 Task: Look for space in Cruces, Cuba from 3rd August, 2023 to 7th August, 2023 for 2 adults in price range Rs.4000 to Rs.9000. Place can be private room with 1  bedroom having 1 bed and 1 bathroom. Property type can be house, flat, guest house, hotel. Booking option can be shelf check-in. Required host language is .
Action: Mouse moved to (447, 102)
Screenshot: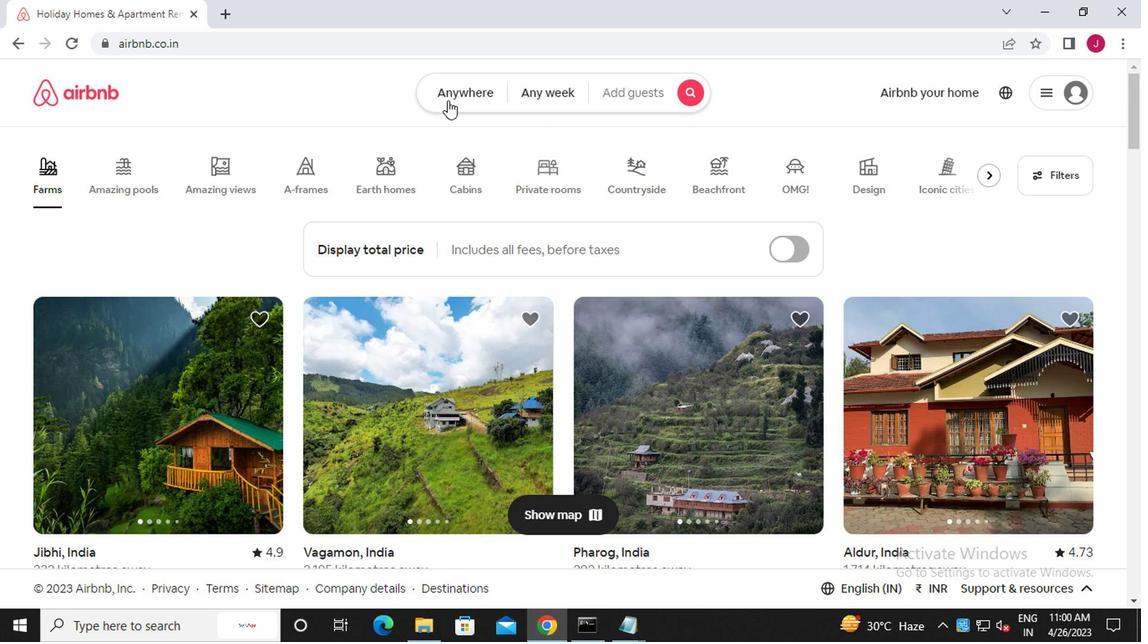 
Action: Mouse pressed left at (447, 102)
Screenshot: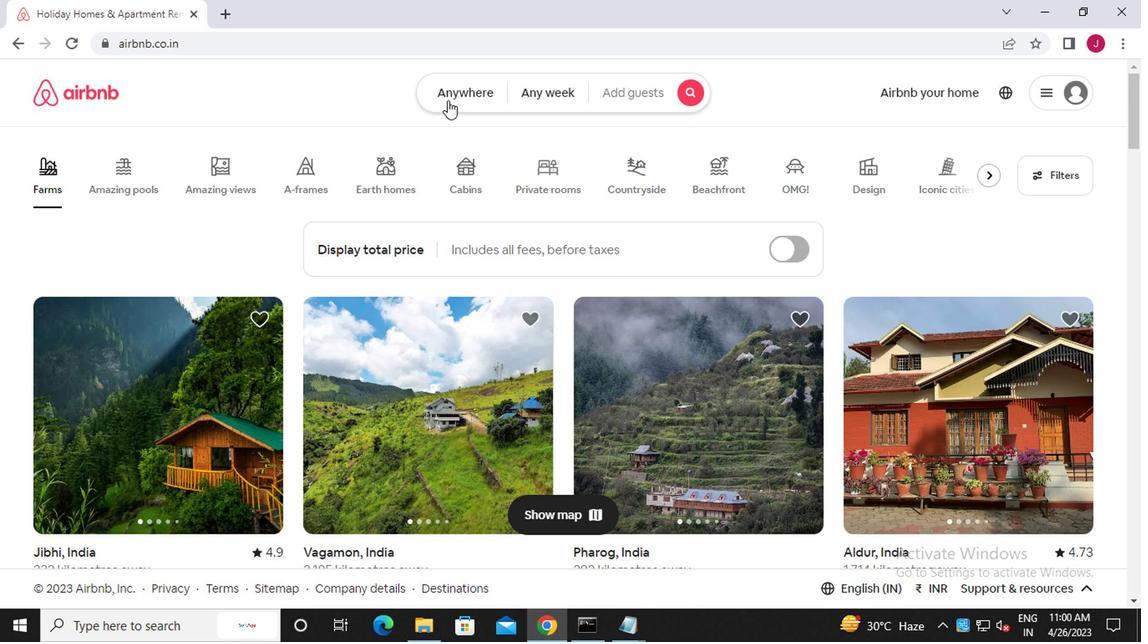 
Action: Mouse moved to (273, 155)
Screenshot: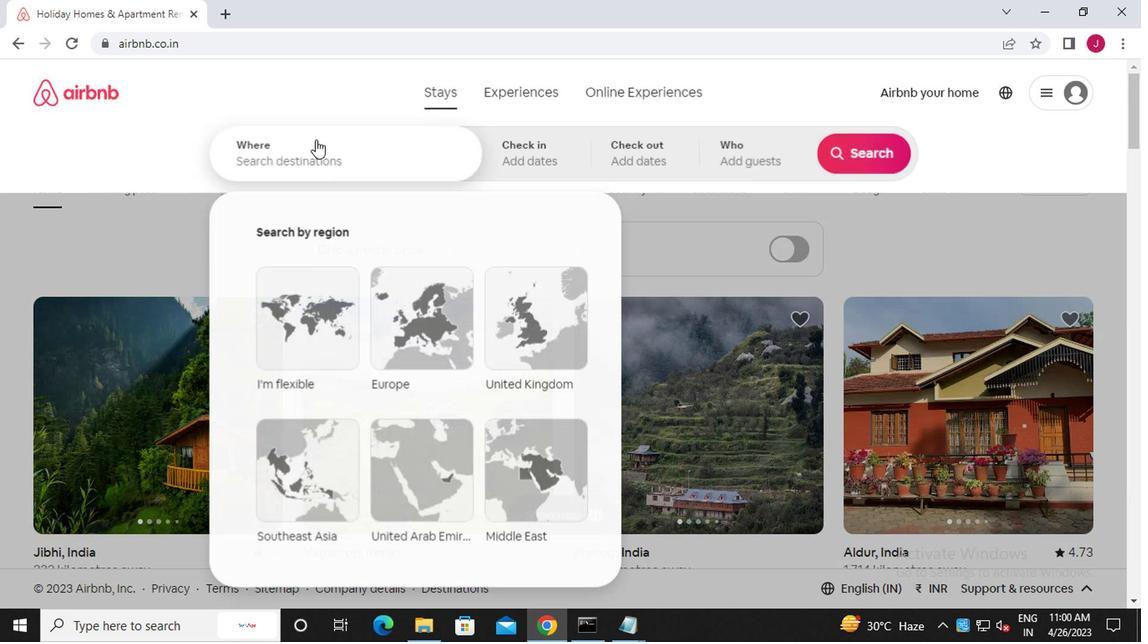 
Action: Mouse pressed left at (273, 155)
Screenshot: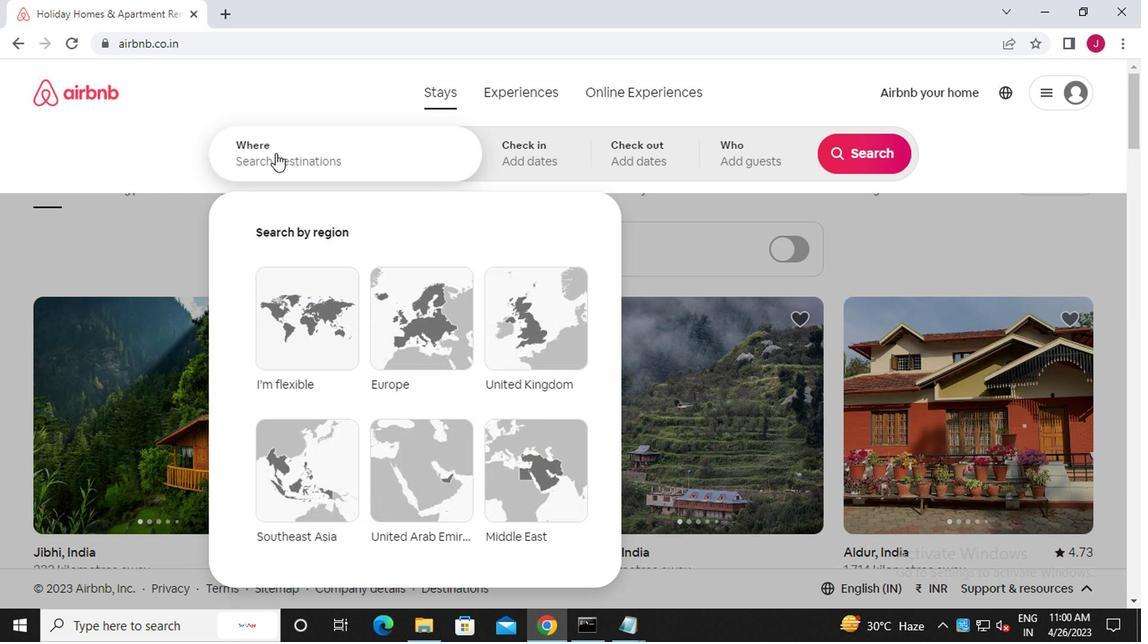 
Action: Mouse moved to (273, 155)
Screenshot: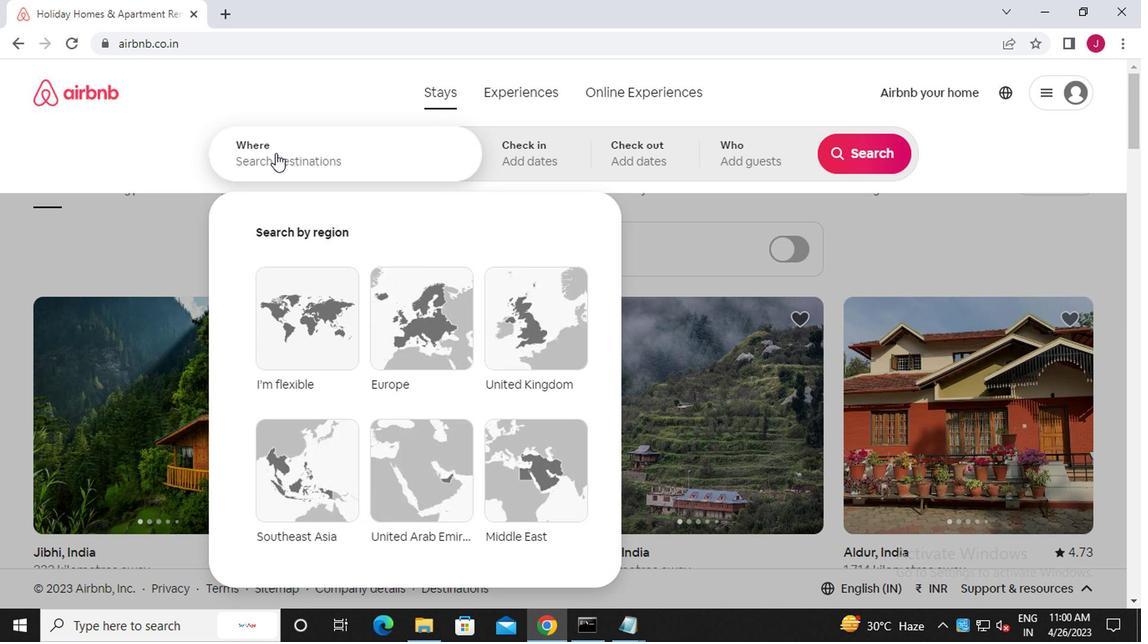 
Action: Key pressed <Key.caps_lock><Key.caps_lock>c<Key.caps_lock>ruces,
Screenshot: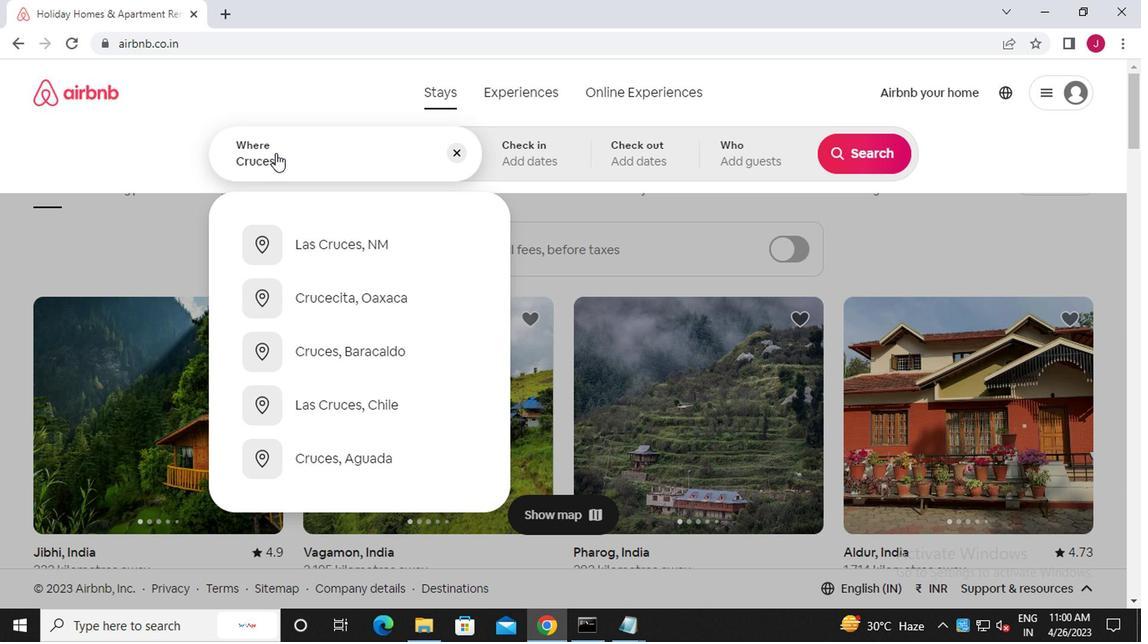 
Action: Mouse moved to (329, 460)
Screenshot: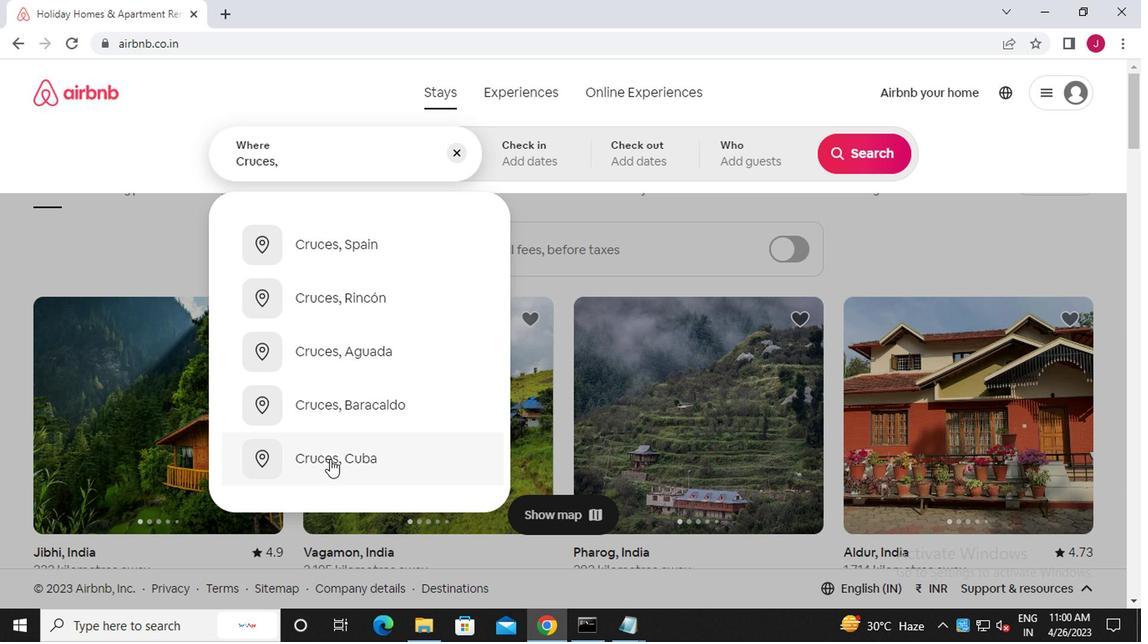 
Action: Mouse pressed left at (329, 460)
Screenshot: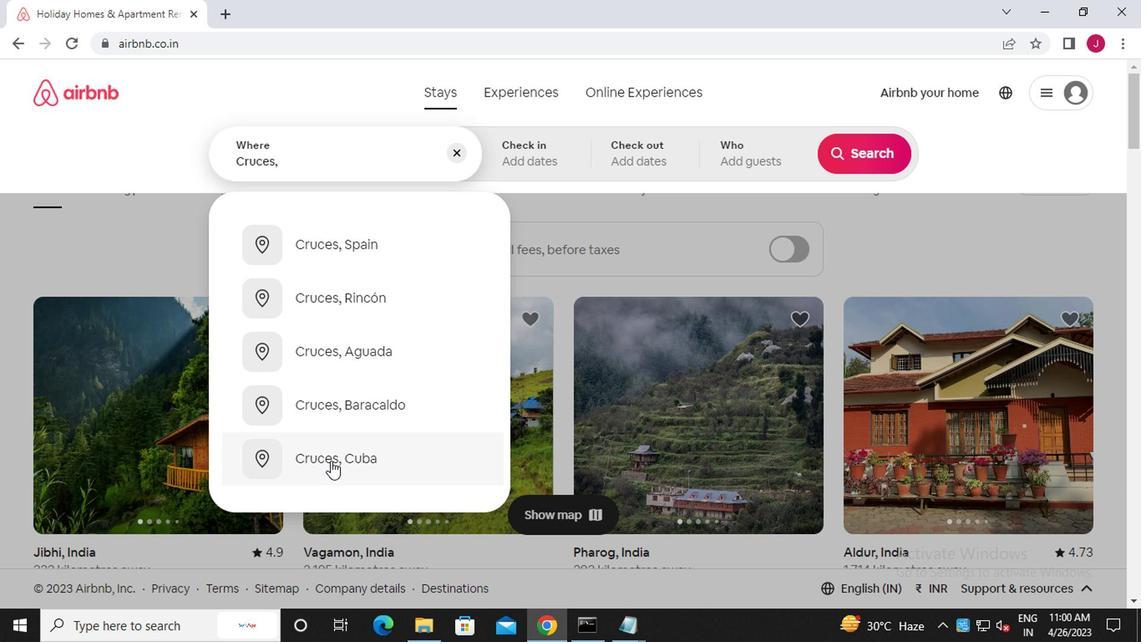 
Action: Mouse moved to (861, 290)
Screenshot: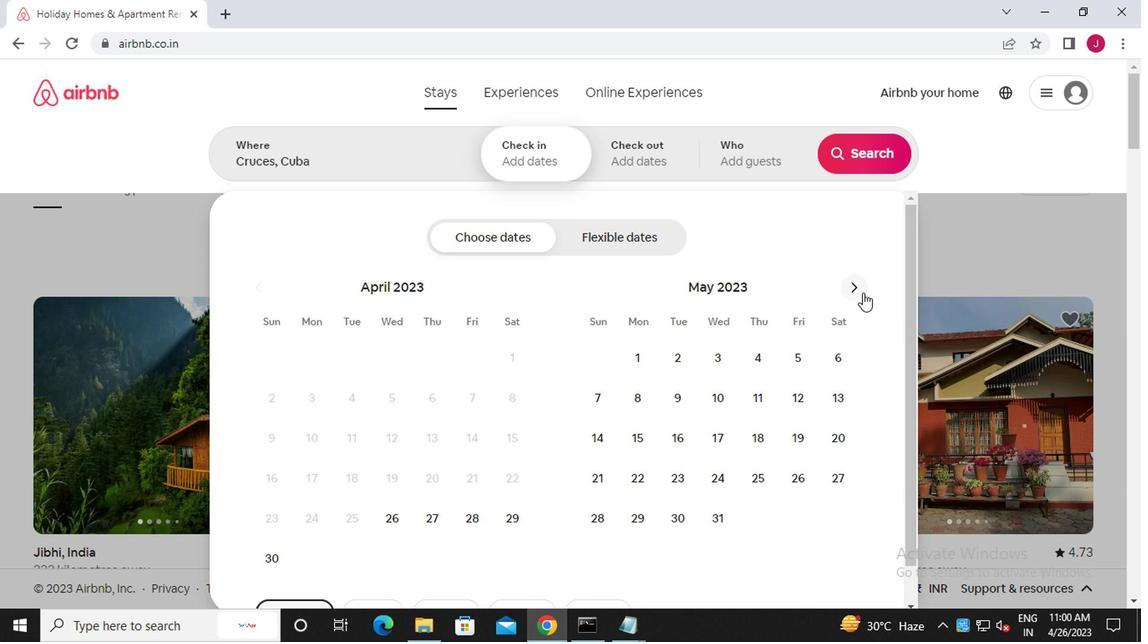 
Action: Mouse pressed left at (861, 290)
Screenshot: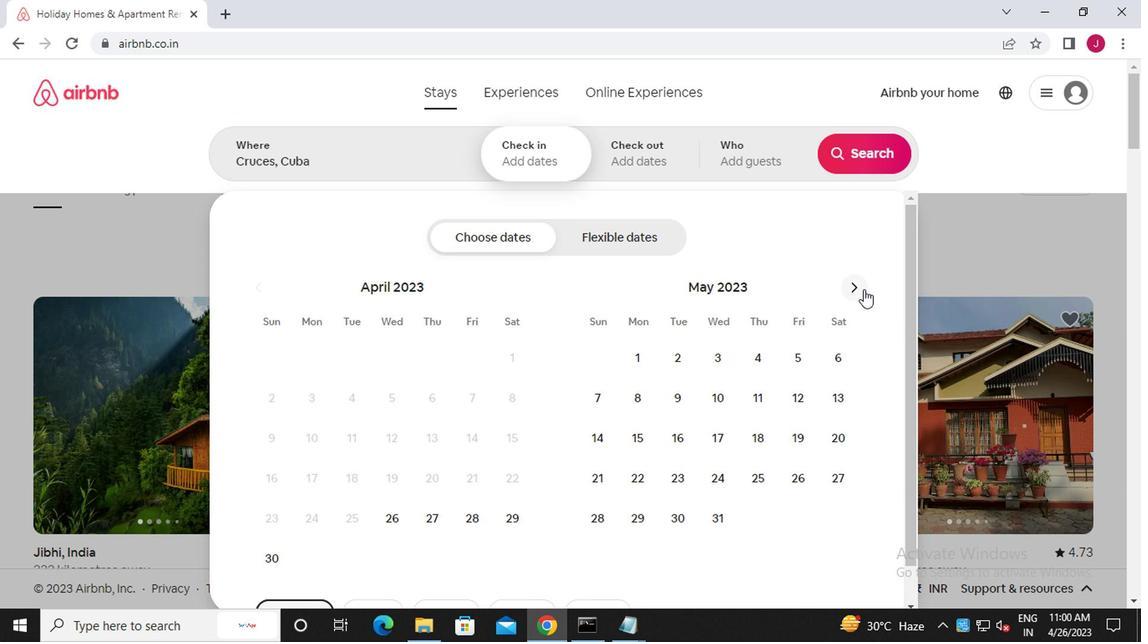 
Action: Mouse pressed left at (861, 290)
Screenshot: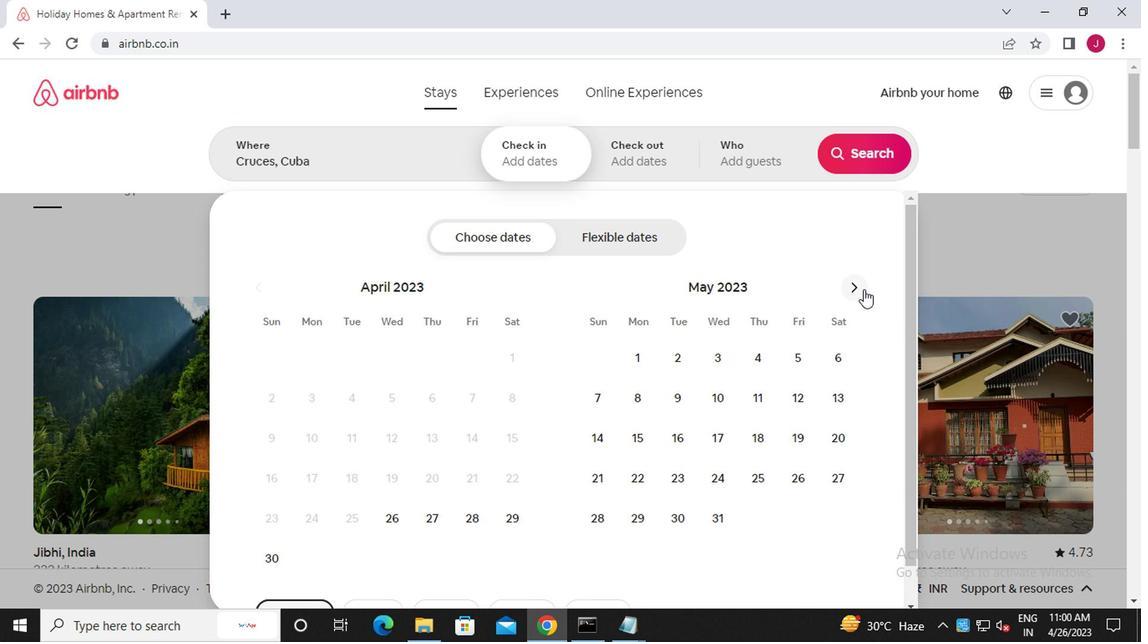 
Action: Mouse pressed left at (861, 290)
Screenshot: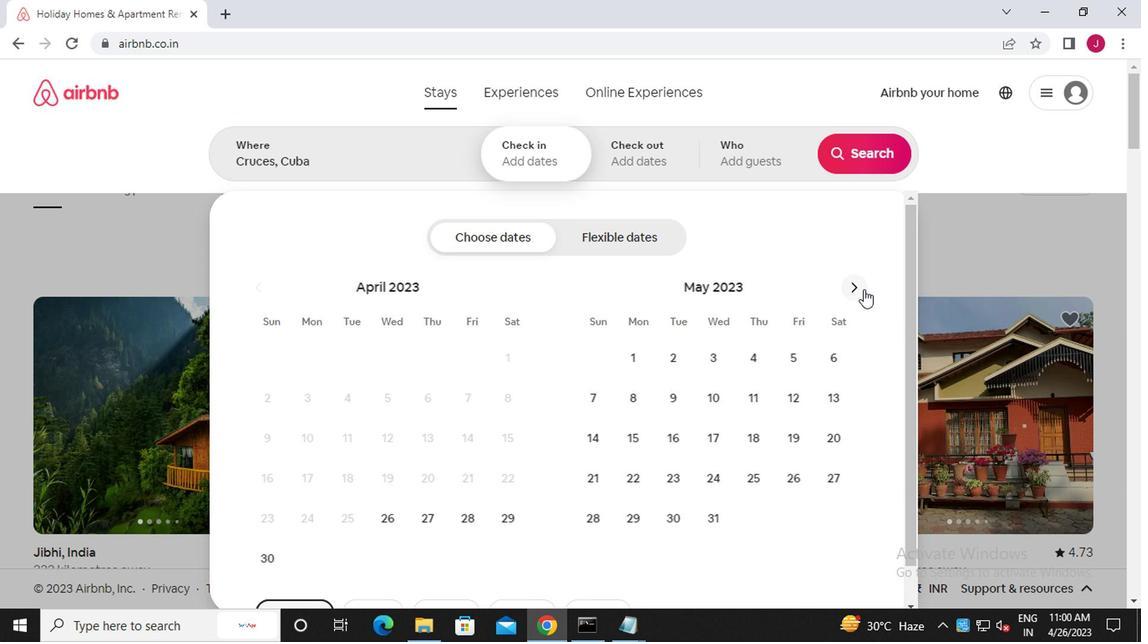 
Action: Mouse pressed left at (861, 290)
Screenshot: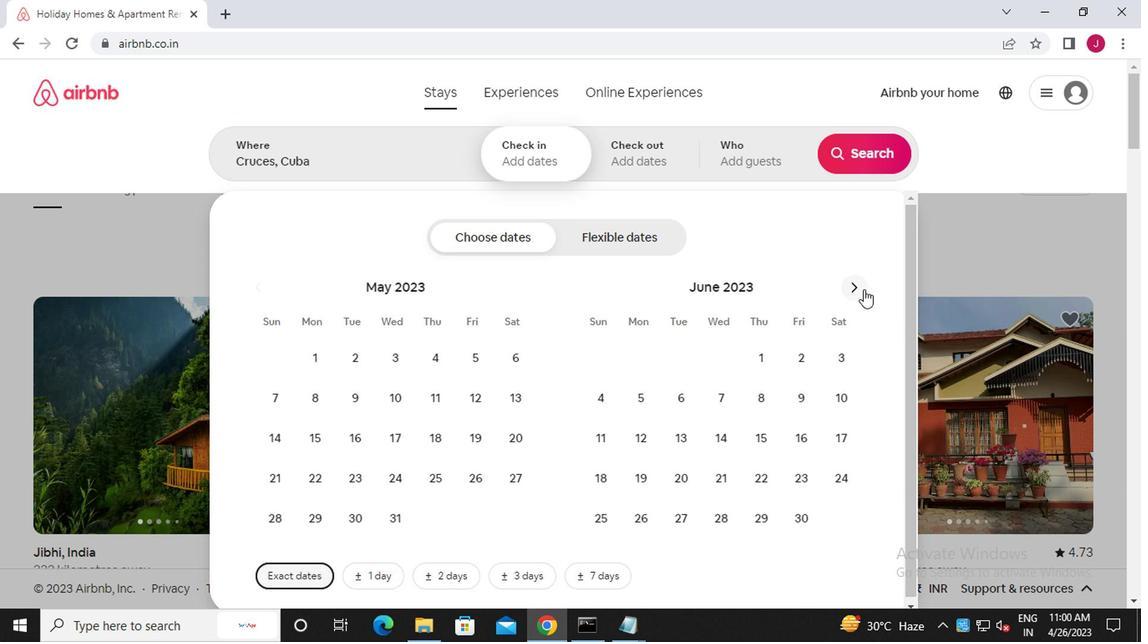 
Action: Mouse pressed left at (861, 290)
Screenshot: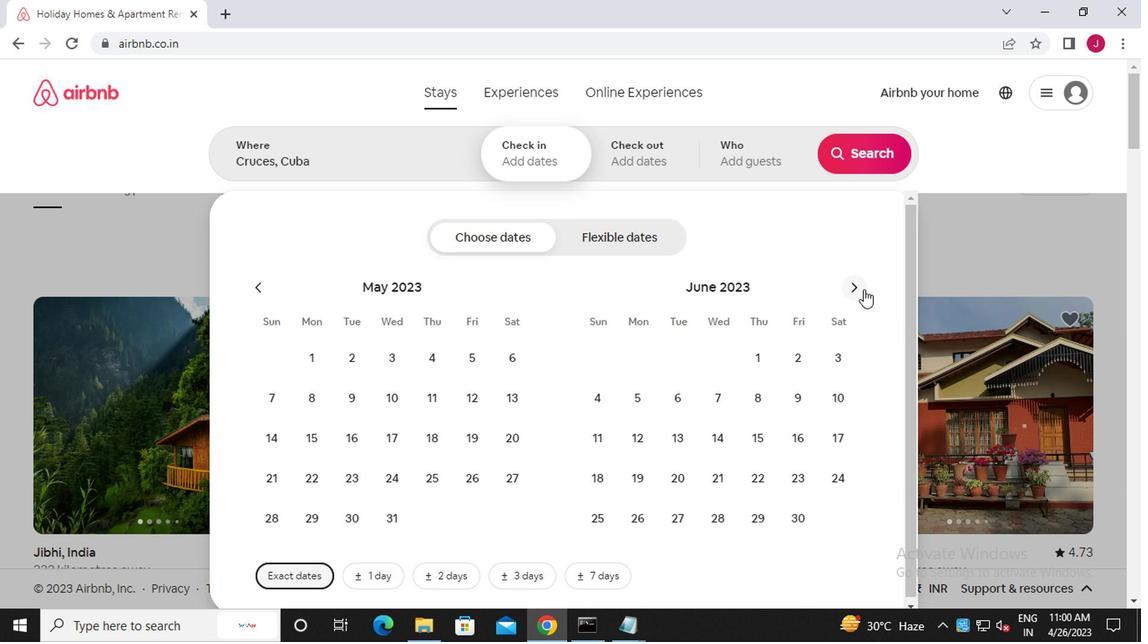 
Action: Mouse moved to (759, 367)
Screenshot: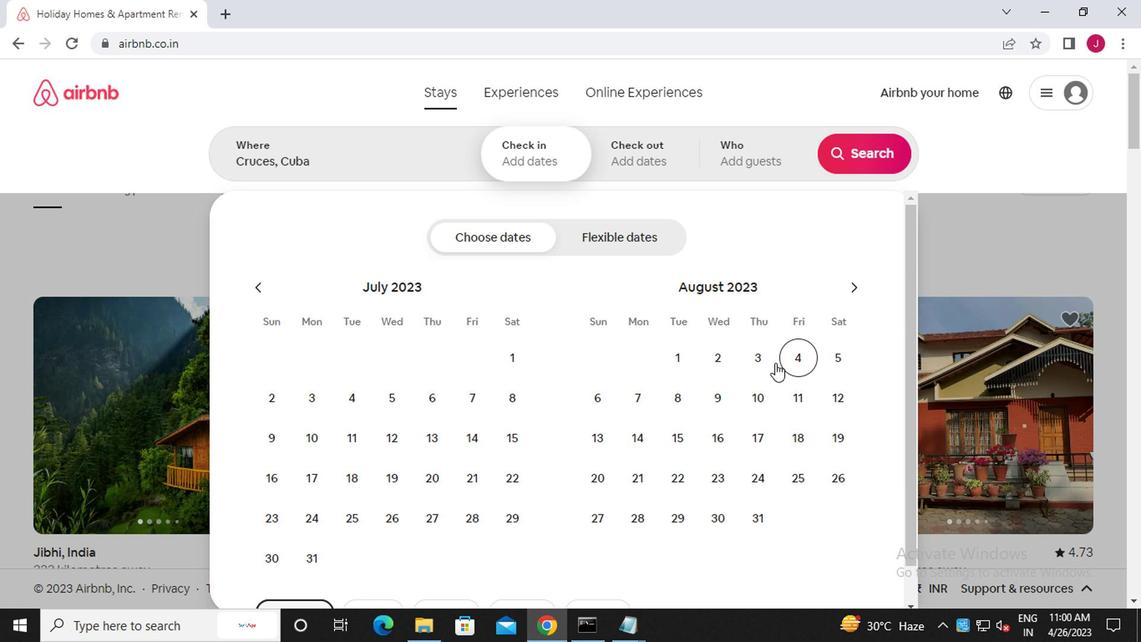 
Action: Mouse pressed left at (759, 367)
Screenshot: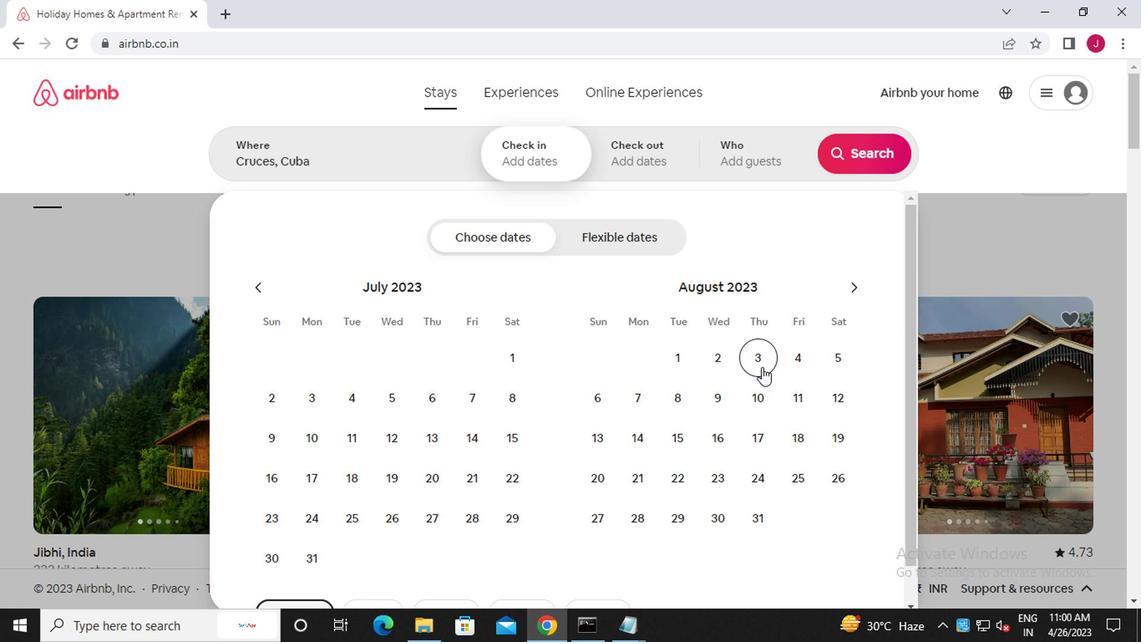 
Action: Mouse moved to (638, 399)
Screenshot: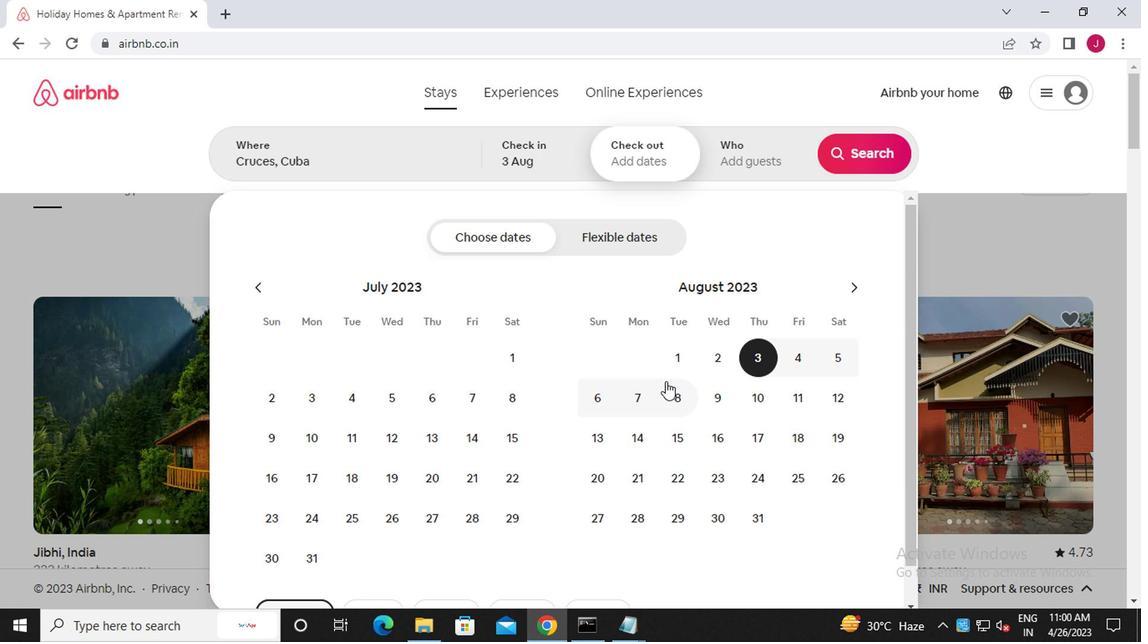 
Action: Mouse pressed left at (638, 399)
Screenshot: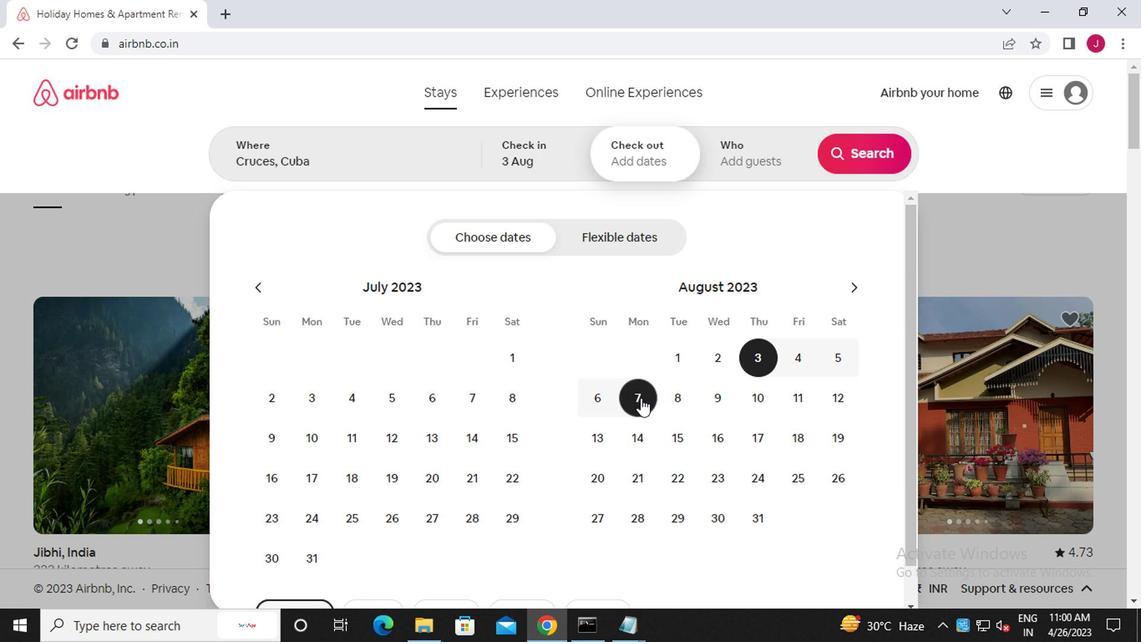 
Action: Mouse moved to (752, 159)
Screenshot: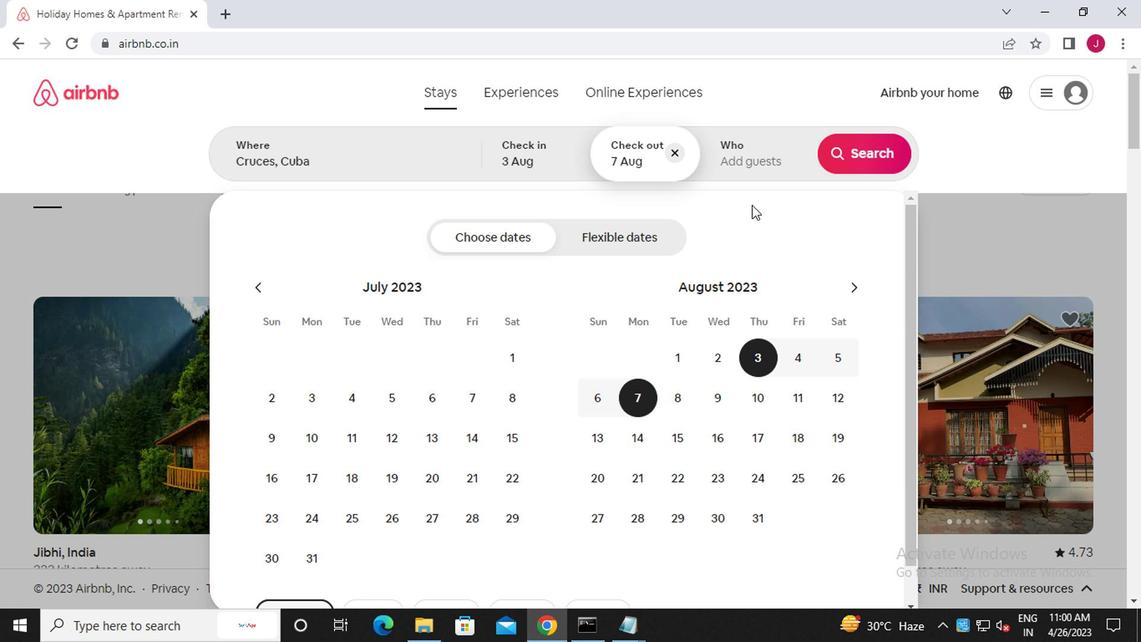 
Action: Mouse pressed left at (752, 159)
Screenshot: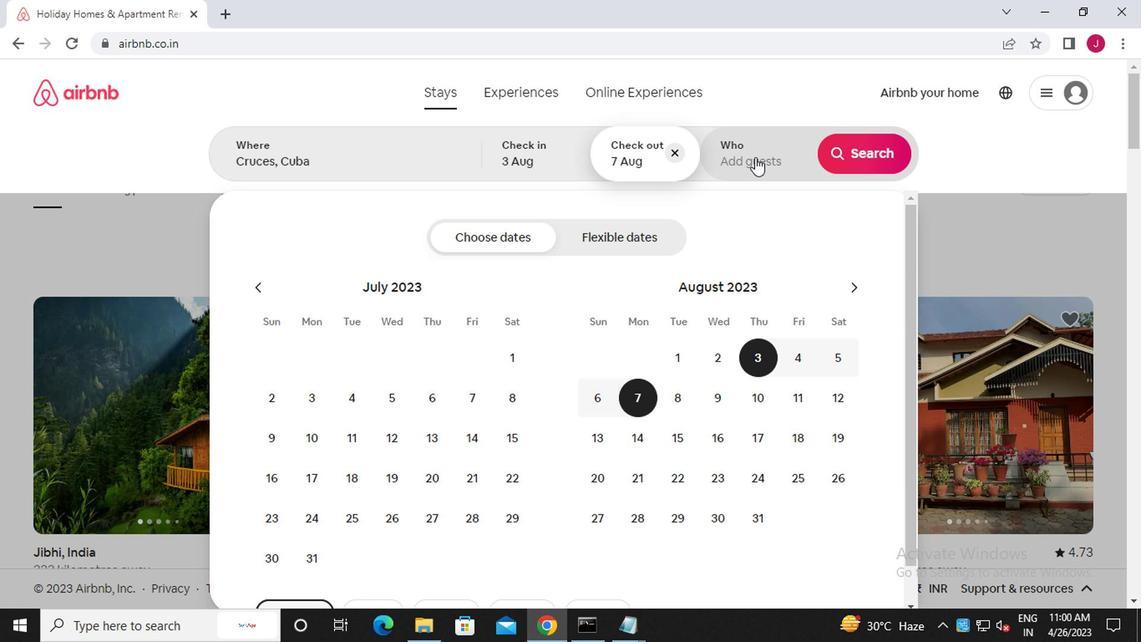 
Action: Mouse moved to (871, 245)
Screenshot: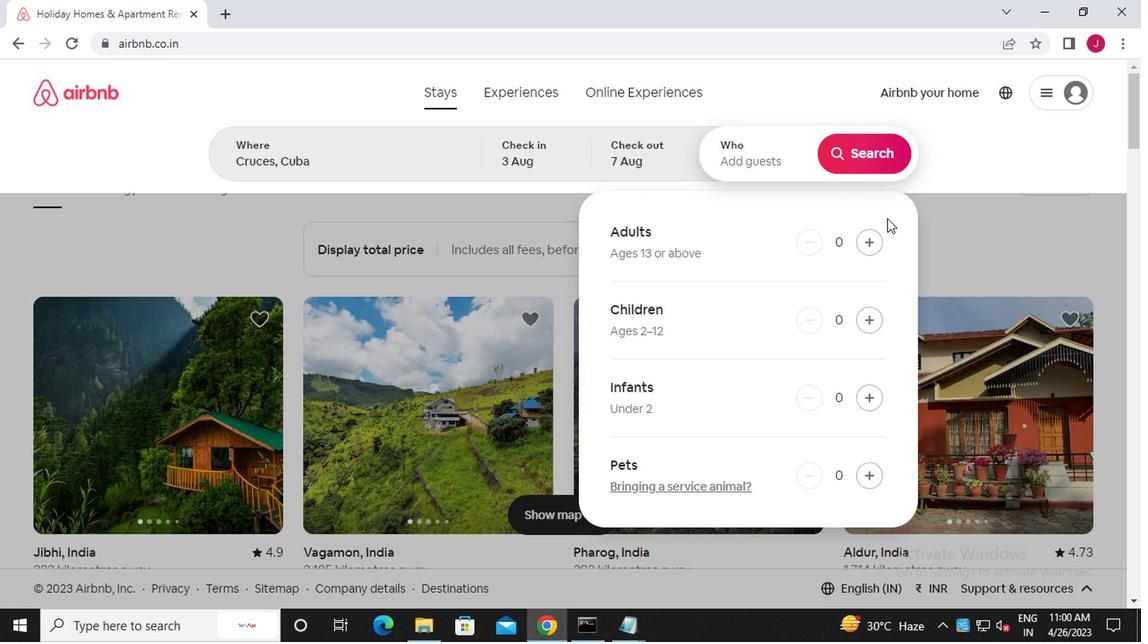 
Action: Mouse pressed left at (871, 245)
Screenshot: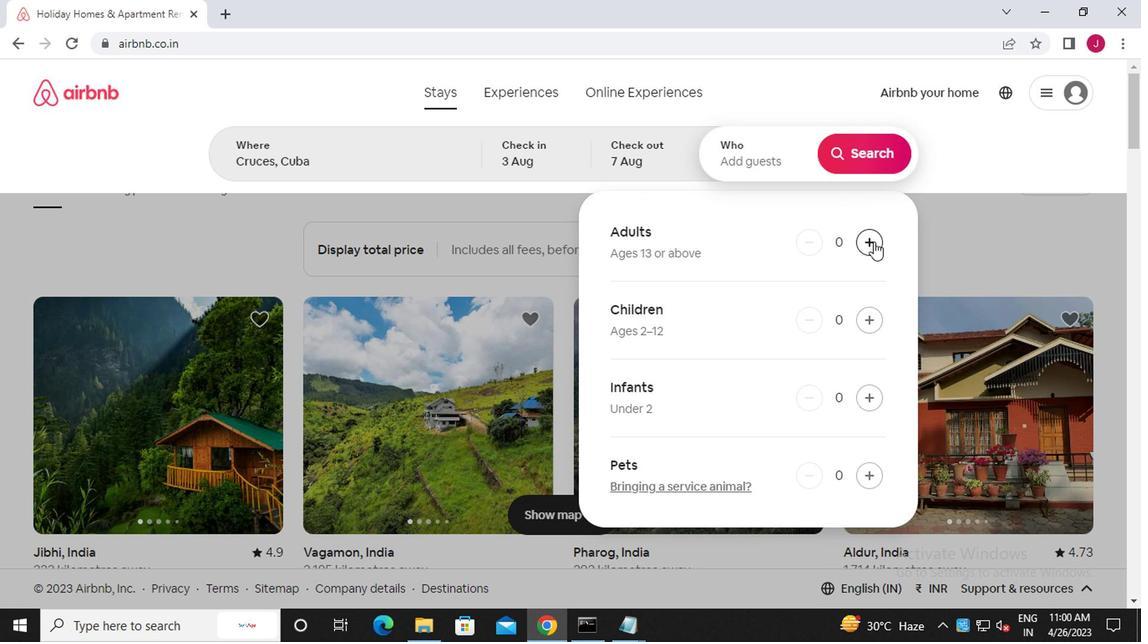 
Action: Mouse pressed left at (871, 245)
Screenshot: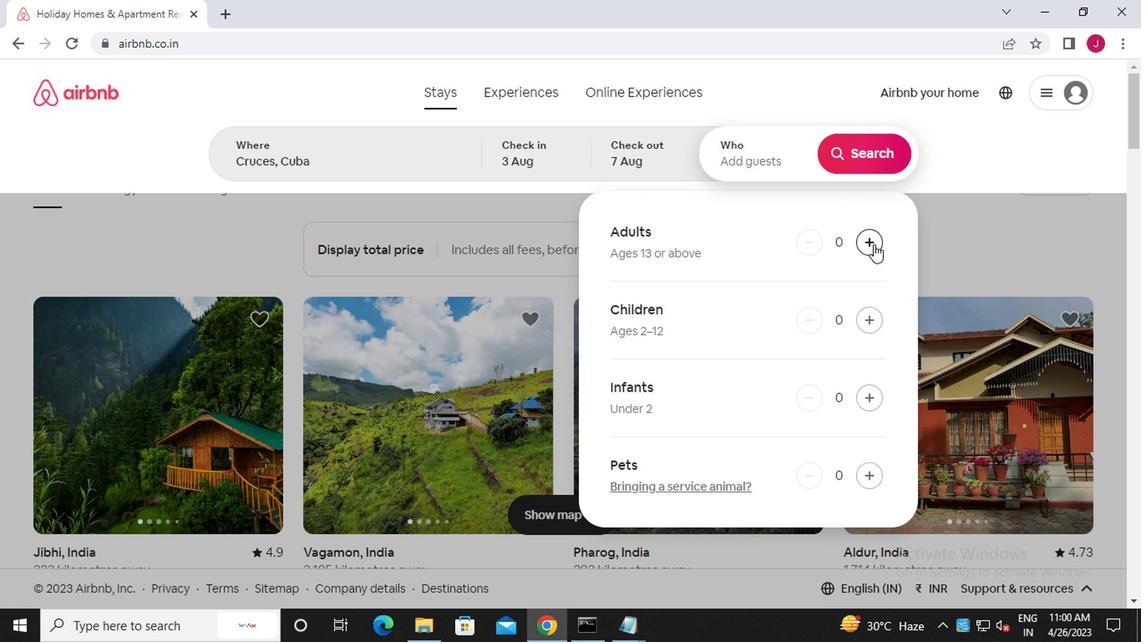 
Action: Mouse moved to (875, 166)
Screenshot: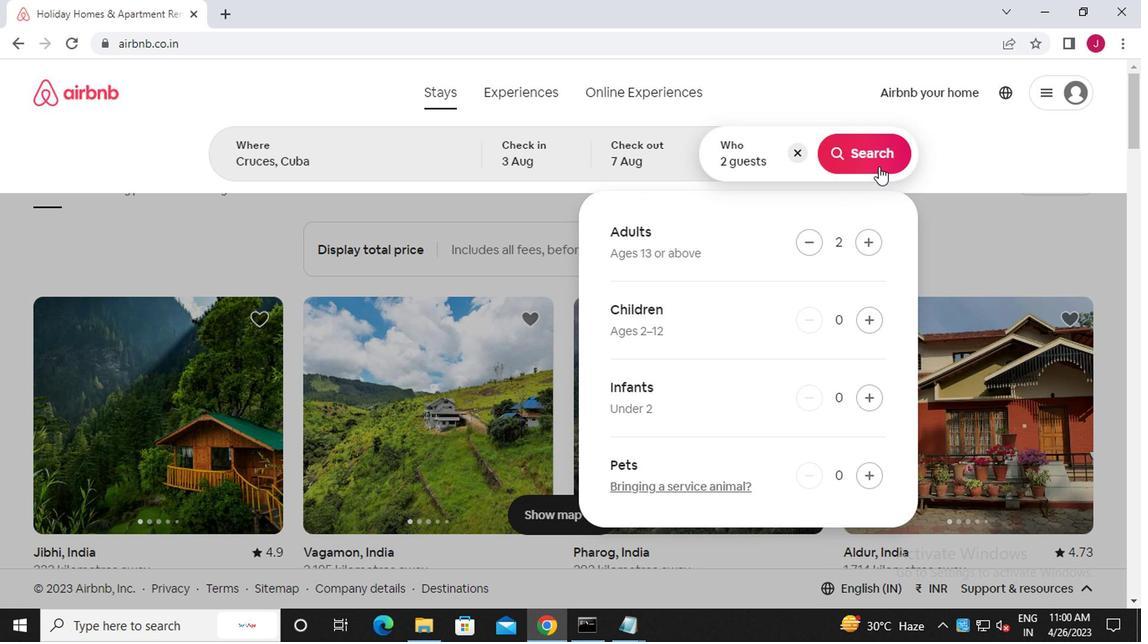 
Action: Mouse pressed left at (875, 166)
Screenshot: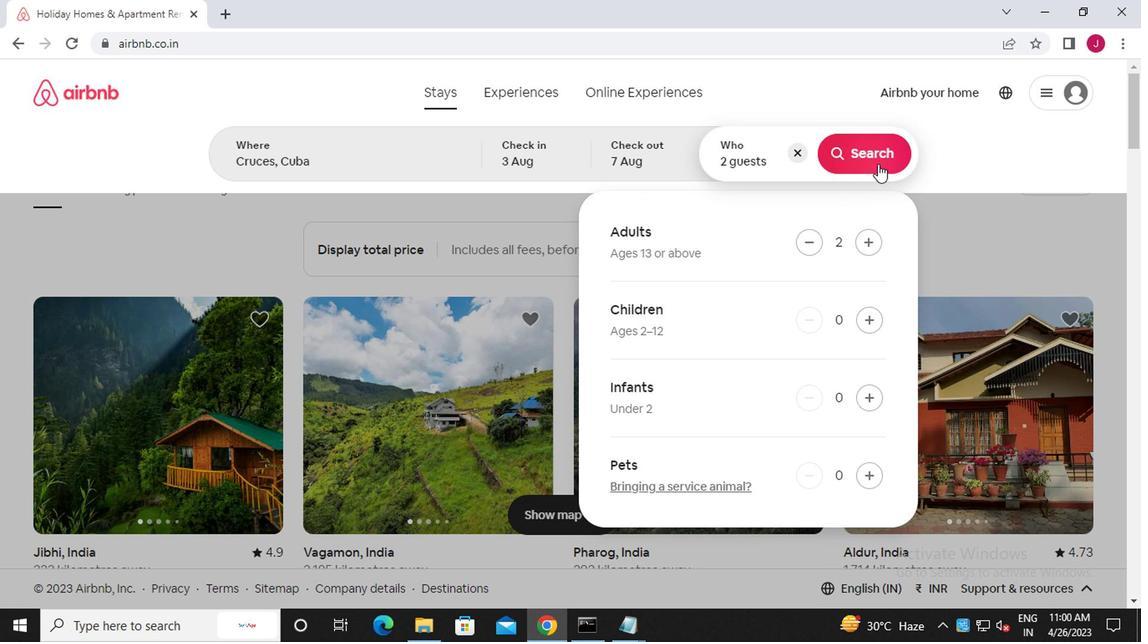 
Action: Mouse moved to (1060, 162)
Screenshot: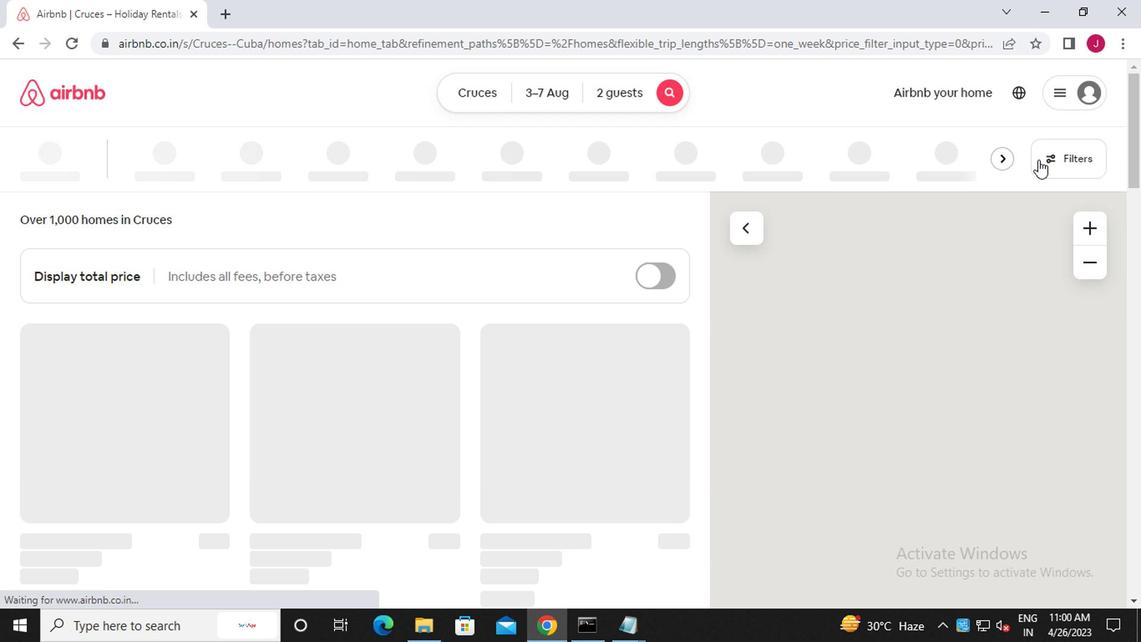 
Action: Mouse pressed left at (1060, 162)
Screenshot: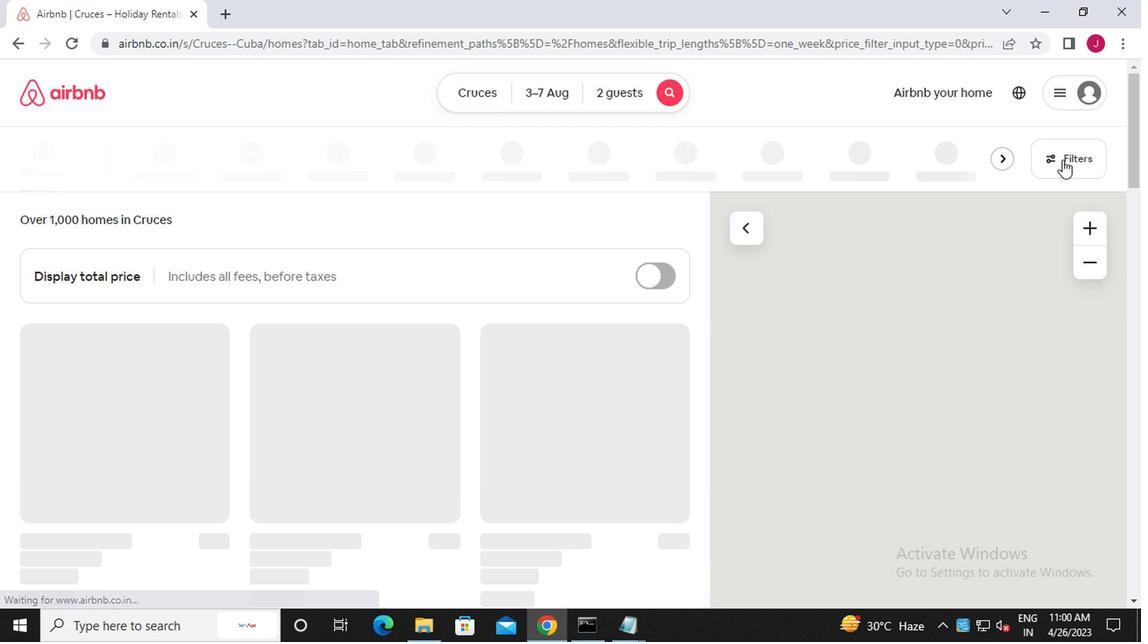 
Action: Mouse moved to (356, 368)
Screenshot: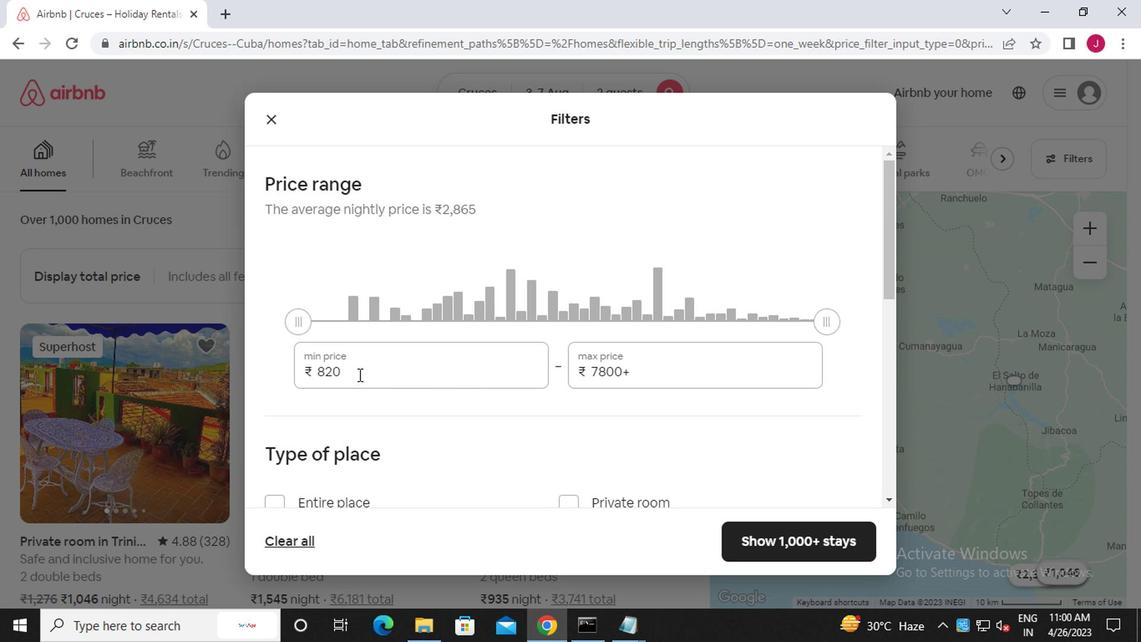 
Action: Mouse pressed left at (356, 368)
Screenshot: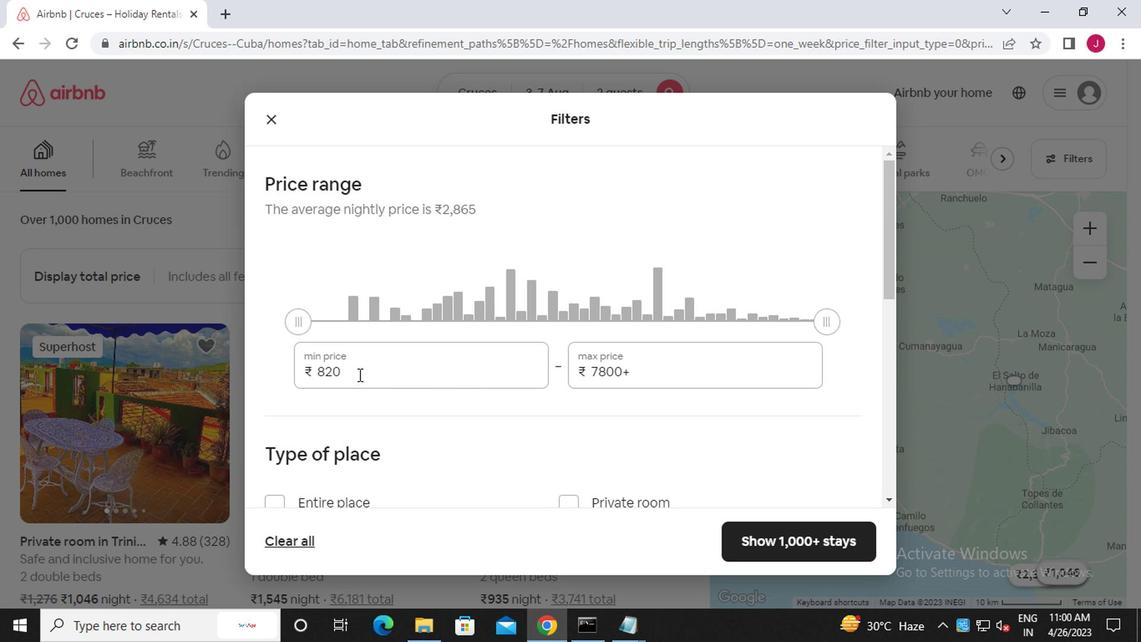 
Action: Mouse moved to (356, 365)
Screenshot: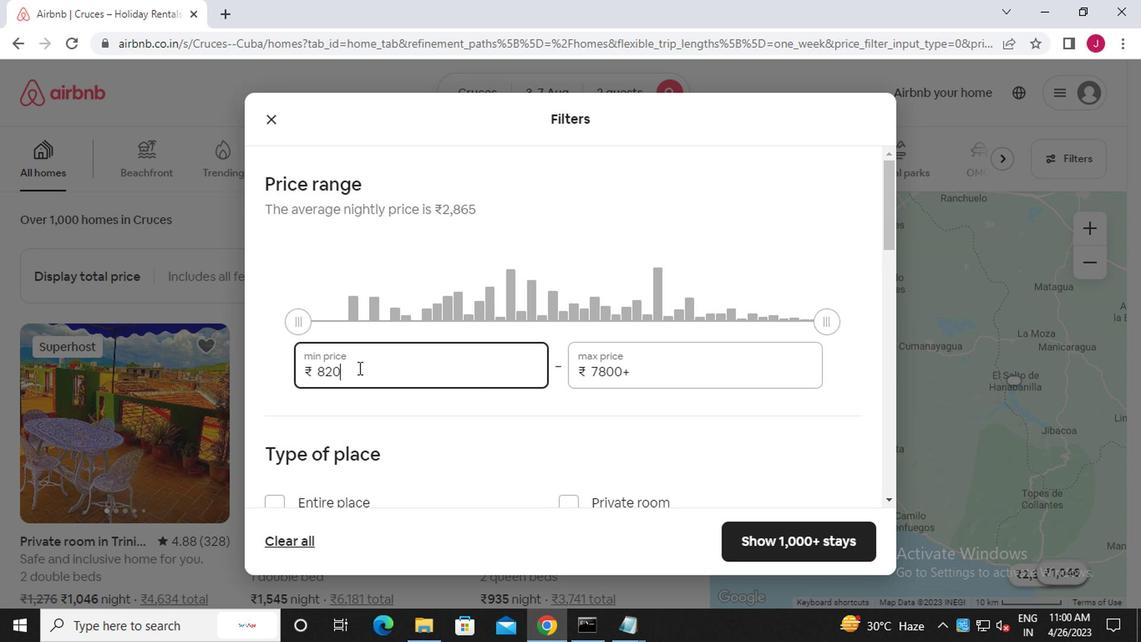 
Action: Key pressed <Key.backspace><Key.backspace><Key.backspace><<100>><<96>><<96>><<96>>
Screenshot: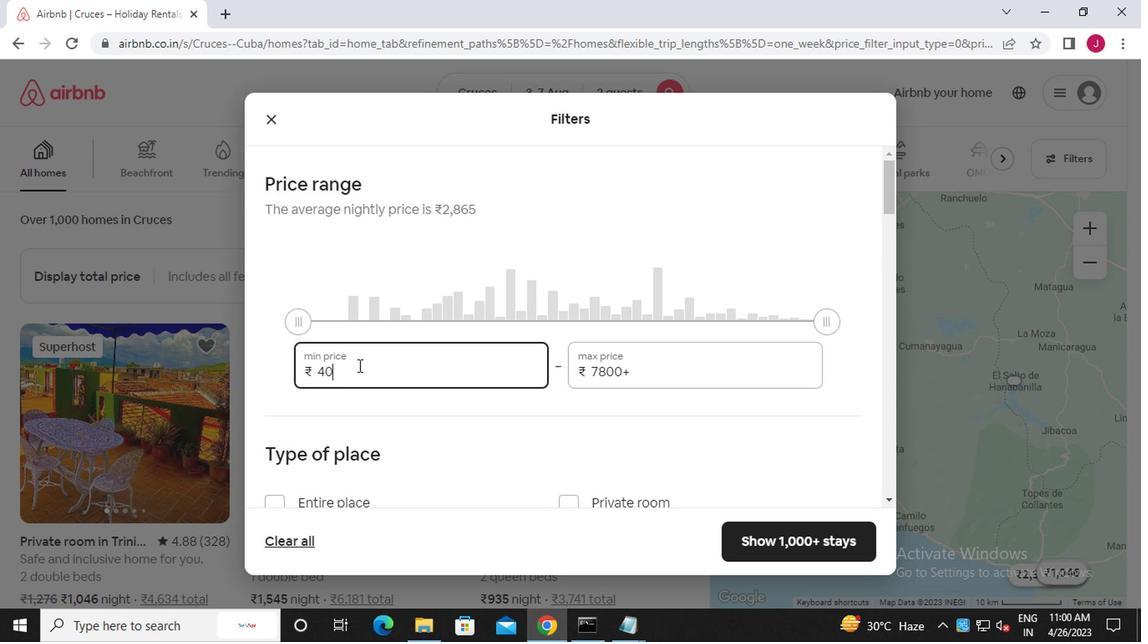 
Action: Mouse moved to (674, 366)
Screenshot: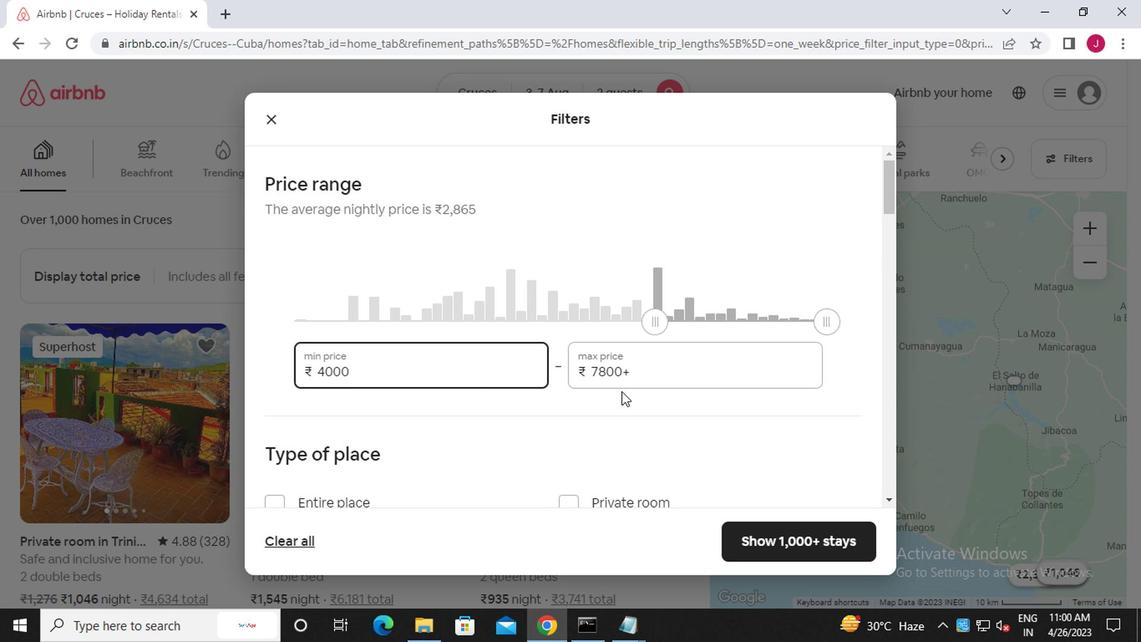 
Action: Mouse pressed left at (674, 366)
Screenshot: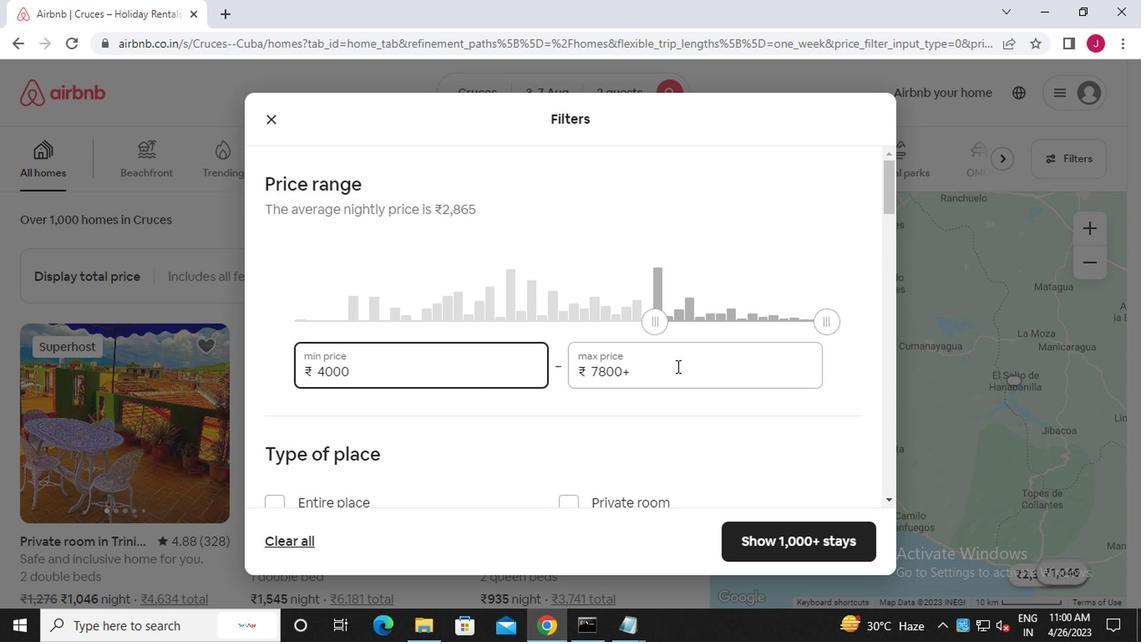 
Action: Mouse moved to (673, 365)
Screenshot: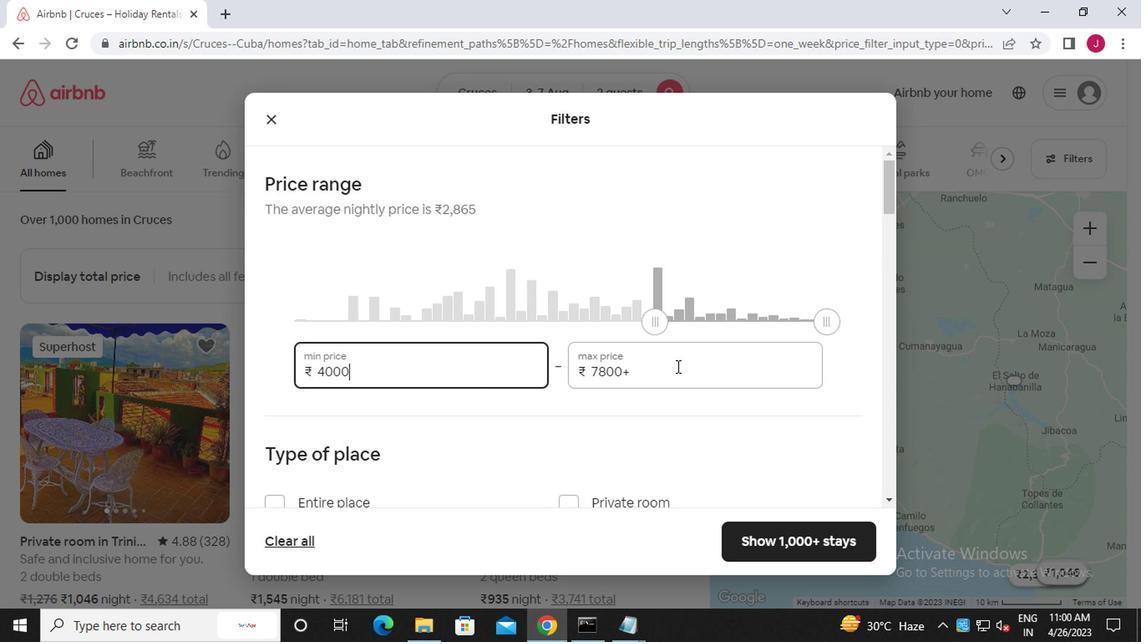 
Action: Key pressed <Key.backspace><Key.backspace><Key.backspace><Key.backspace><Key.backspace><Key.backspace><Key.backspace><Key.backspace><Key.backspace><Key.backspace><Key.backspace><Key.backspace><Key.backspace><Key.backspace><Key.backspace><Key.backspace><<105>><<96>><<96>><<96>>
Screenshot: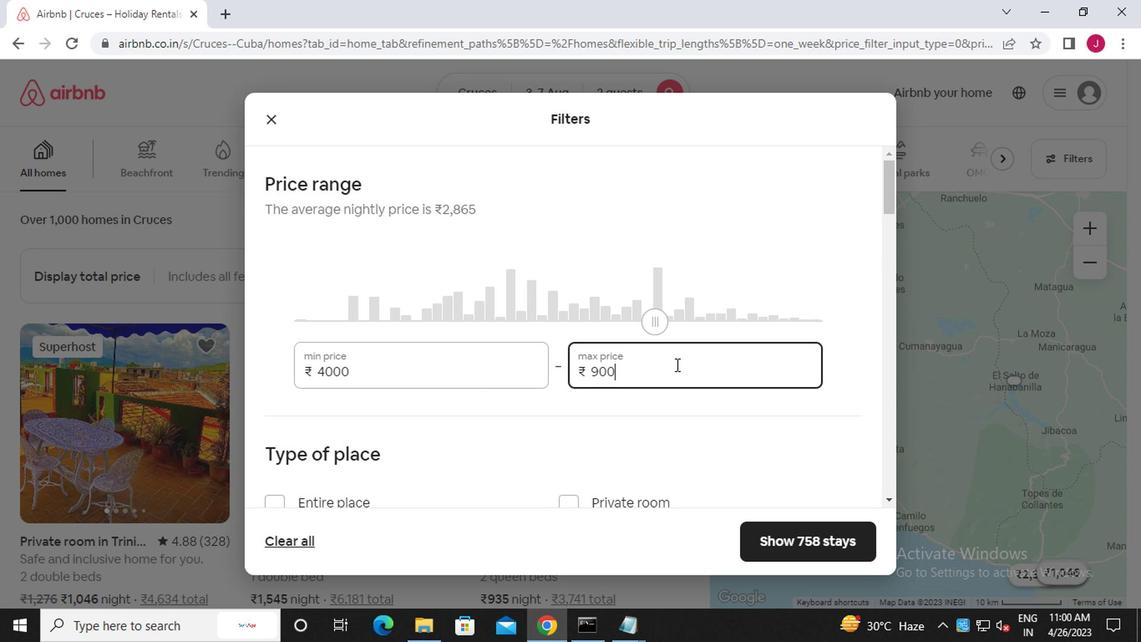 
Action: Mouse moved to (672, 384)
Screenshot: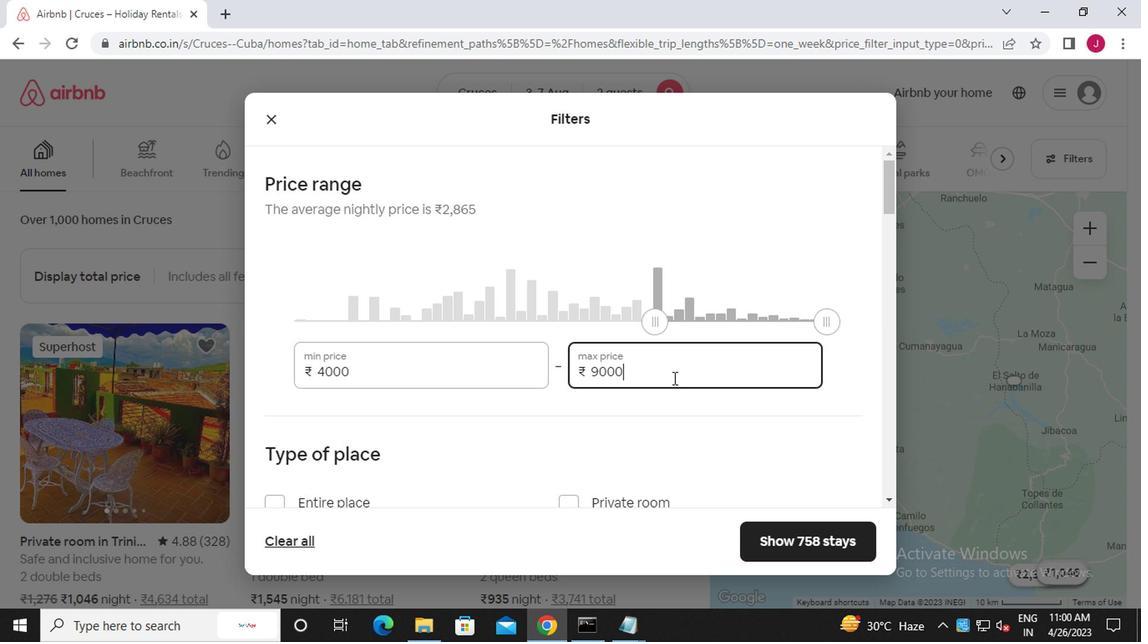 
Action: Mouse scrolled (672, 382) with delta (0, -1)
Screenshot: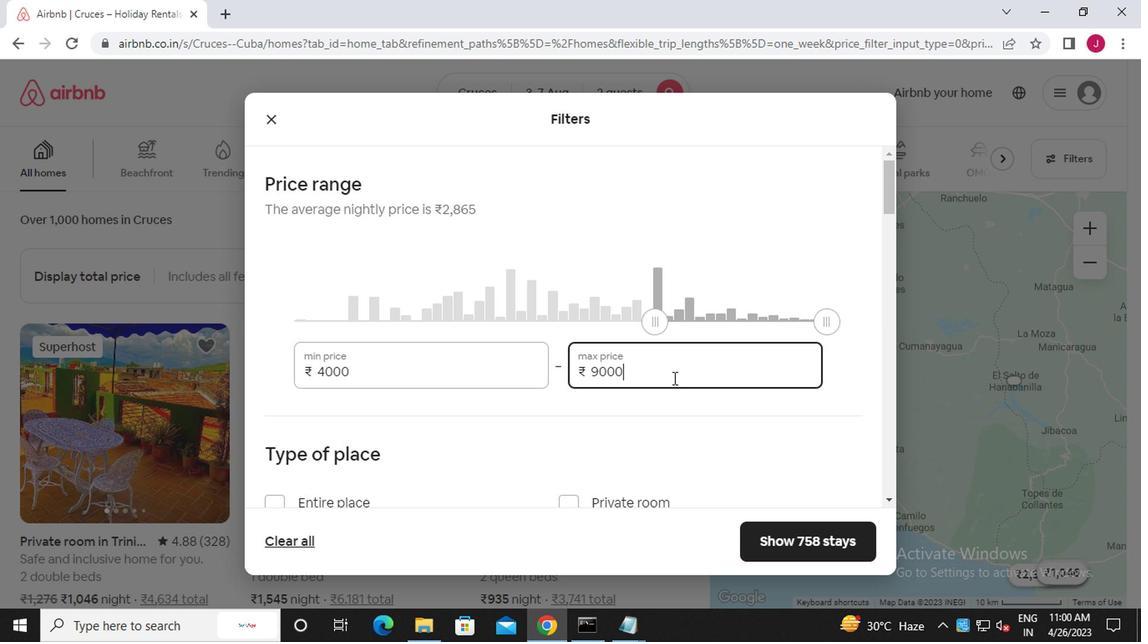 
Action: Mouse moved to (672, 384)
Screenshot: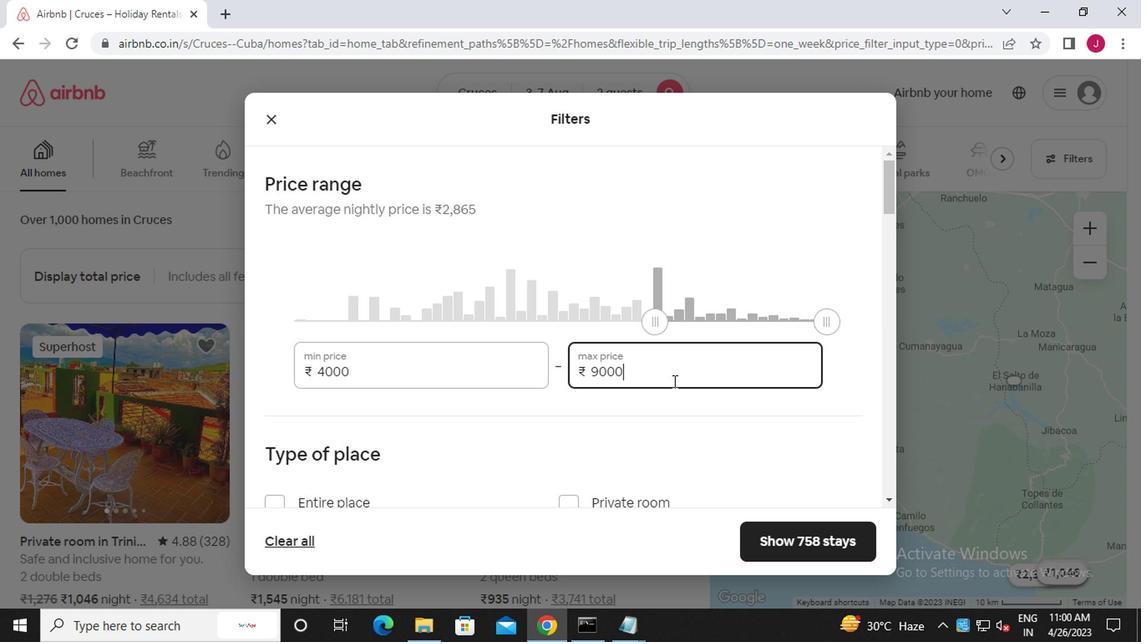 
Action: Mouse scrolled (672, 384) with delta (0, 0)
Screenshot: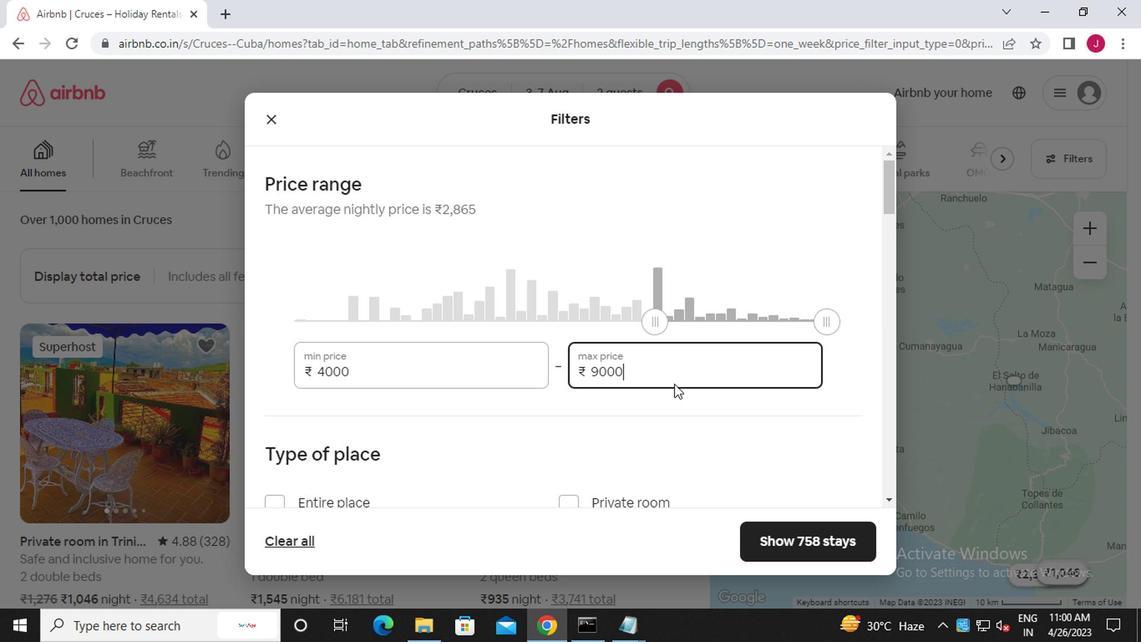 
Action: Mouse scrolled (672, 384) with delta (0, 0)
Screenshot: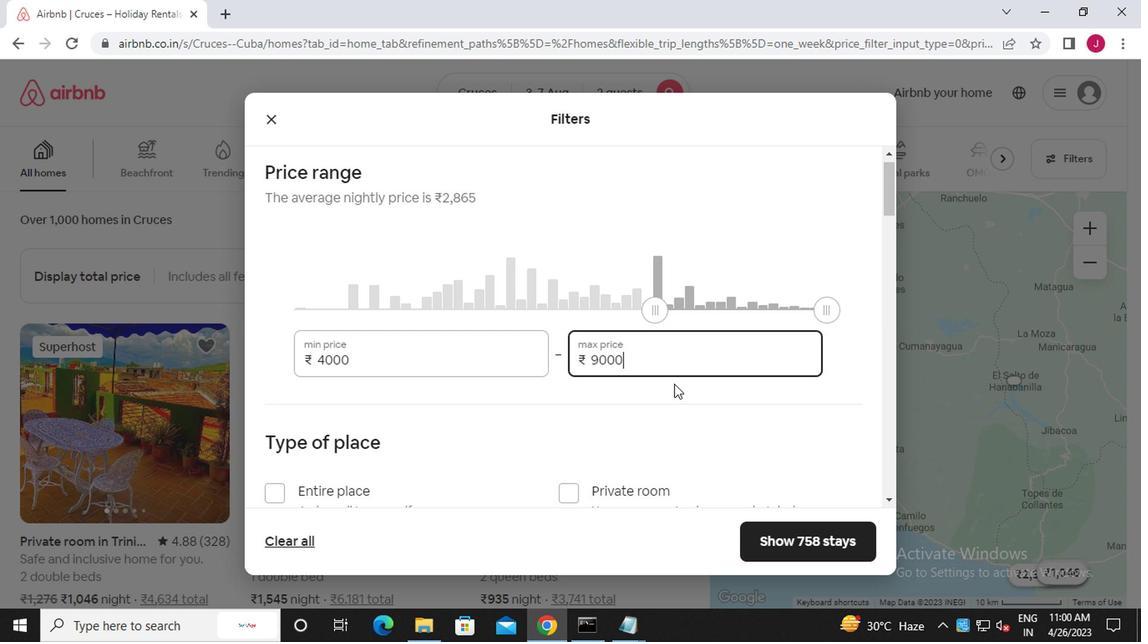 
Action: Mouse moved to (570, 256)
Screenshot: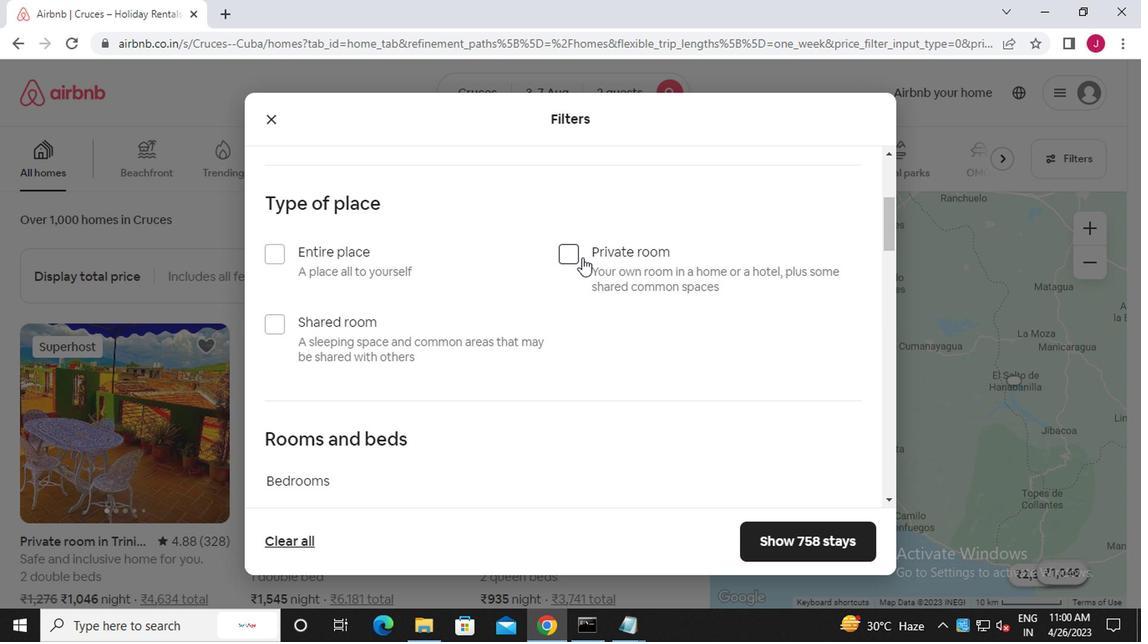 
Action: Mouse pressed left at (570, 256)
Screenshot: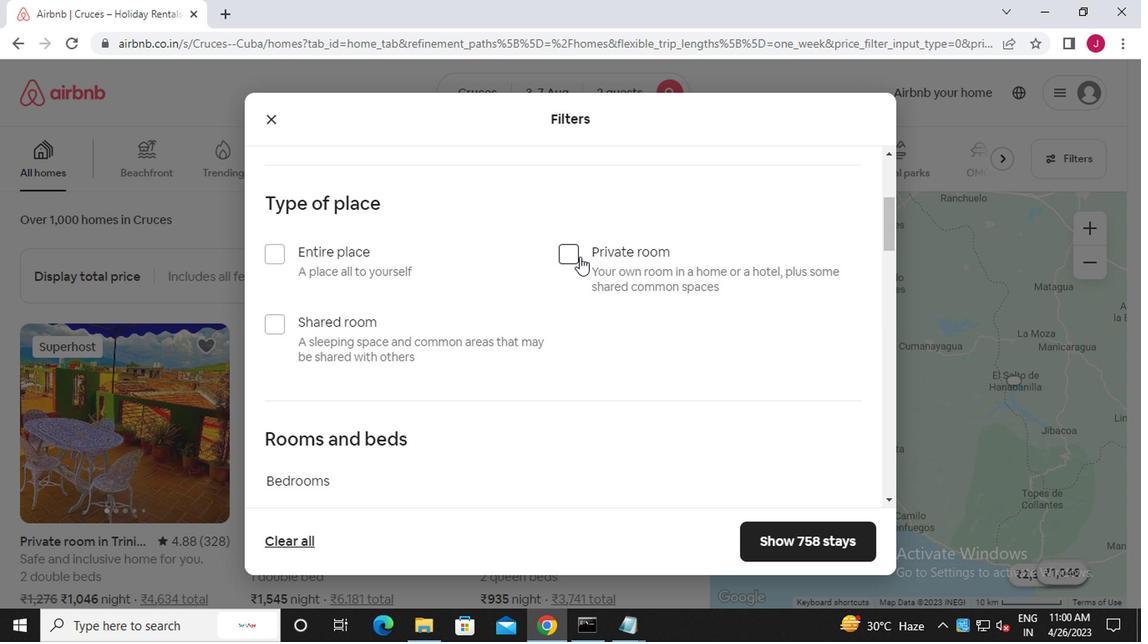 
Action: Mouse moved to (534, 278)
Screenshot: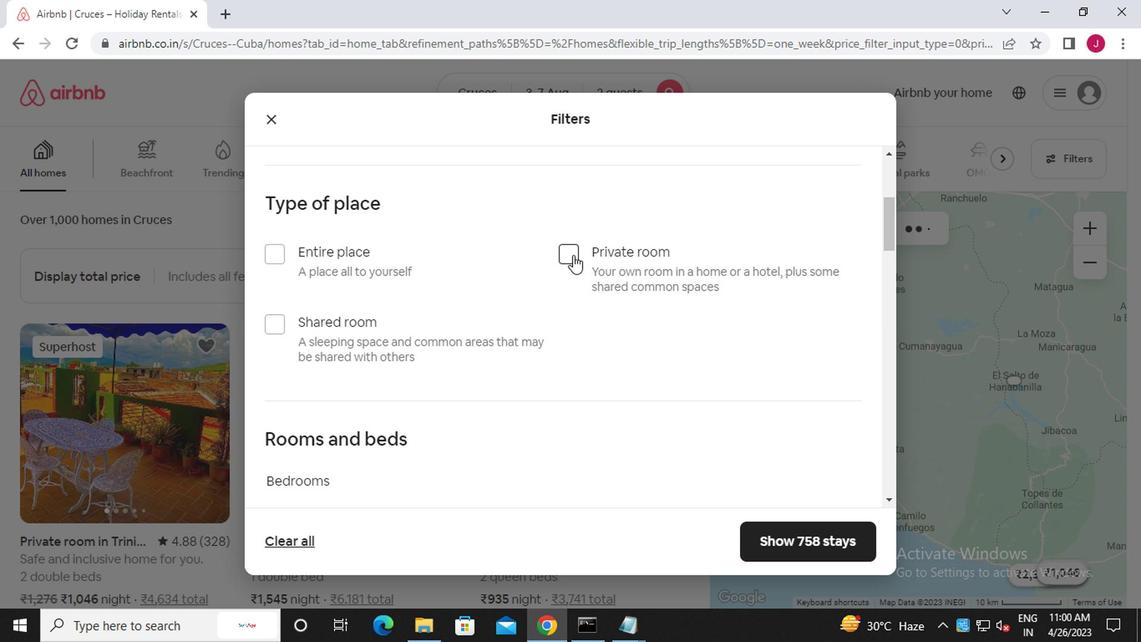 
Action: Mouse scrolled (534, 277) with delta (0, -1)
Screenshot: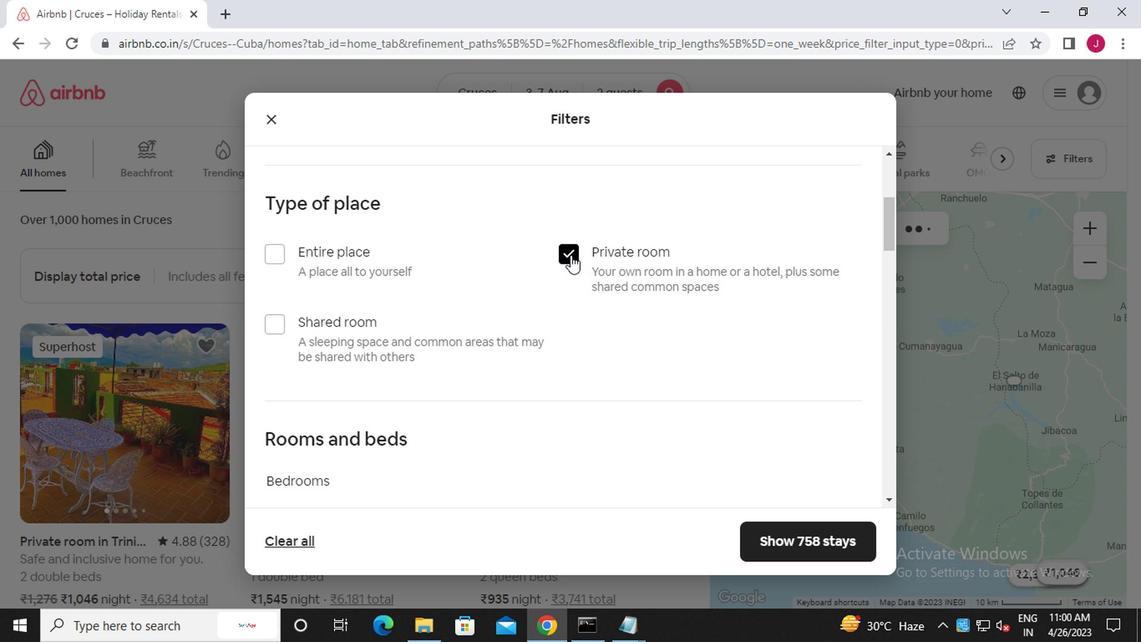 
Action: Mouse moved to (534, 278)
Screenshot: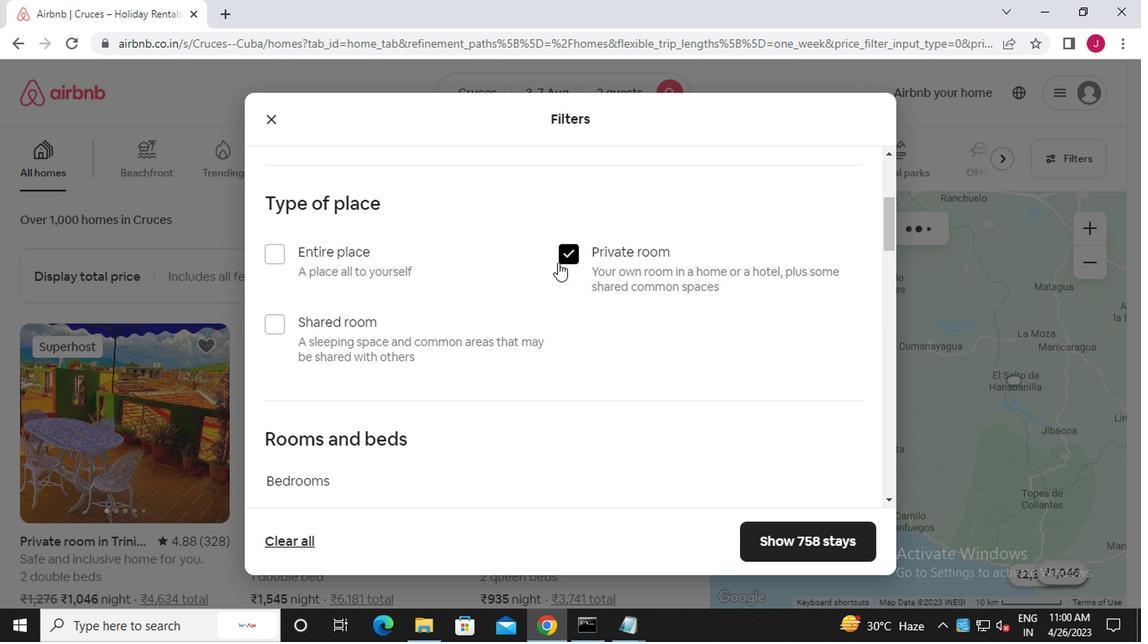 
Action: Mouse scrolled (534, 277) with delta (0, -1)
Screenshot: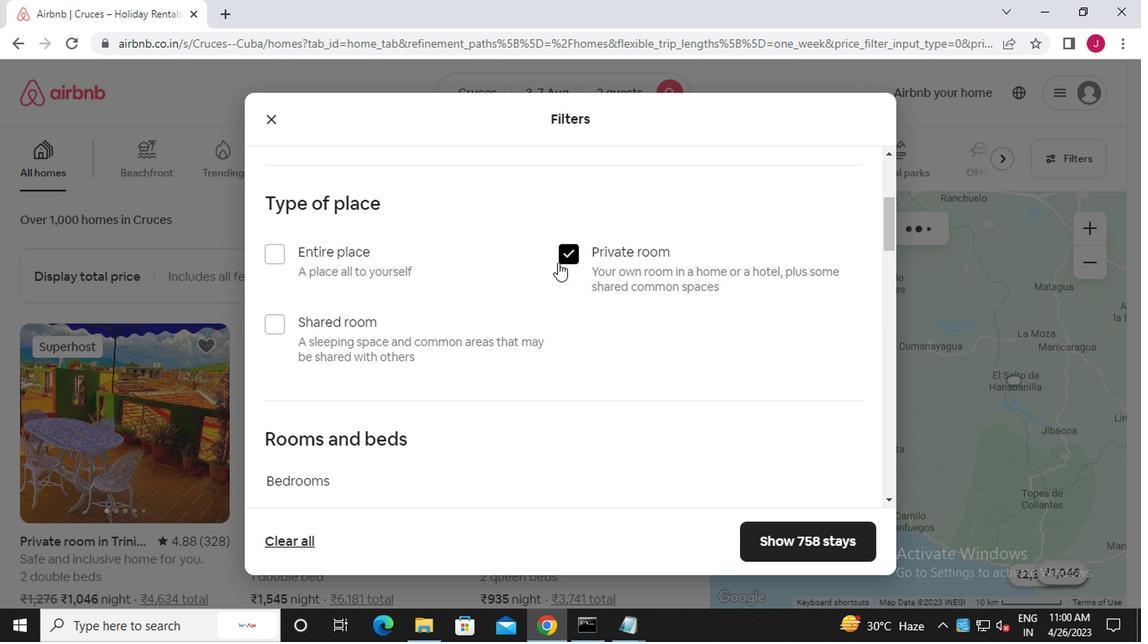 
Action: Mouse scrolled (534, 277) with delta (0, -1)
Screenshot: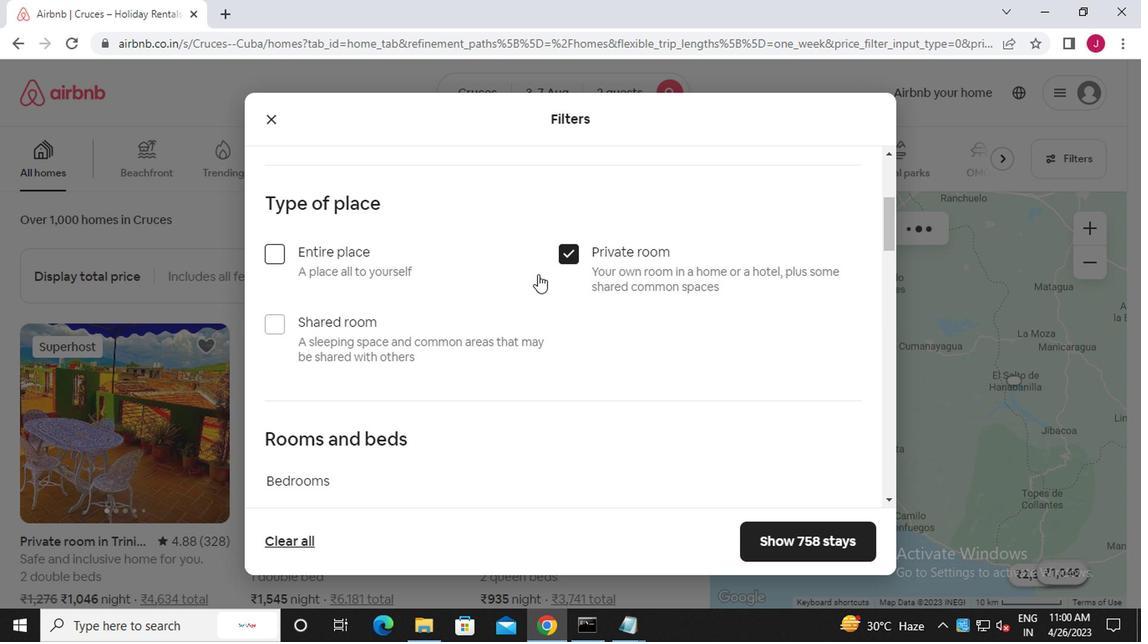 
Action: Mouse scrolled (534, 277) with delta (0, -1)
Screenshot: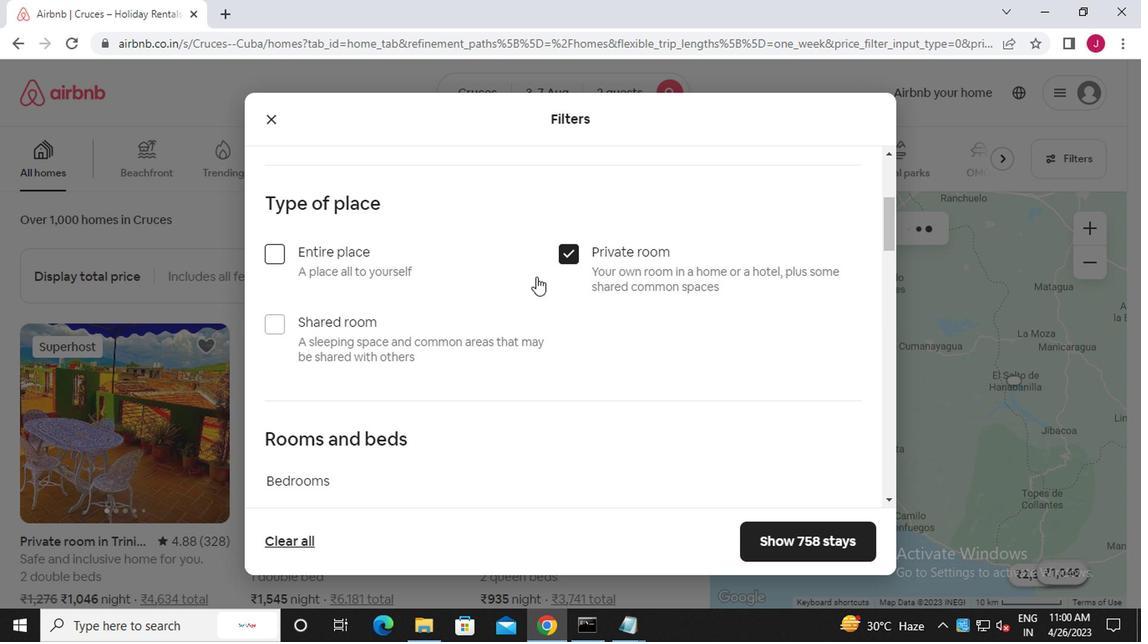 
Action: Mouse moved to (366, 191)
Screenshot: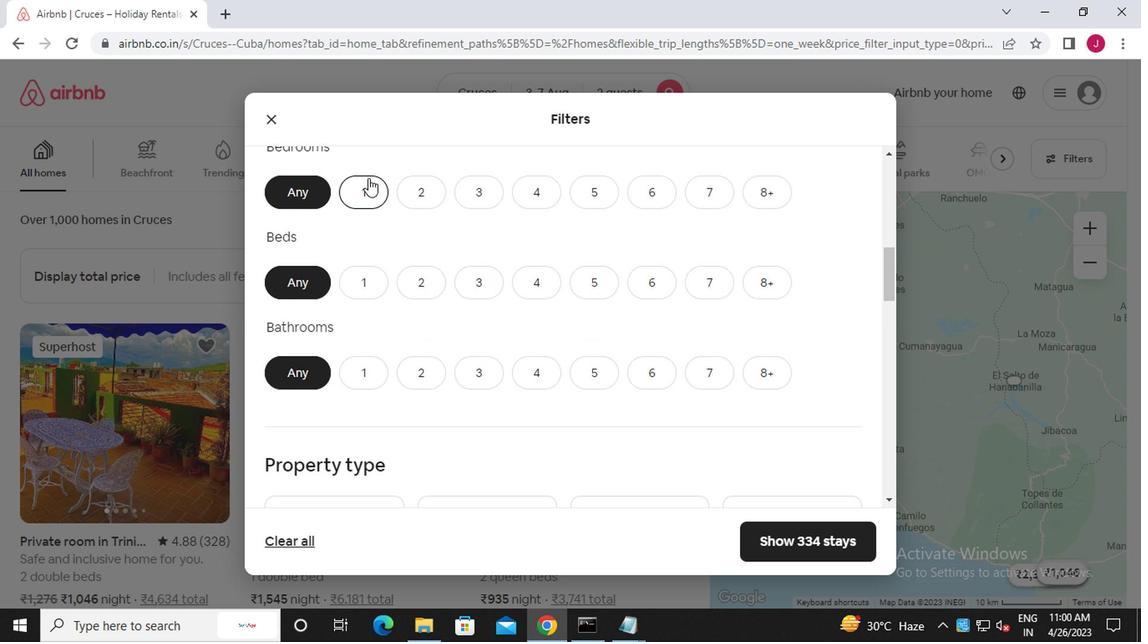 
Action: Mouse pressed left at (366, 191)
Screenshot: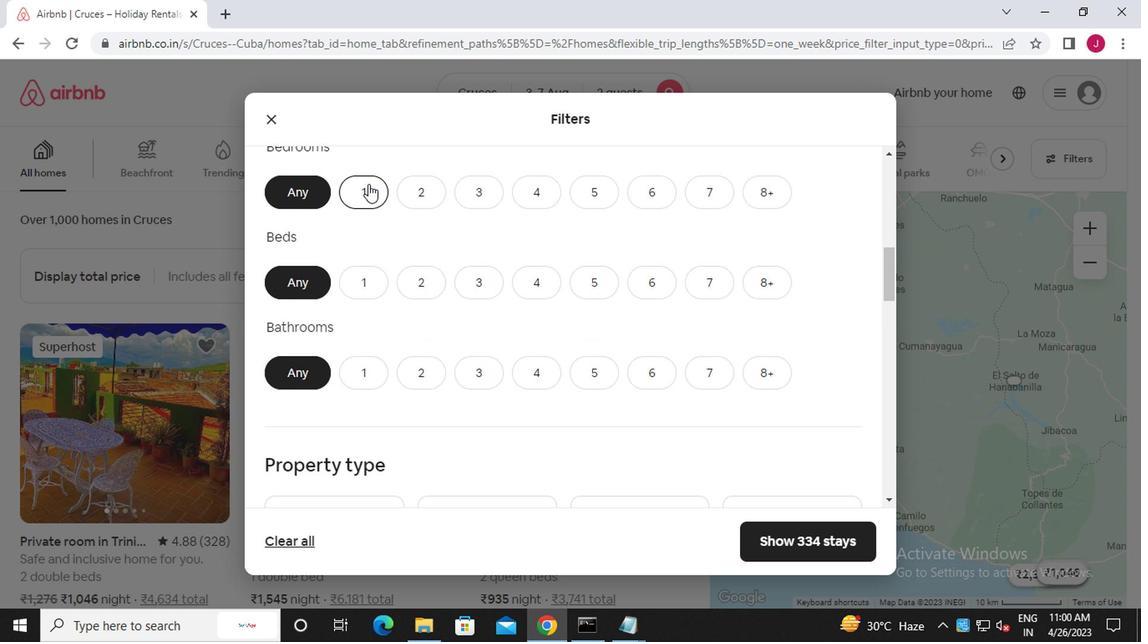 
Action: Mouse moved to (366, 286)
Screenshot: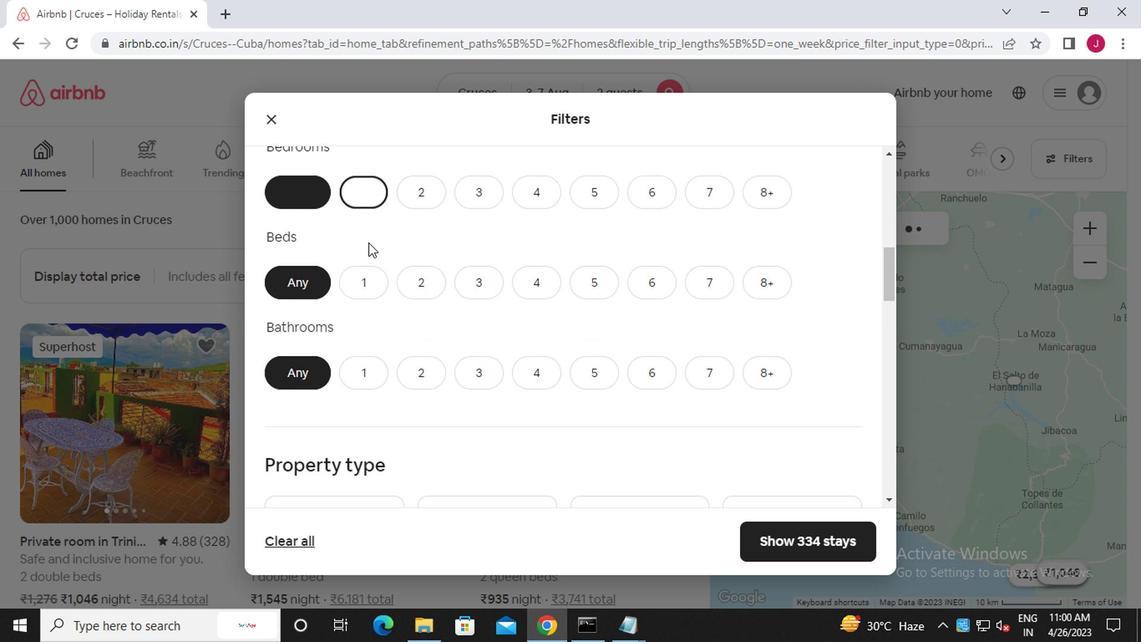 
Action: Mouse pressed left at (366, 286)
Screenshot: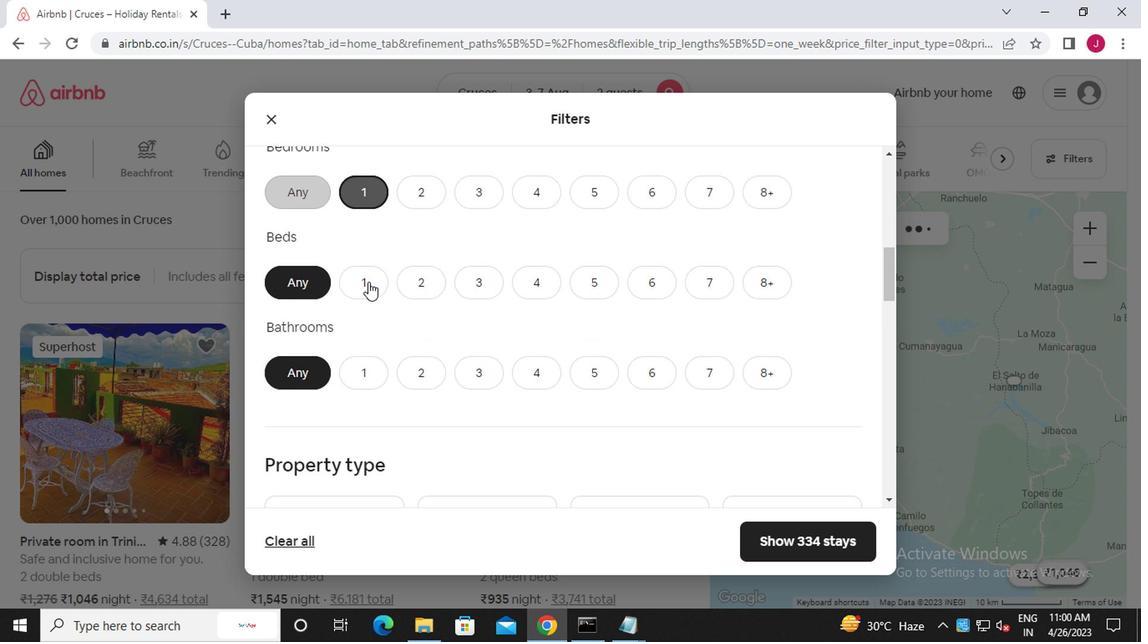
Action: Mouse moved to (366, 363)
Screenshot: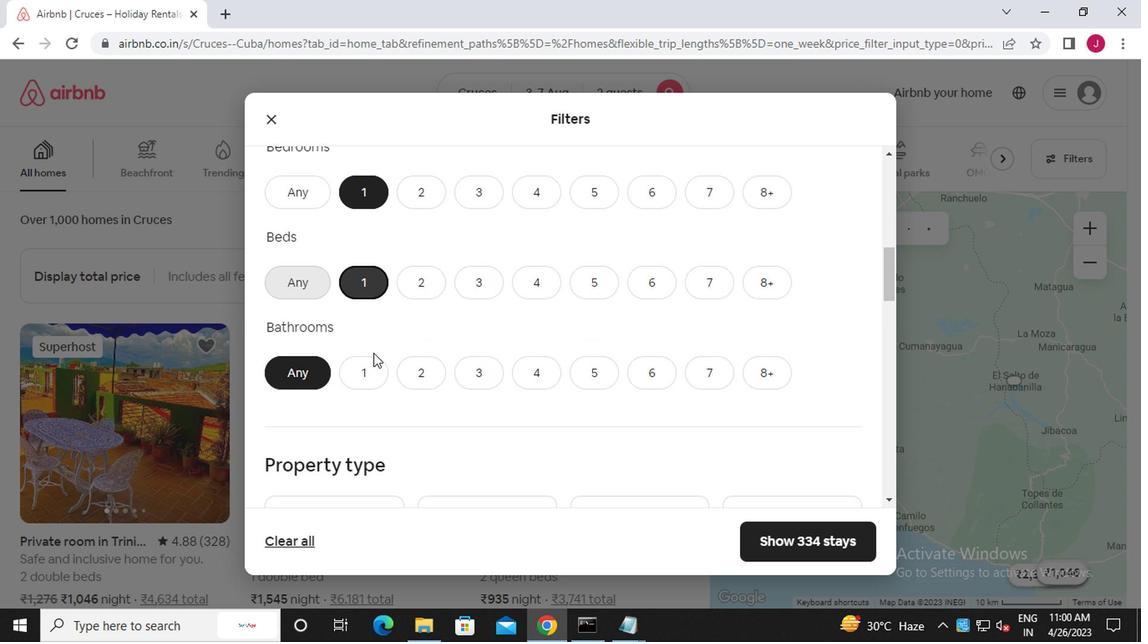 
Action: Mouse pressed left at (366, 363)
Screenshot: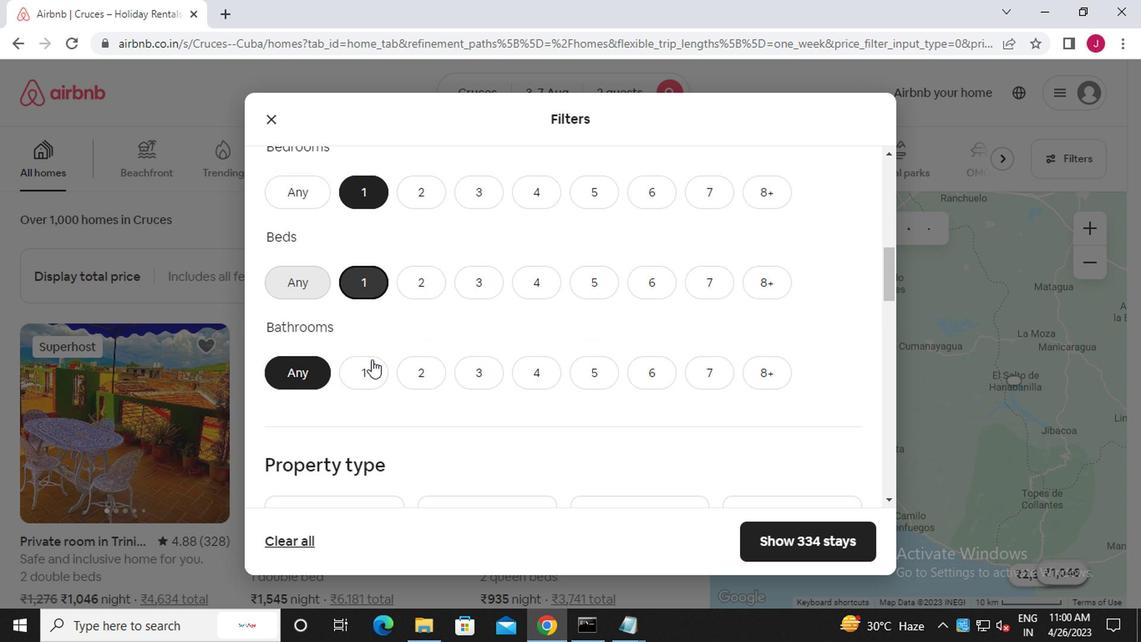 
Action: Mouse moved to (399, 399)
Screenshot: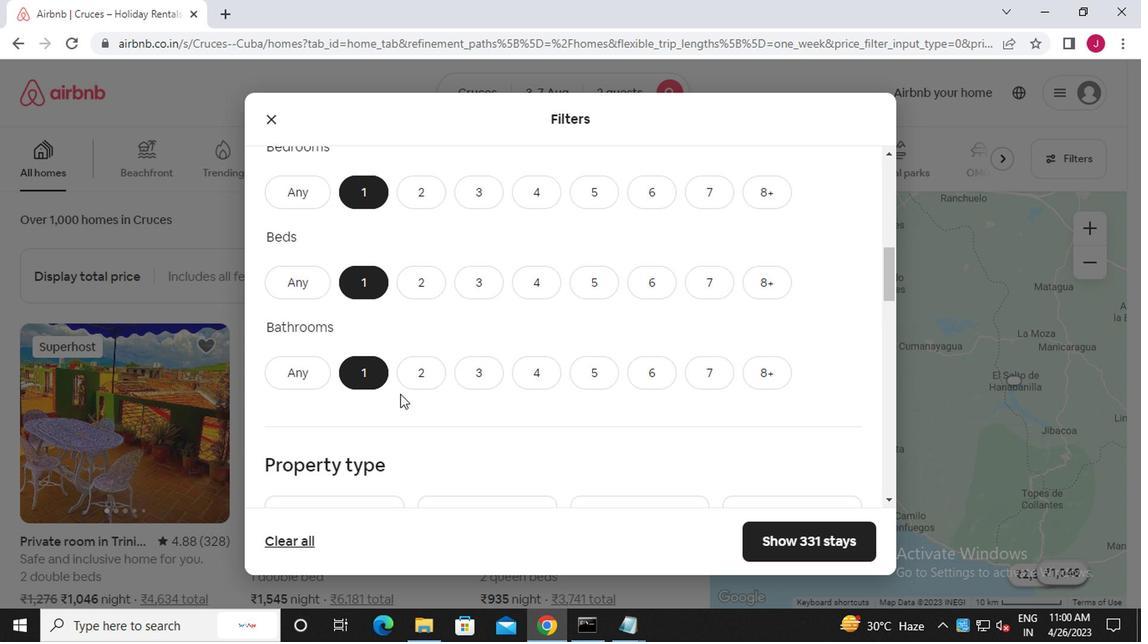 
Action: Mouse scrolled (399, 397) with delta (0, -1)
Screenshot: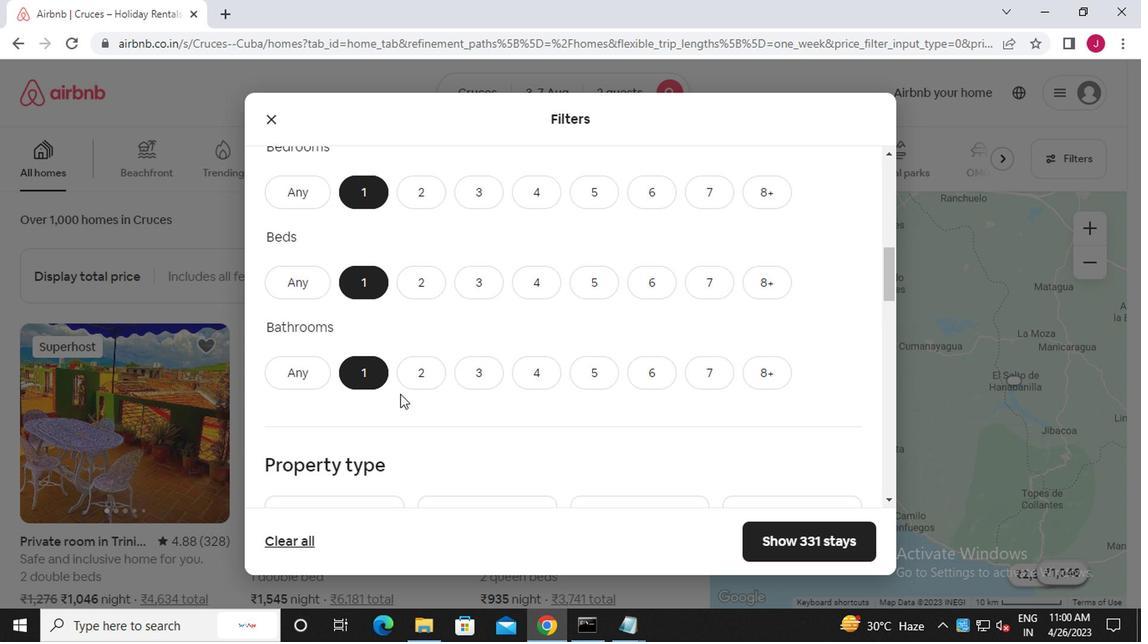 
Action: Mouse moved to (400, 401)
Screenshot: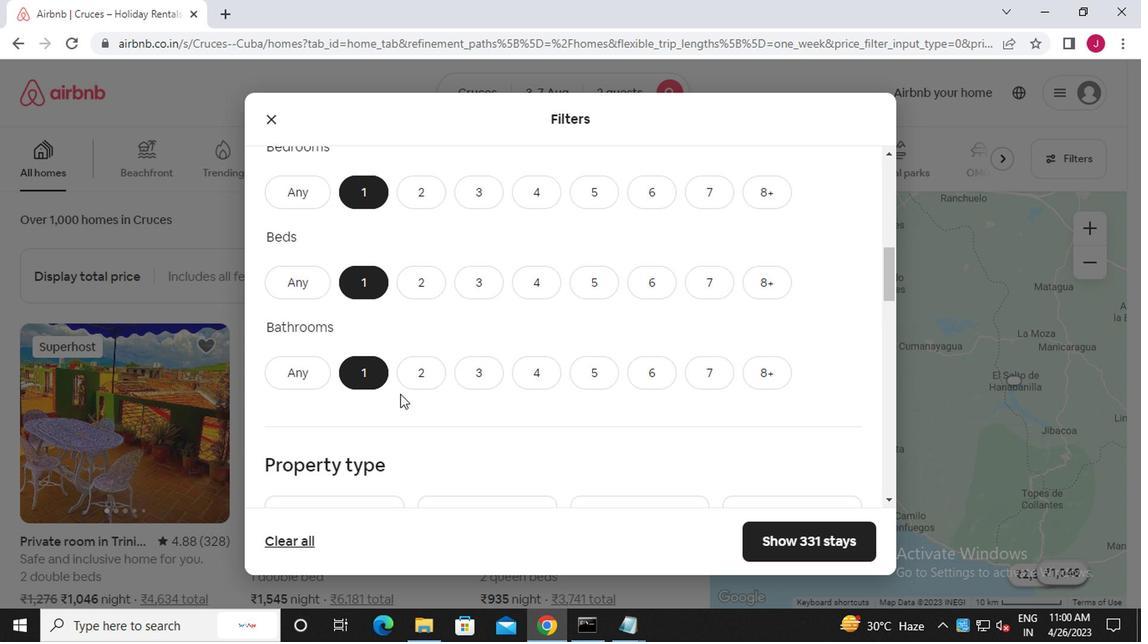
Action: Mouse scrolled (400, 400) with delta (0, 0)
Screenshot: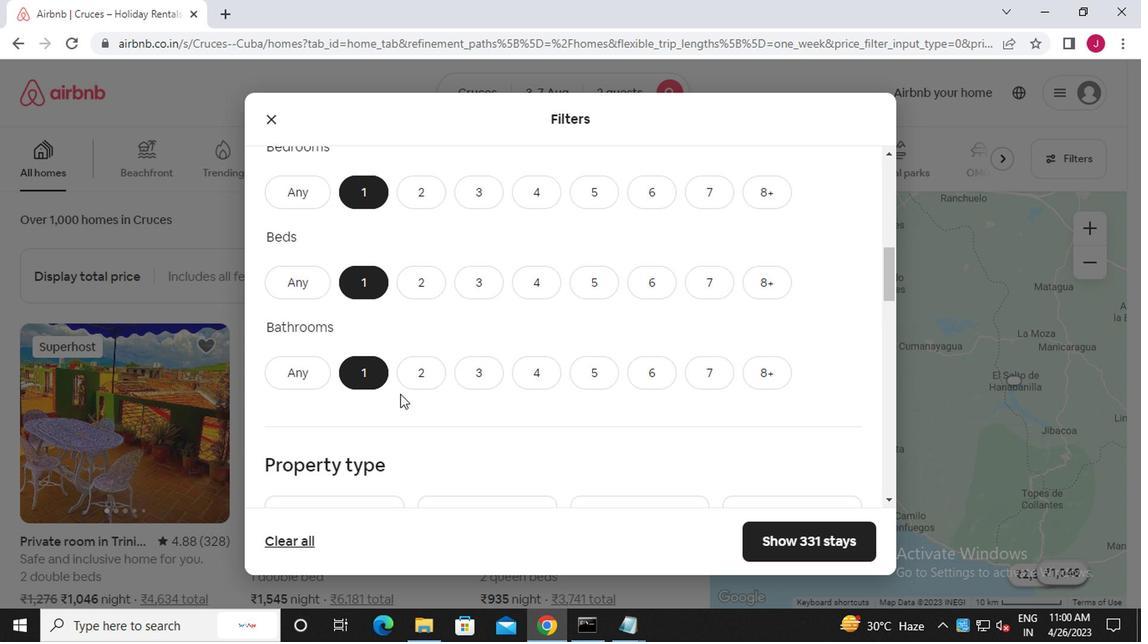 
Action: Mouse moved to (352, 377)
Screenshot: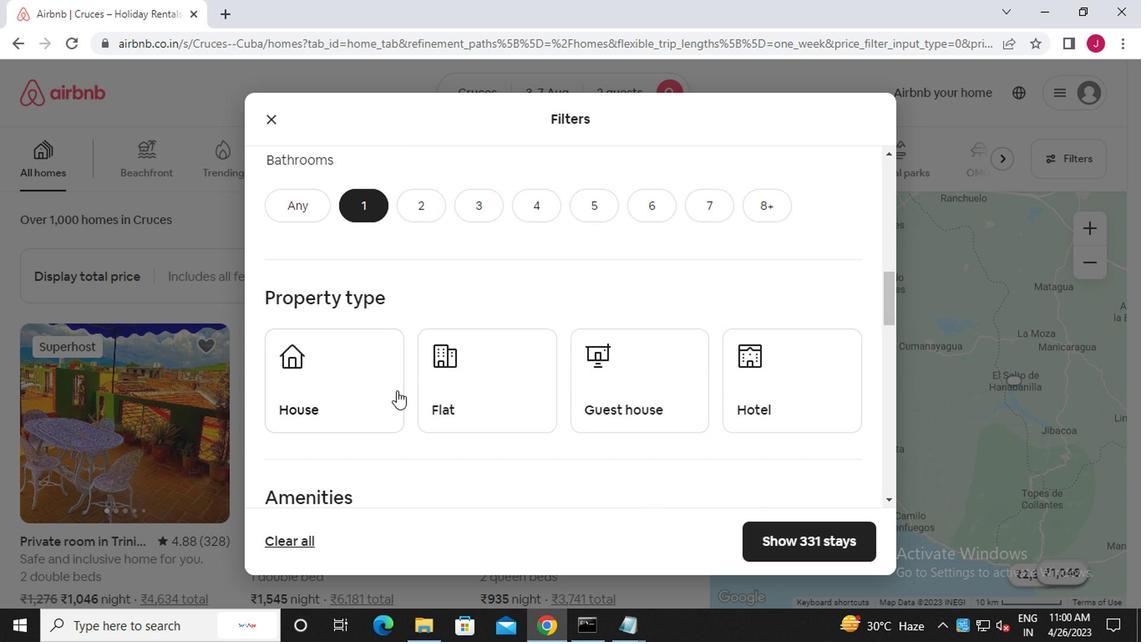
Action: Mouse pressed left at (352, 377)
Screenshot: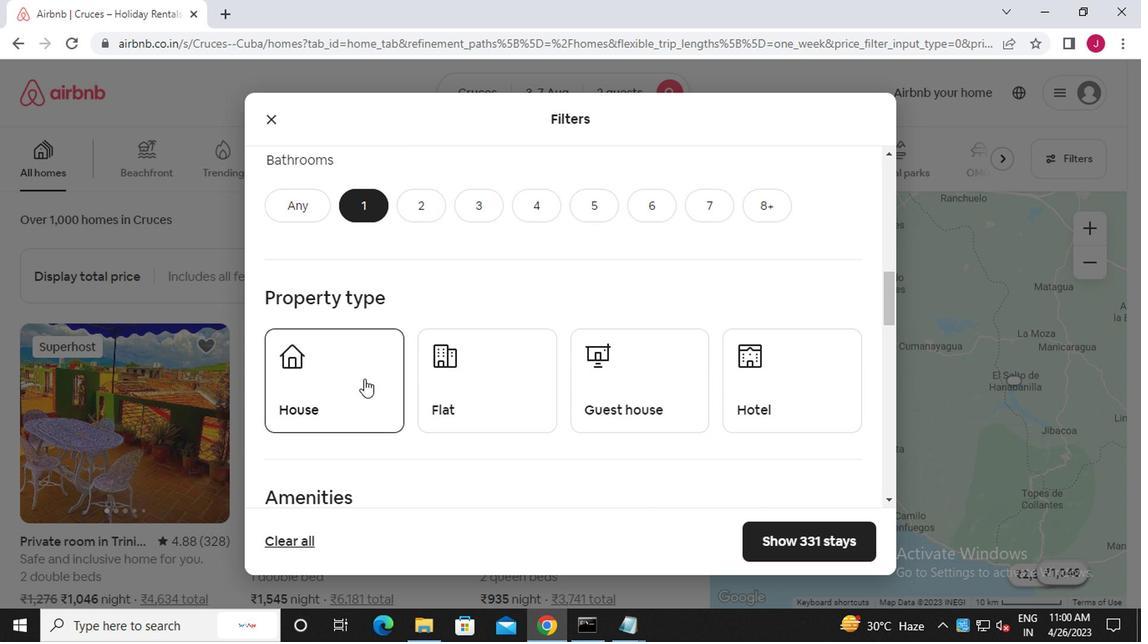
Action: Mouse moved to (445, 386)
Screenshot: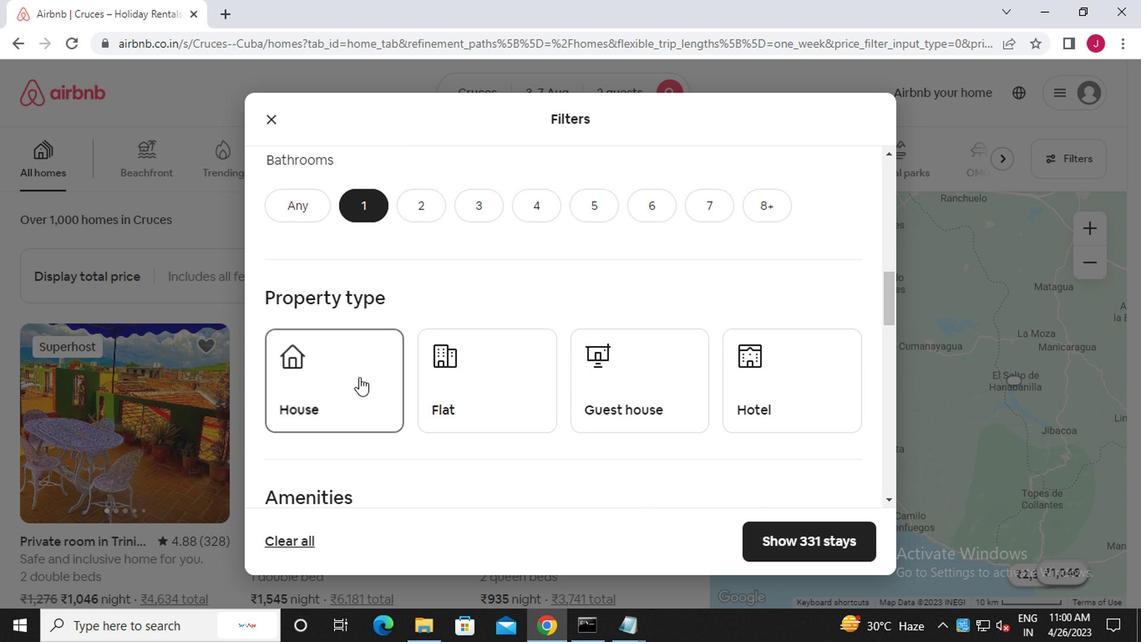 
Action: Mouse pressed left at (445, 386)
Screenshot: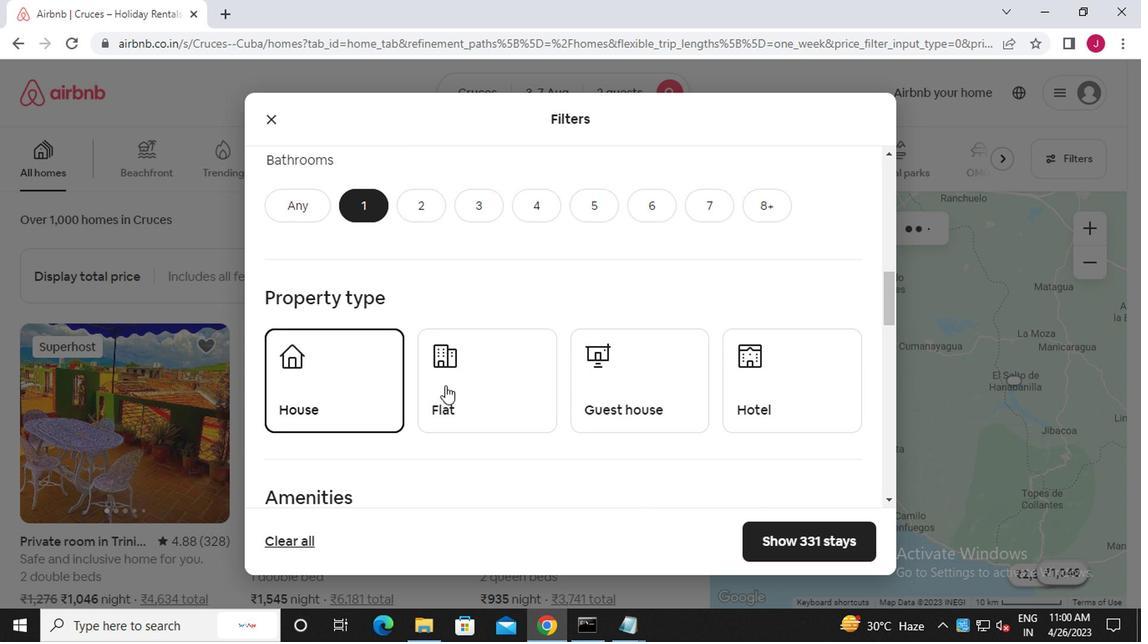 
Action: Mouse moved to (598, 388)
Screenshot: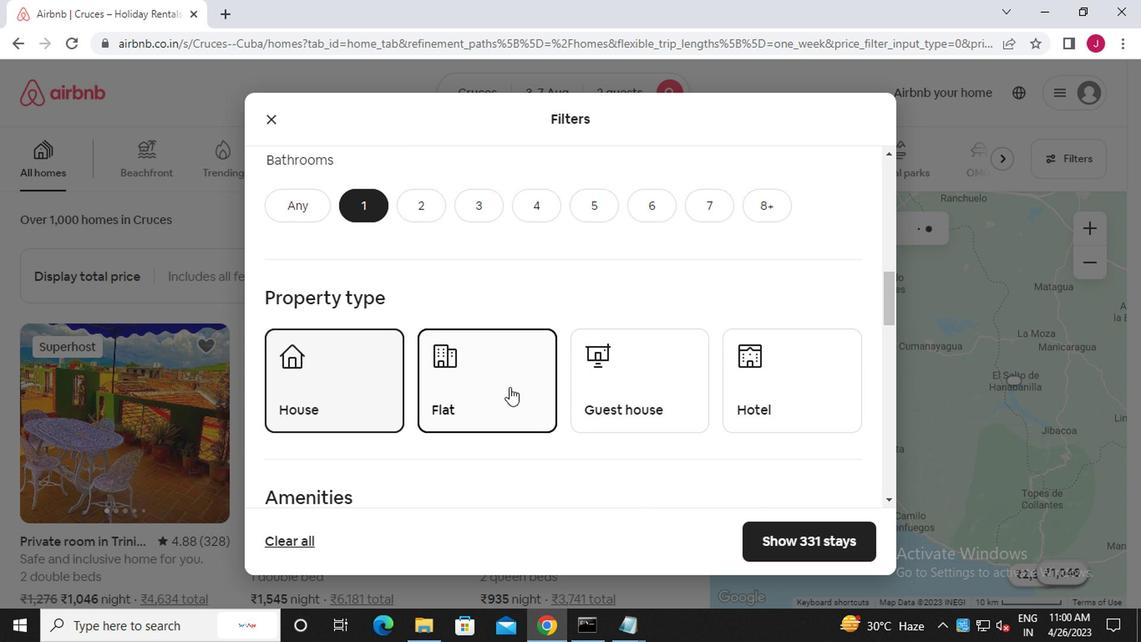 
Action: Mouse pressed left at (598, 388)
Screenshot: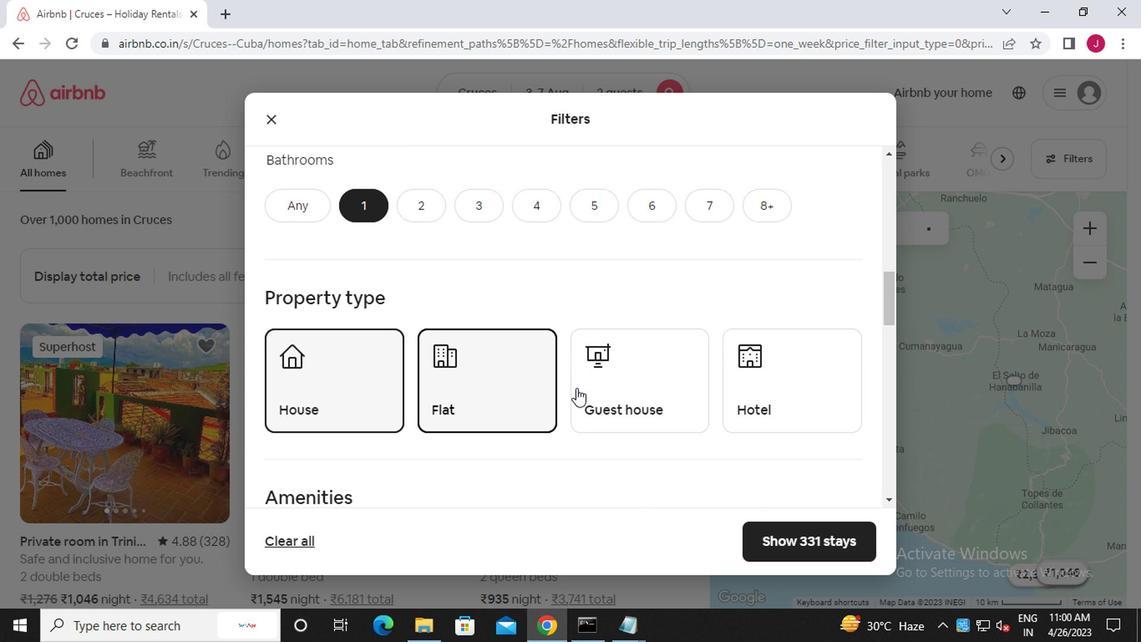
Action: Mouse moved to (775, 374)
Screenshot: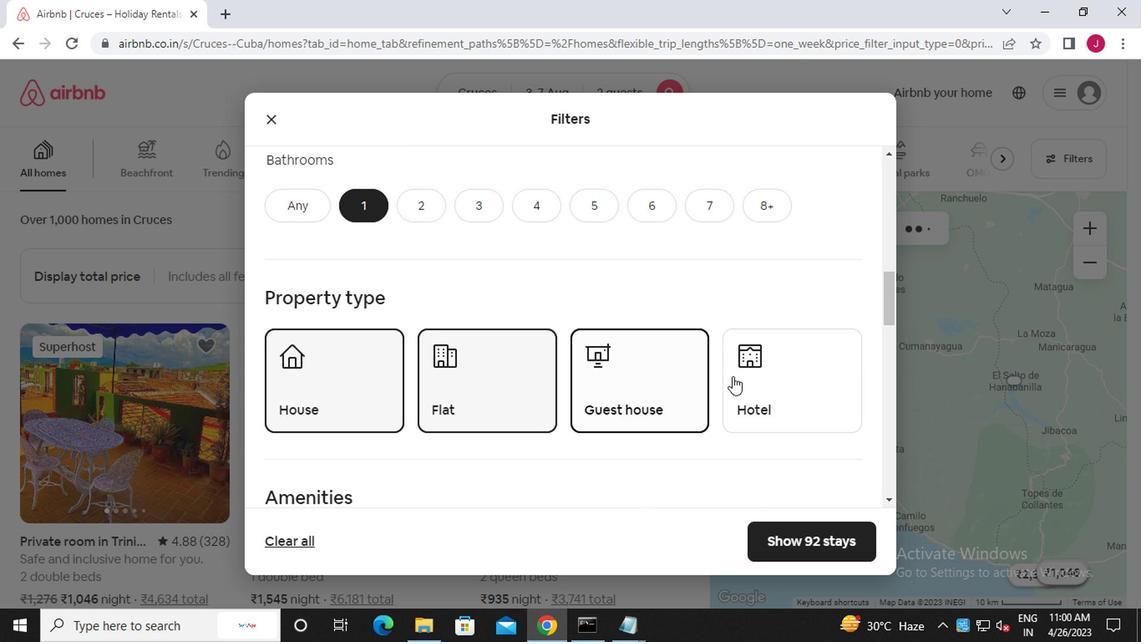 
Action: Mouse pressed left at (775, 374)
Screenshot: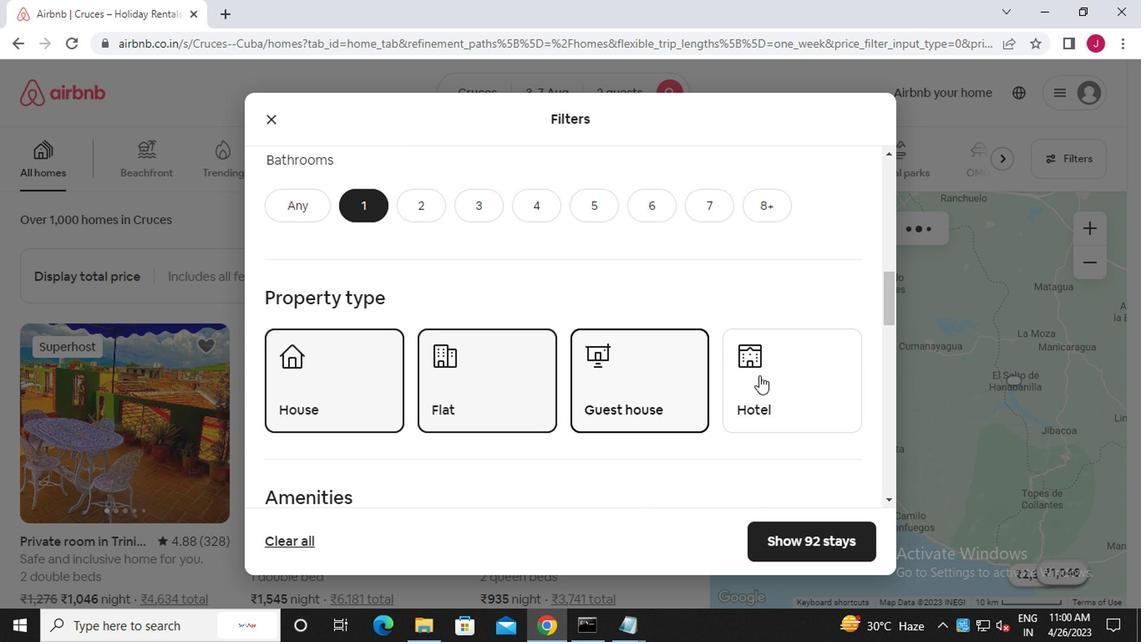 
Action: Mouse moved to (636, 397)
Screenshot: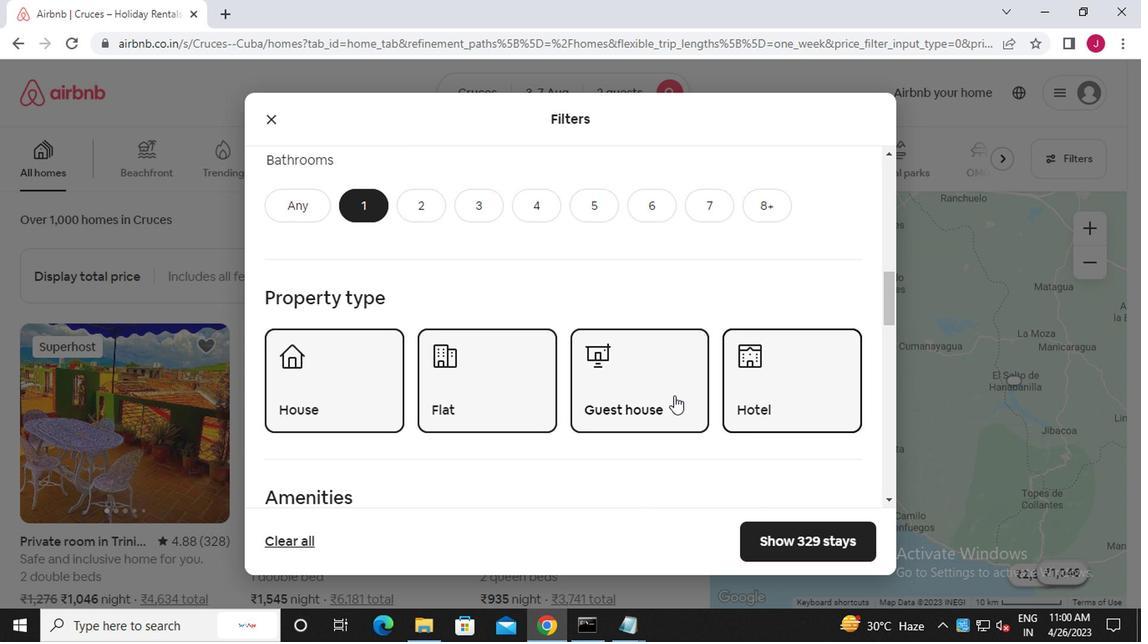 
Action: Mouse scrolled (636, 396) with delta (0, 0)
Screenshot: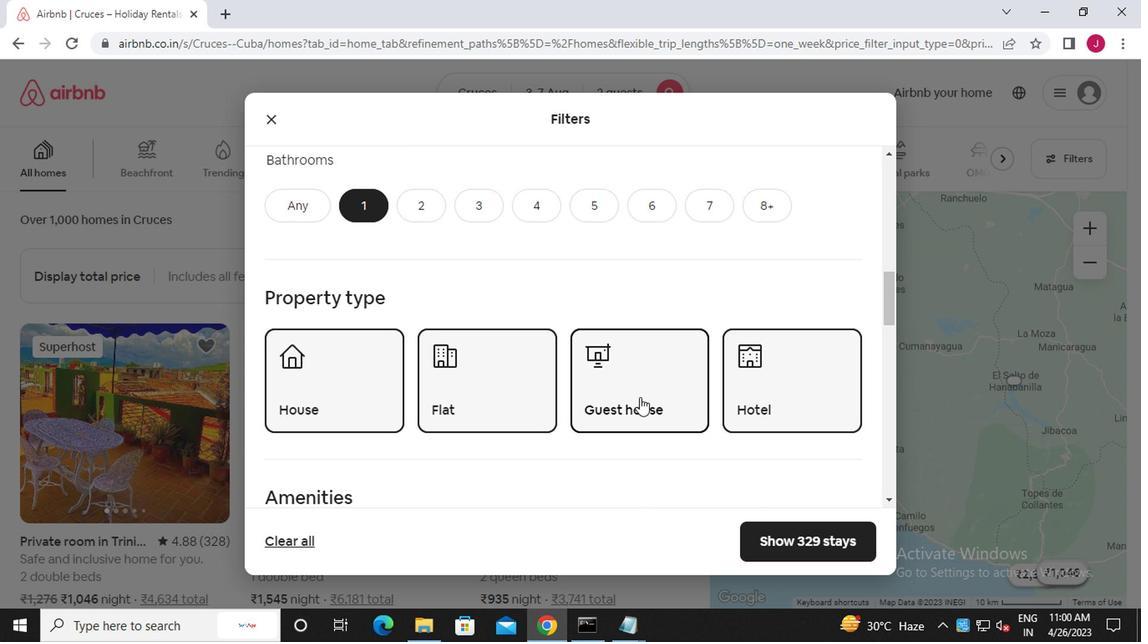 
Action: Mouse scrolled (636, 396) with delta (0, 0)
Screenshot: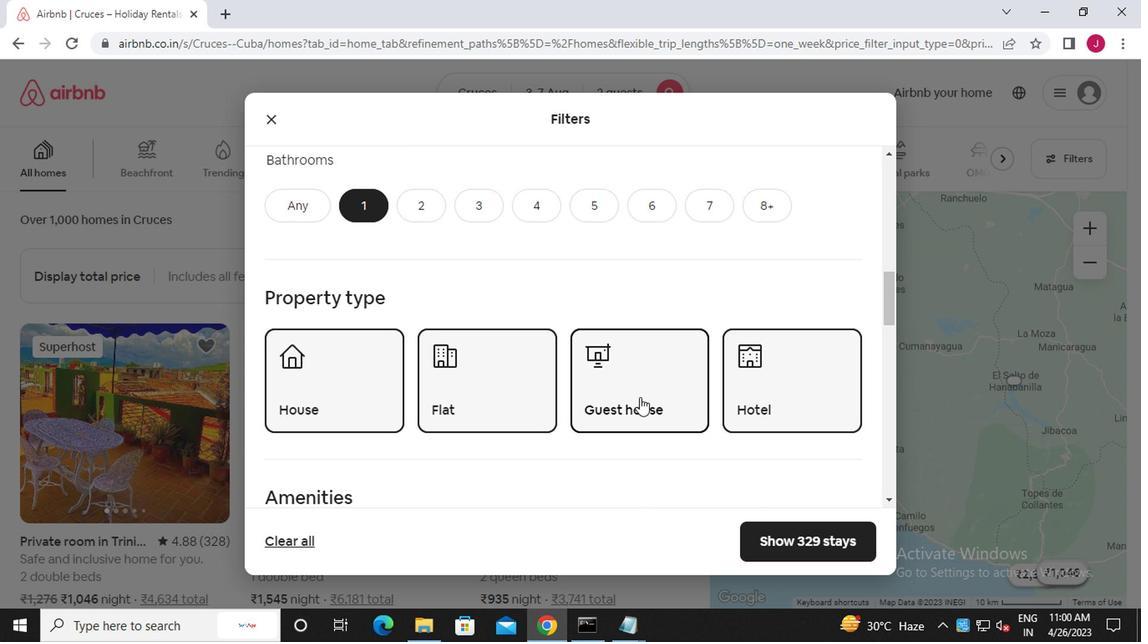 
Action: Mouse scrolled (636, 396) with delta (0, 0)
Screenshot: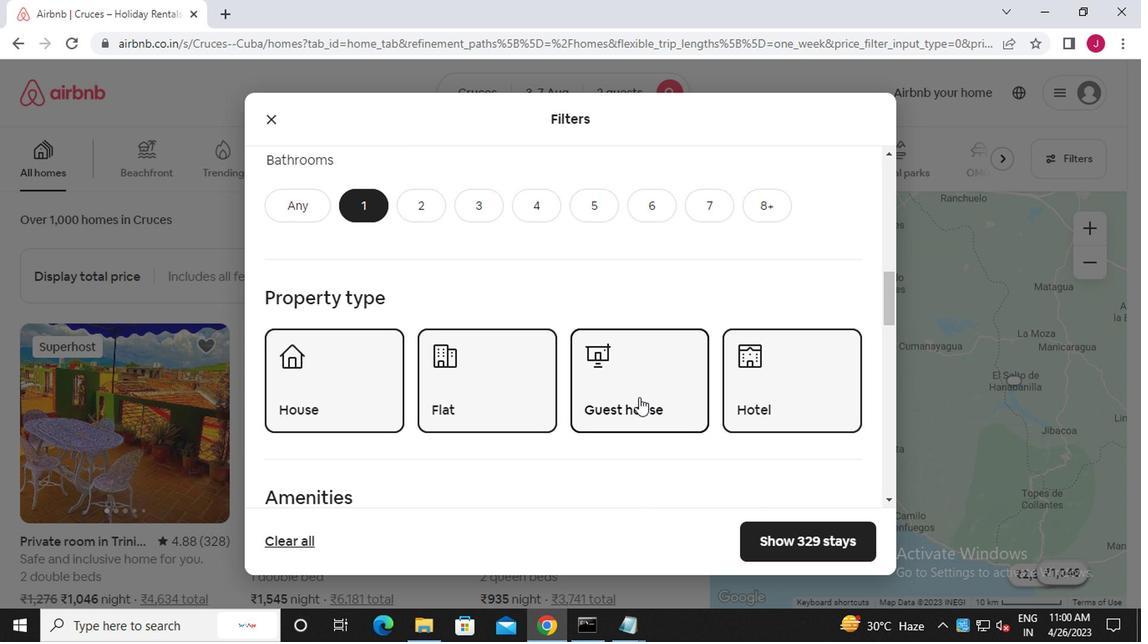 
Action: Mouse scrolled (636, 396) with delta (0, 0)
Screenshot: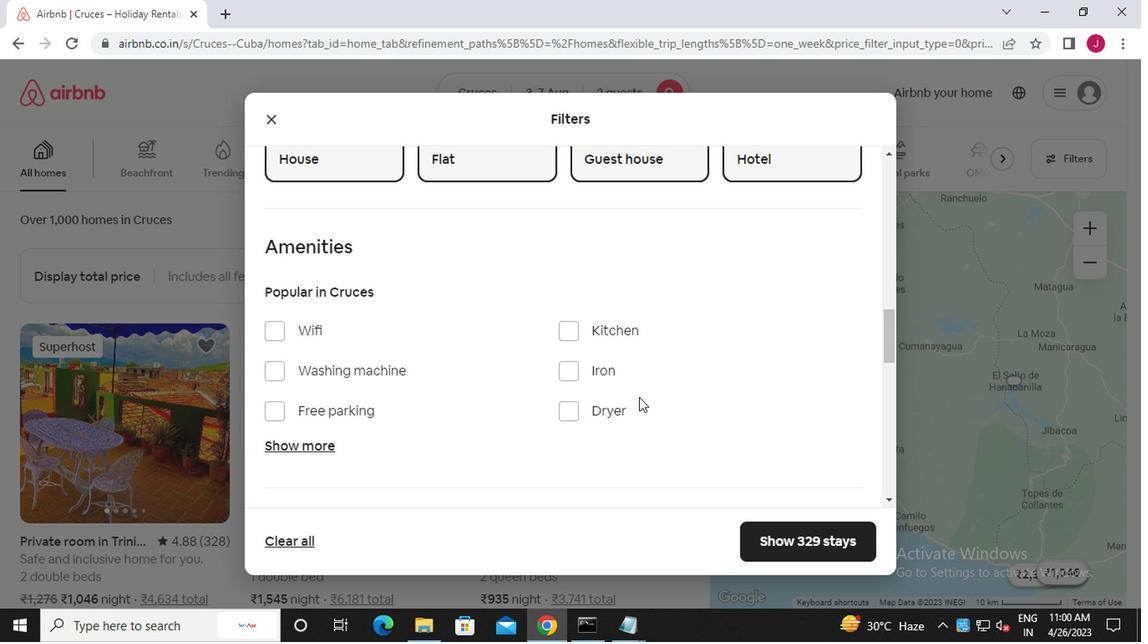 
Action: Mouse scrolled (636, 396) with delta (0, 0)
Screenshot: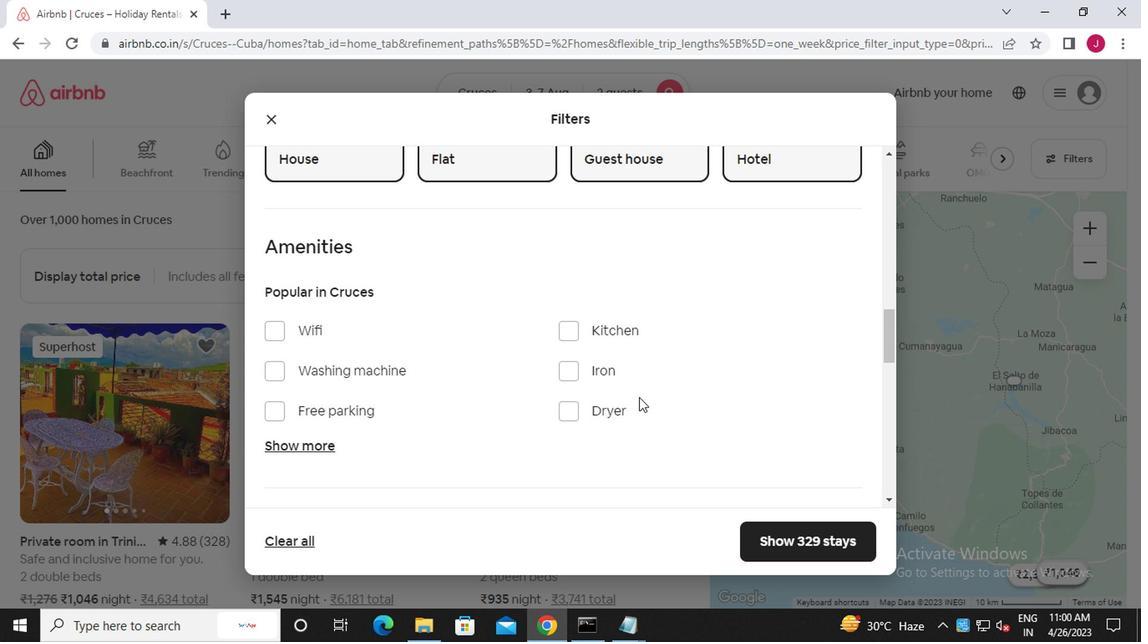 
Action: Mouse scrolled (636, 396) with delta (0, 0)
Screenshot: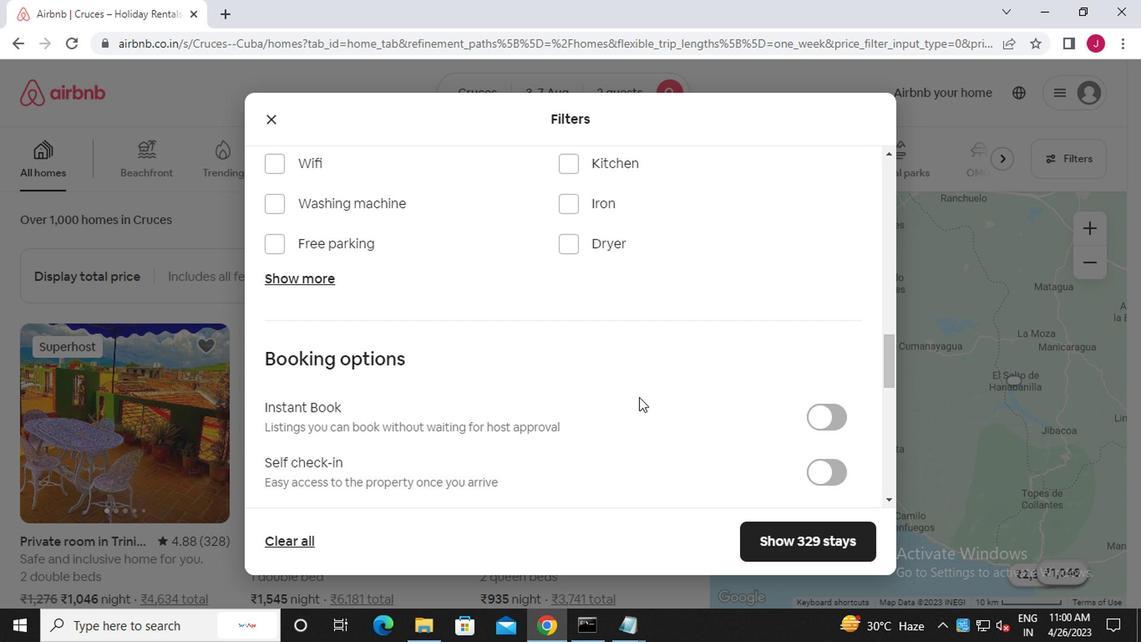 
Action: Mouse scrolled (636, 396) with delta (0, 0)
Screenshot: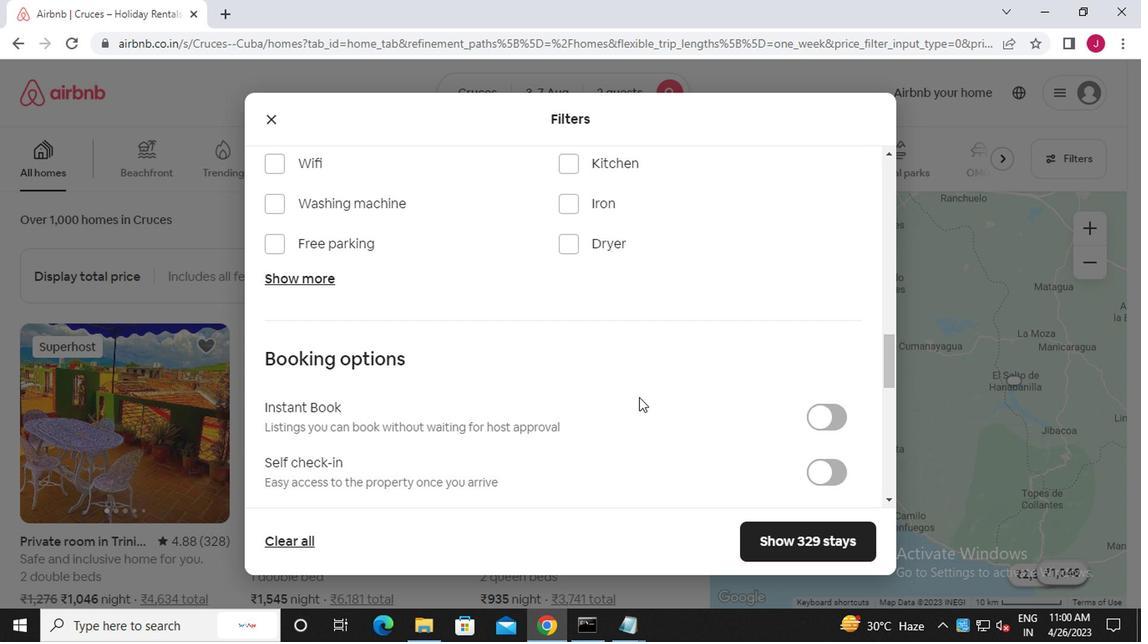 
Action: Mouse moved to (829, 306)
Screenshot: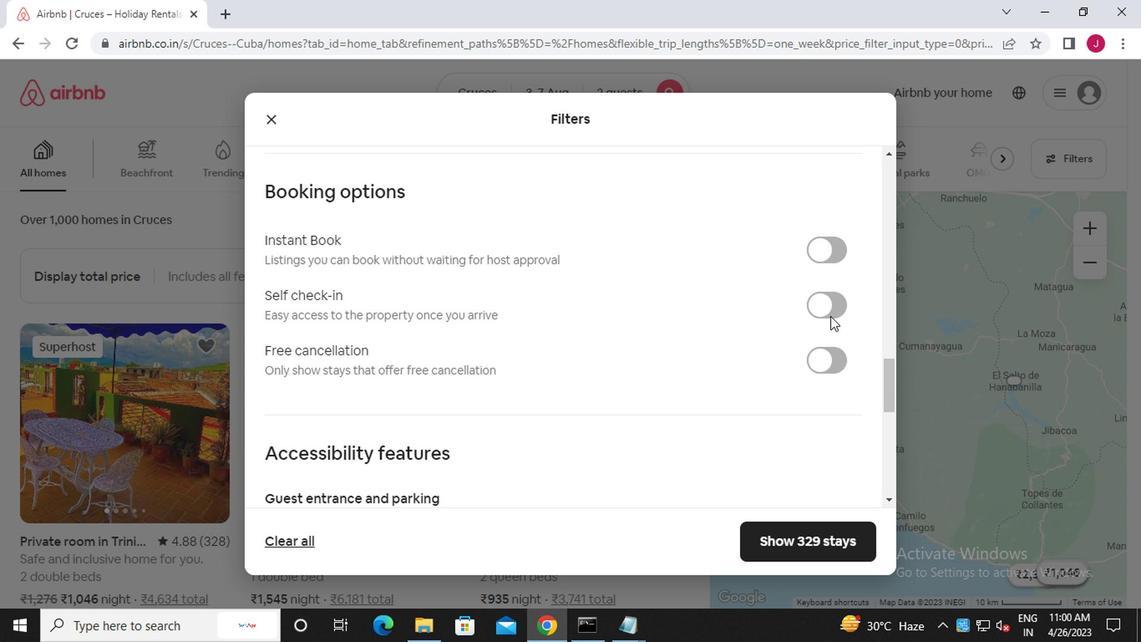 
Action: Mouse pressed left at (829, 306)
Screenshot: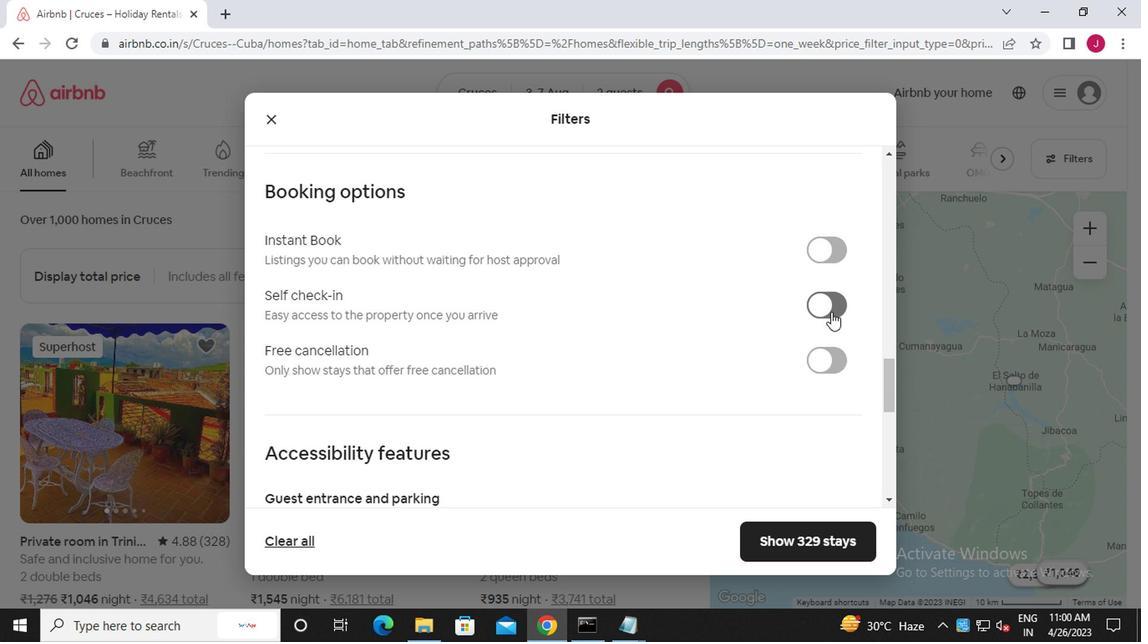 
Action: Mouse moved to (720, 416)
Screenshot: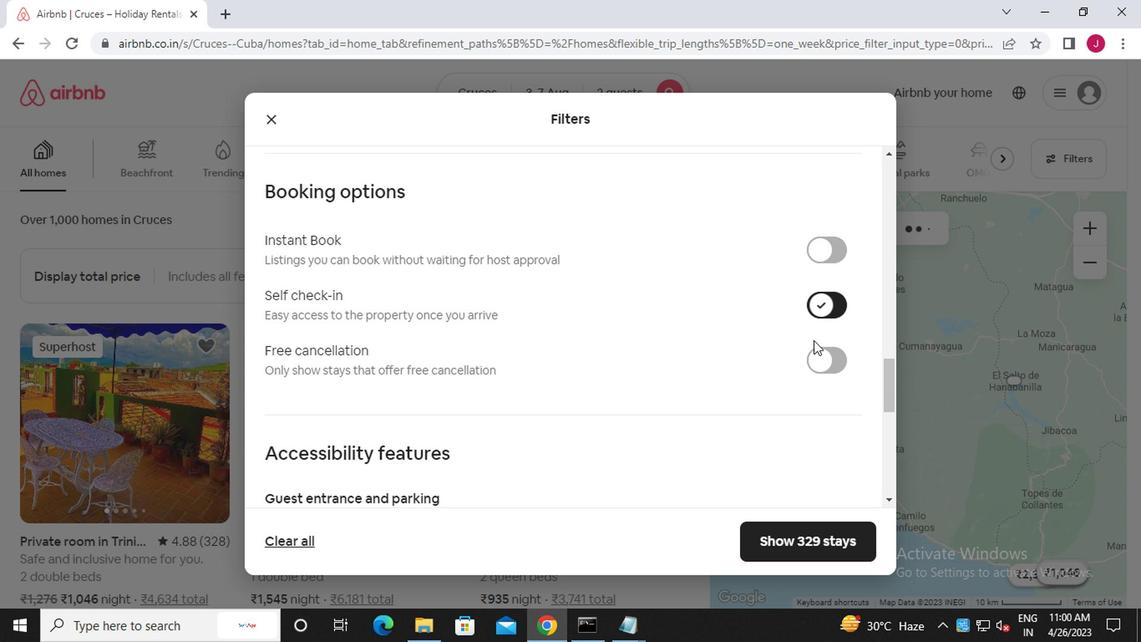 
Action: Mouse scrolled (720, 416) with delta (0, 0)
Screenshot: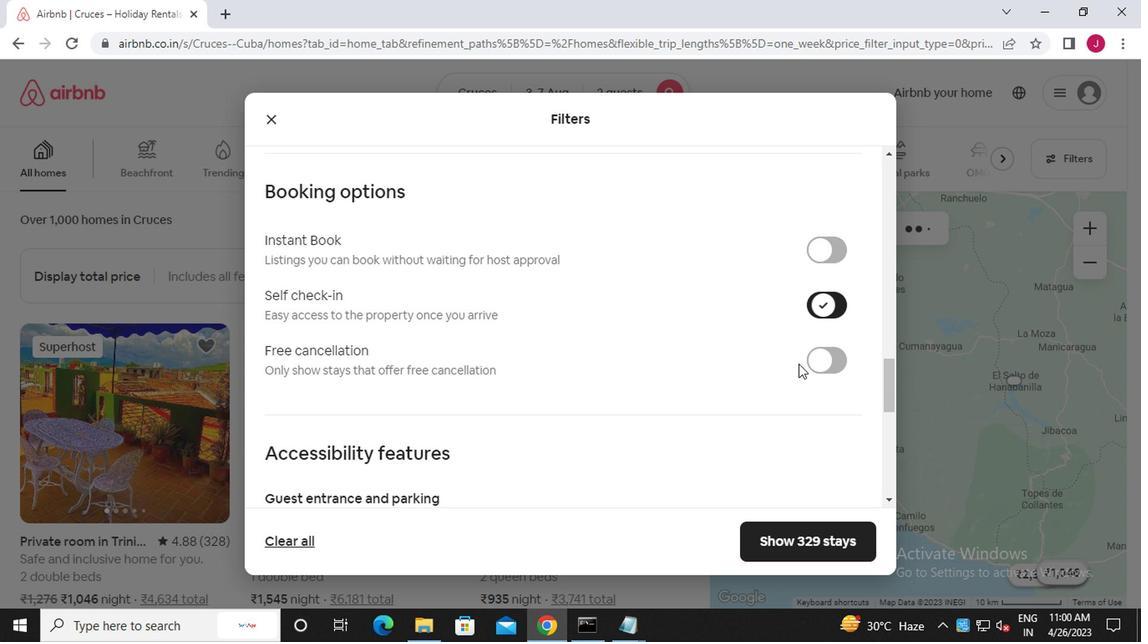 
Action: Mouse scrolled (720, 416) with delta (0, 0)
Screenshot: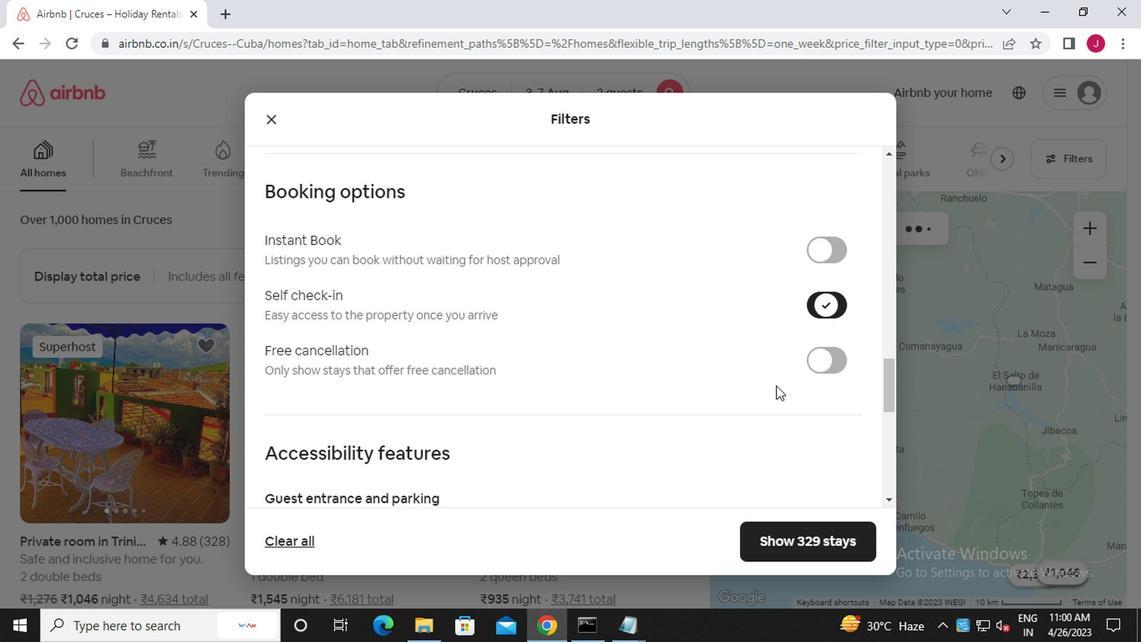 
Action: Mouse scrolled (720, 416) with delta (0, 0)
Screenshot: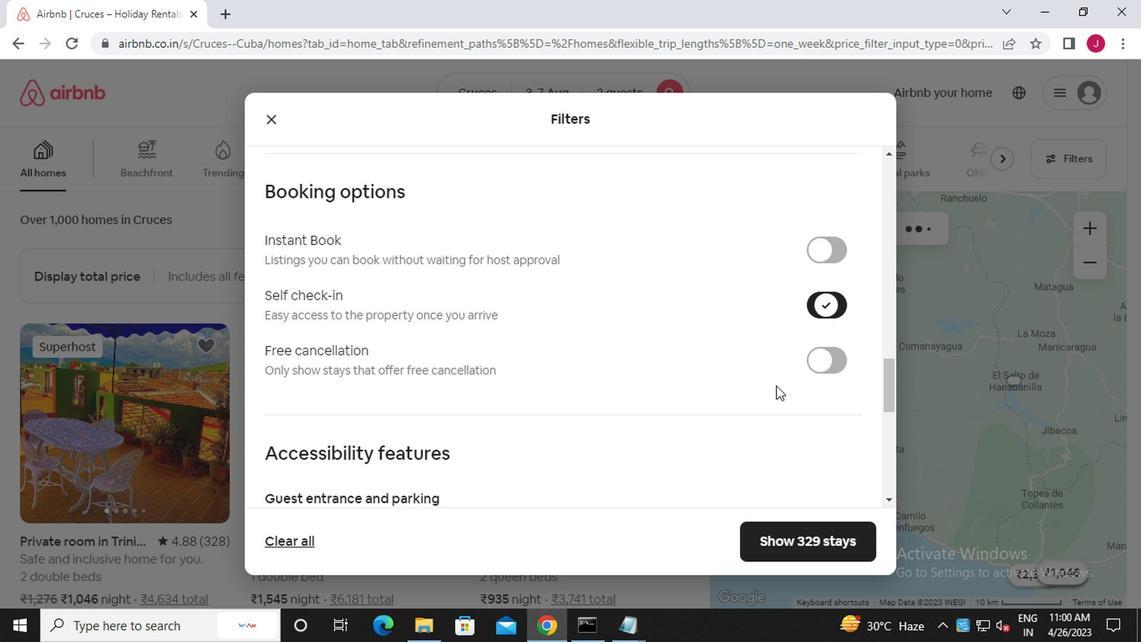 
Action: Mouse scrolled (720, 416) with delta (0, 0)
Screenshot: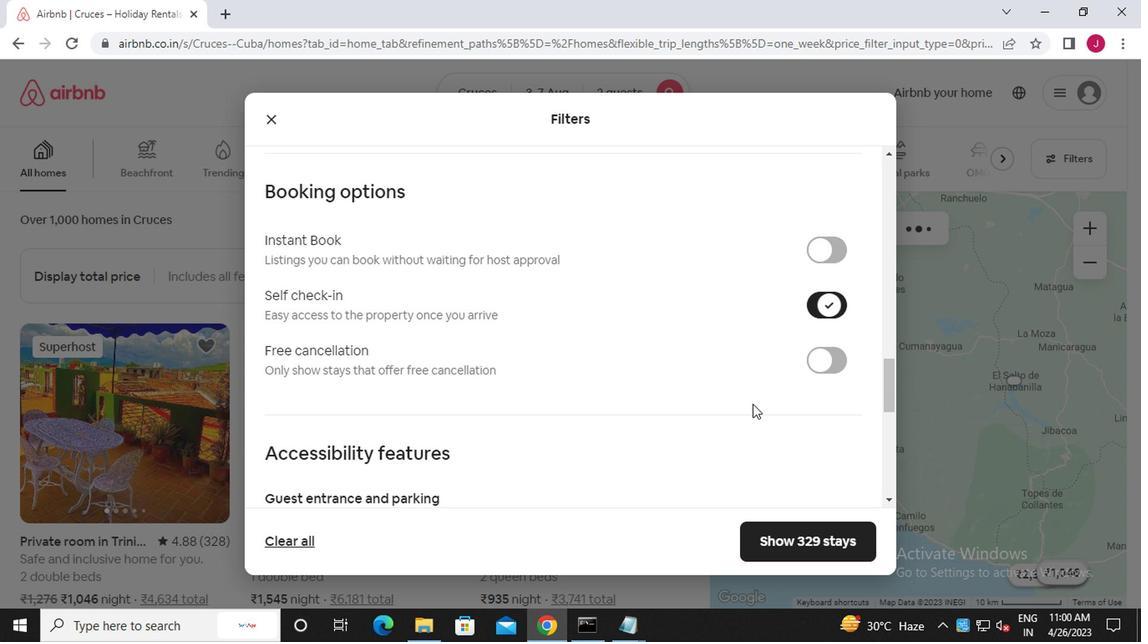 
Action: Mouse scrolled (720, 416) with delta (0, 0)
Screenshot: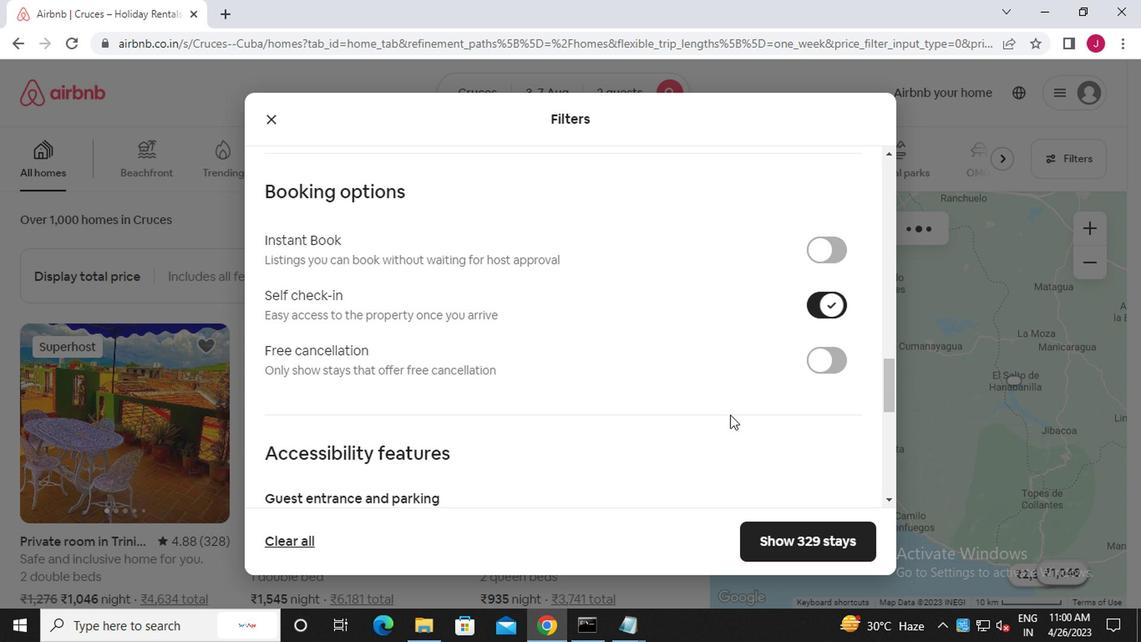 
Action: Mouse scrolled (720, 416) with delta (0, 0)
Screenshot: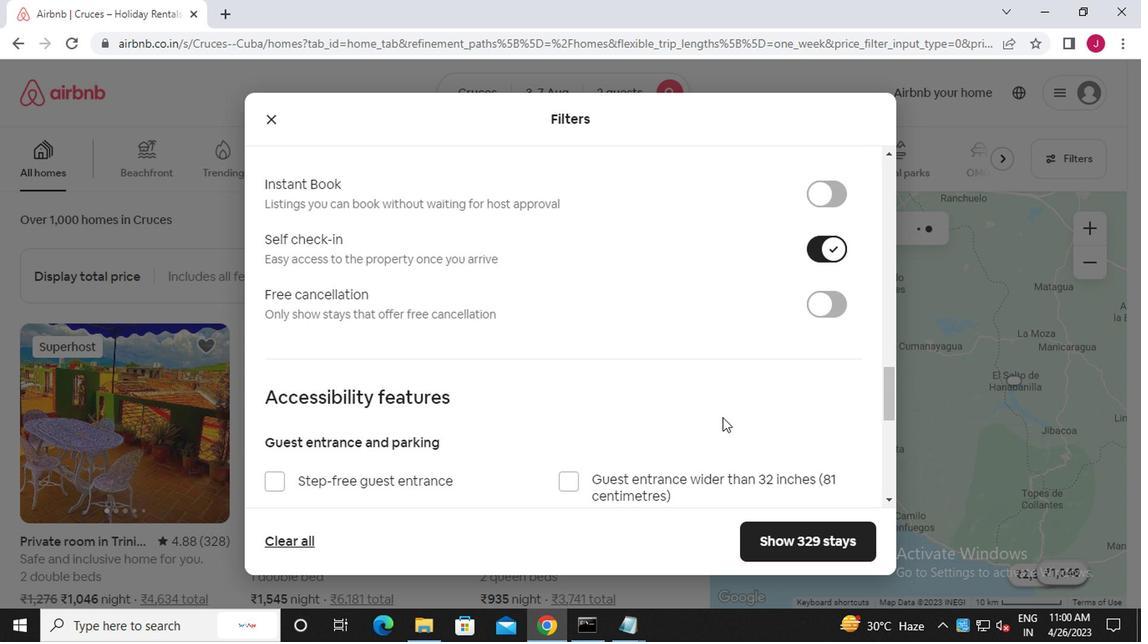 
Action: Mouse scrolled (720, 416) with delta (0, 0)
Screenshot: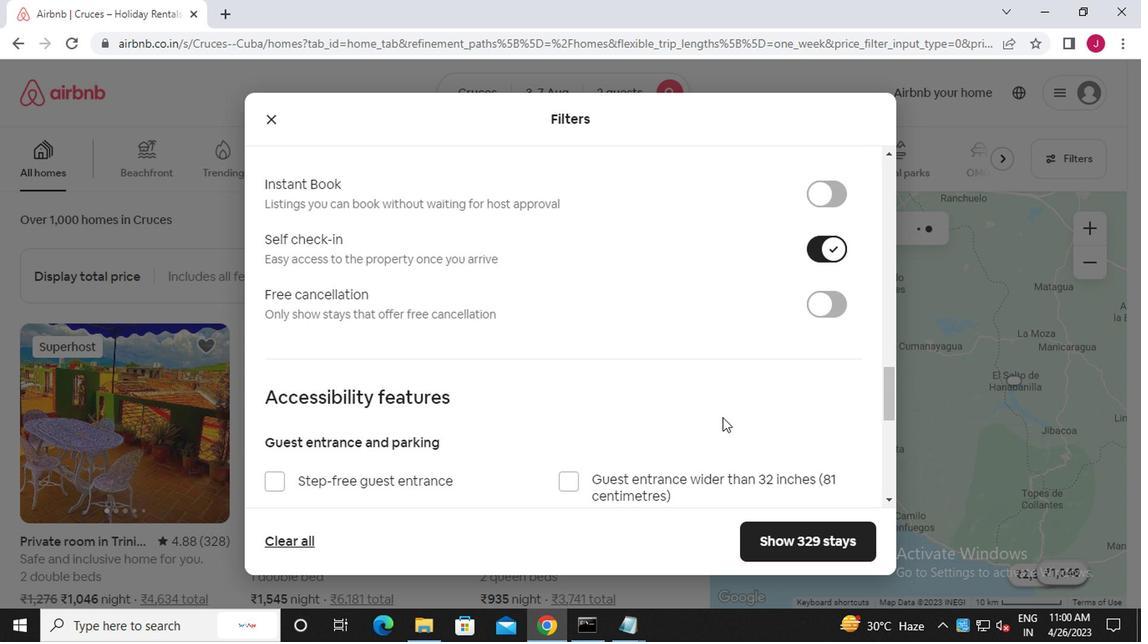 
Action: Mouse scrolled (720, 416) with delta (0, 0)
Screenshot: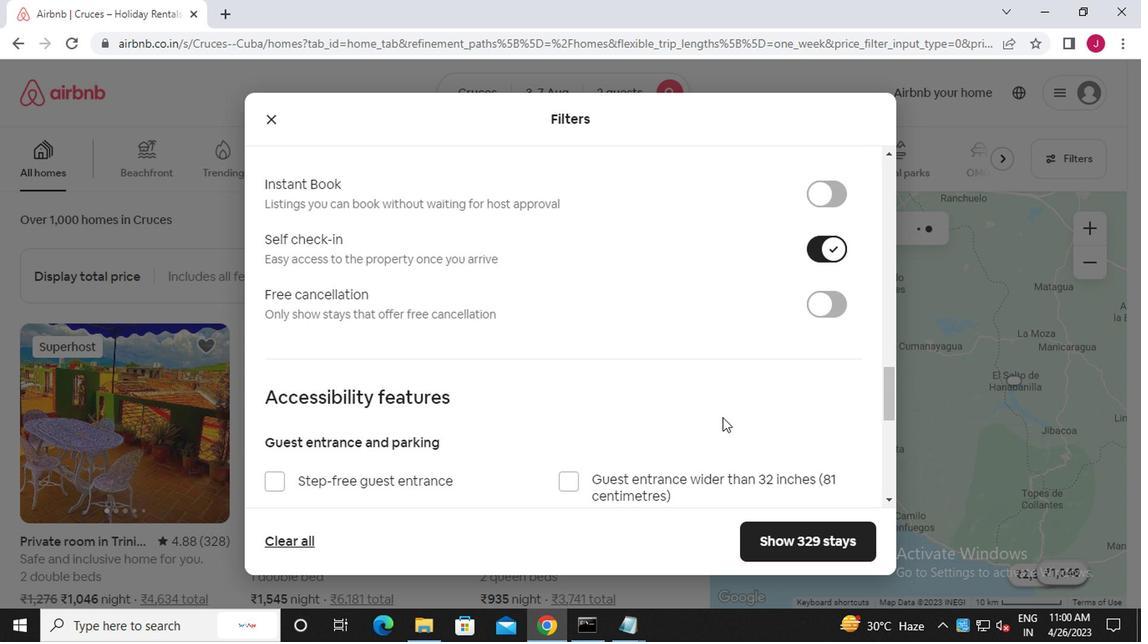 
Action: Mouse scrolled (720, 416) with delta (0, 0)
Screenshot: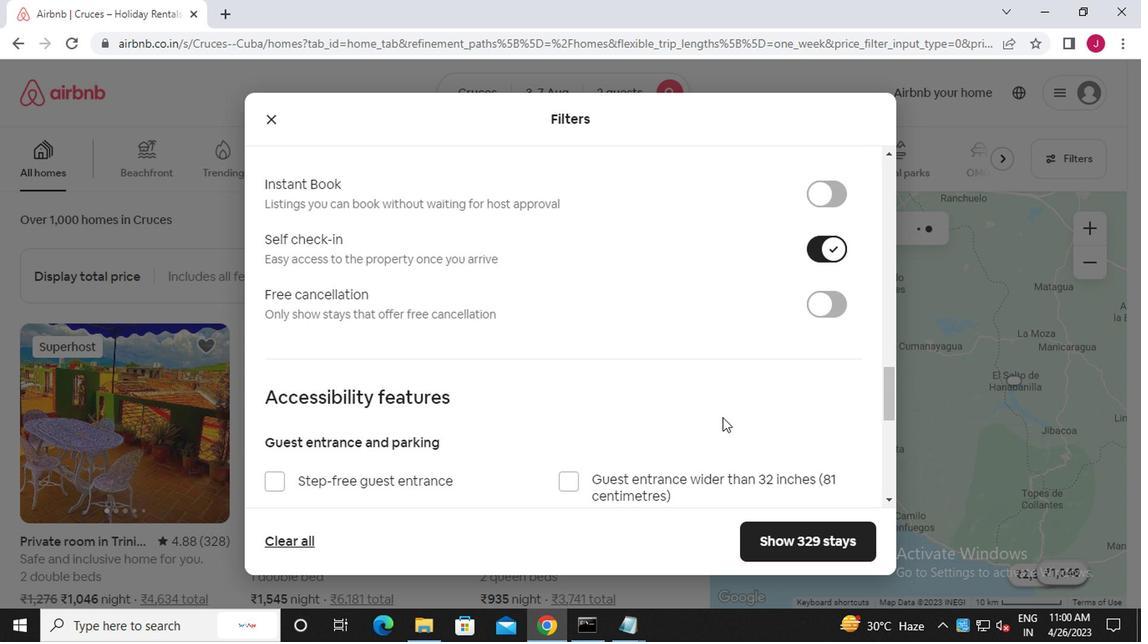 
Action: Mouse scrolled (720, 416) with delta (0, 0)
Screenshot: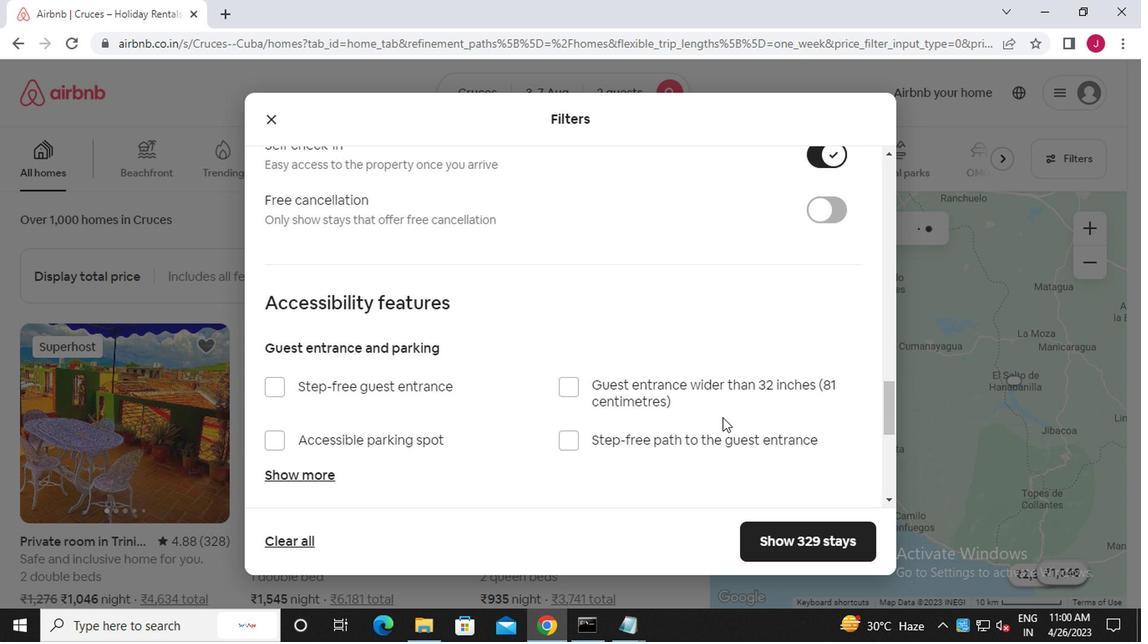 
Action: Mouse scrolled (720, 416) with delta (0, 0)
Screenshot: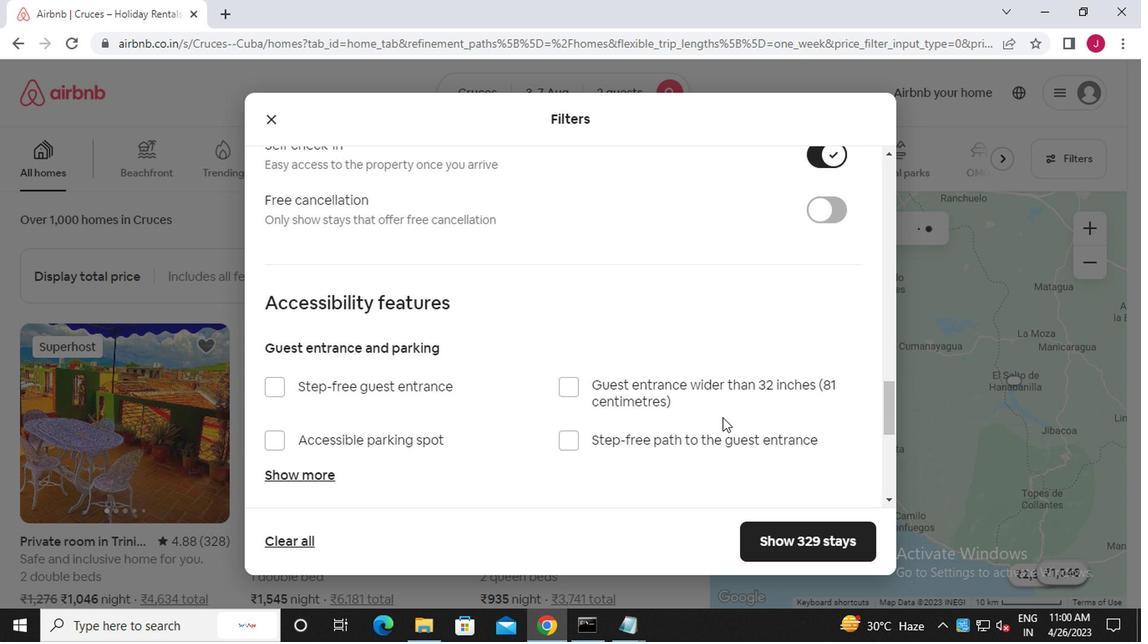 
Action: Mouse scrolled (720, 416) with delta (0, 0)
Screenshot: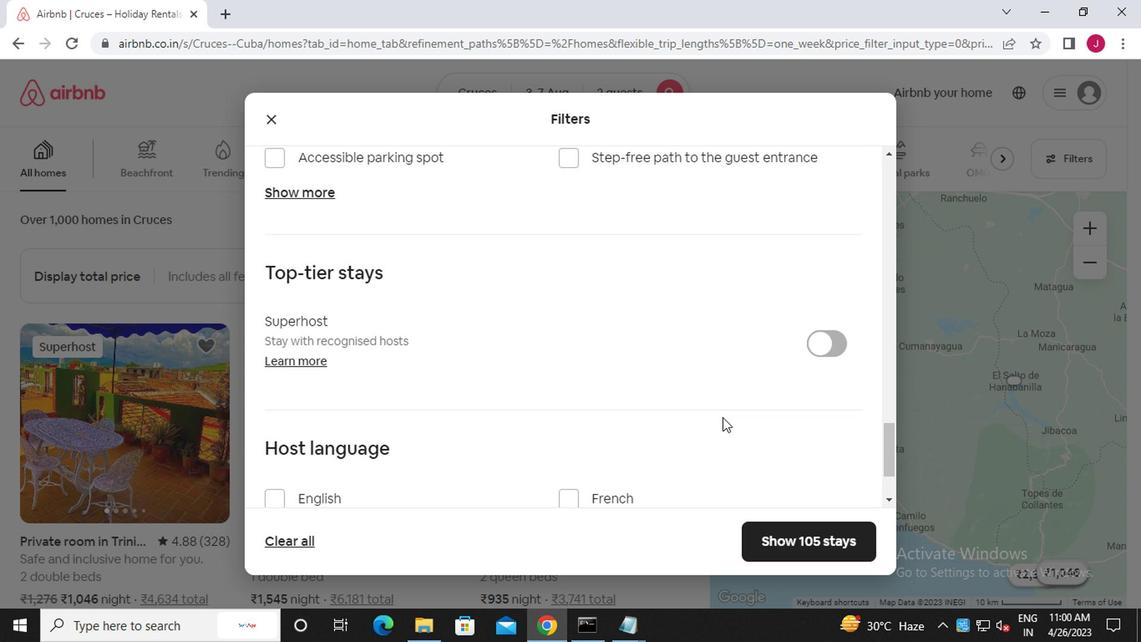 
Action: Mouse scrolled (720, 416) with delta (0, 0)
Screenshot: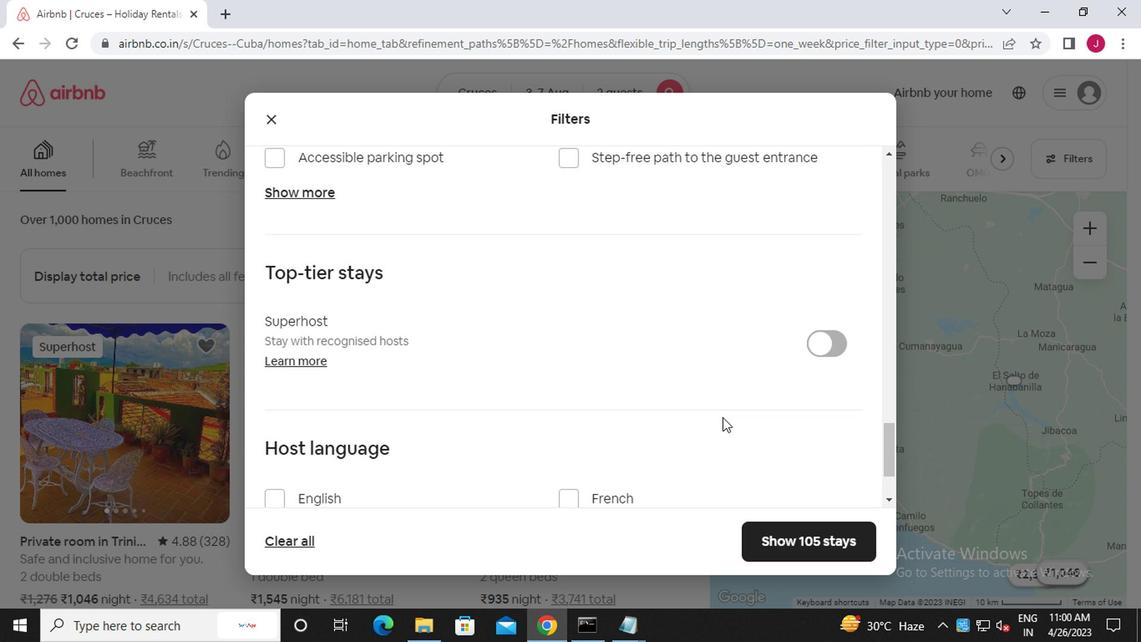 
Action: Mouse scrolled (720, 416) with delta (0, 0)
Screenshot: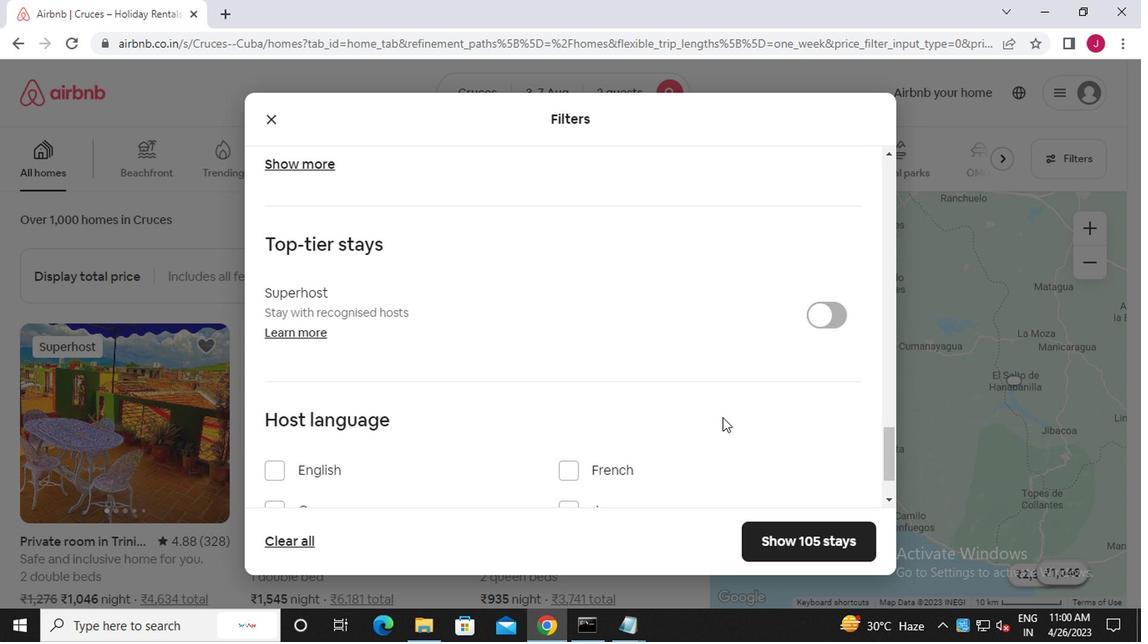 
Action: Mouse scrolled (720, 416) with delta (0, 0)
Screenshot: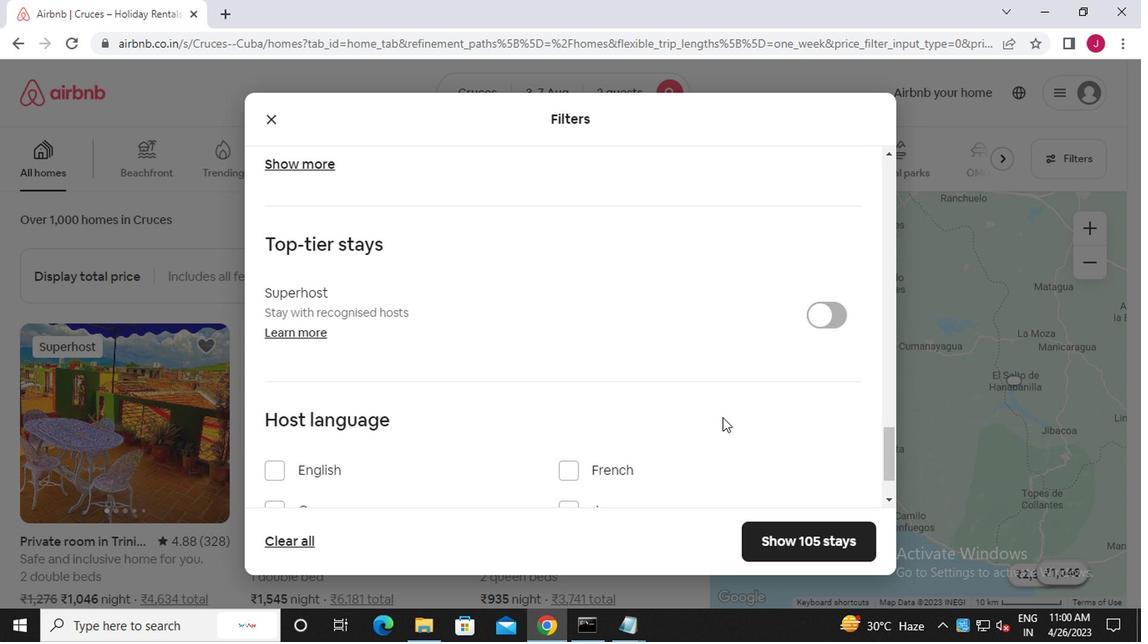 
Action: Mouse scrolled (720, 416) with delta (0, 0)
Screenshot: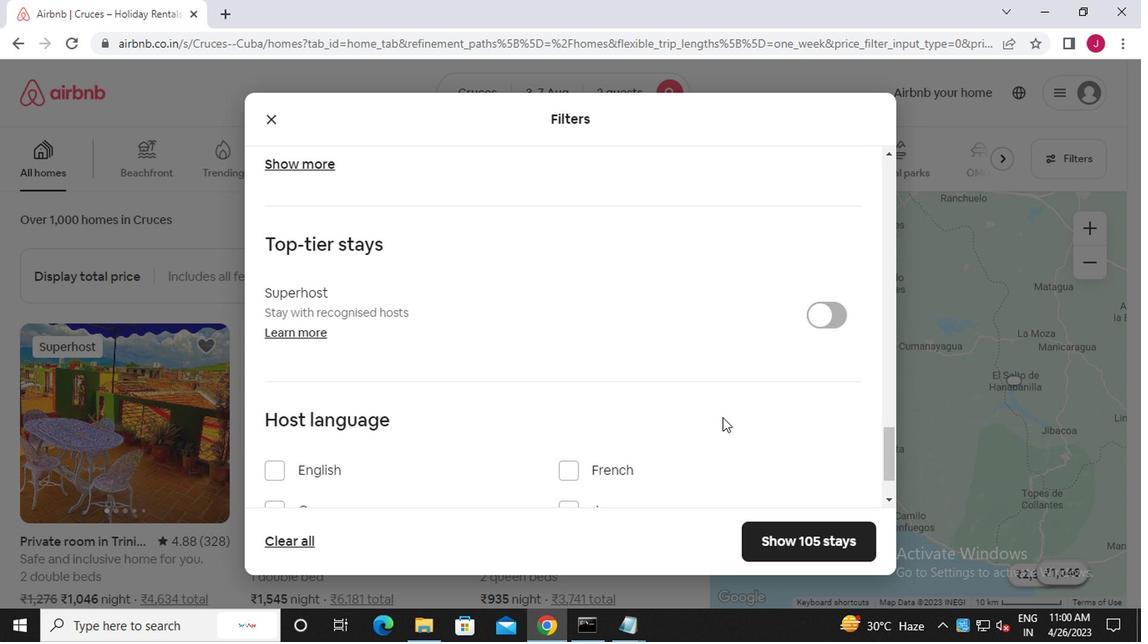 
Action: Mouse scrolled (720, 416) with delta (0, 0)
Screenshot: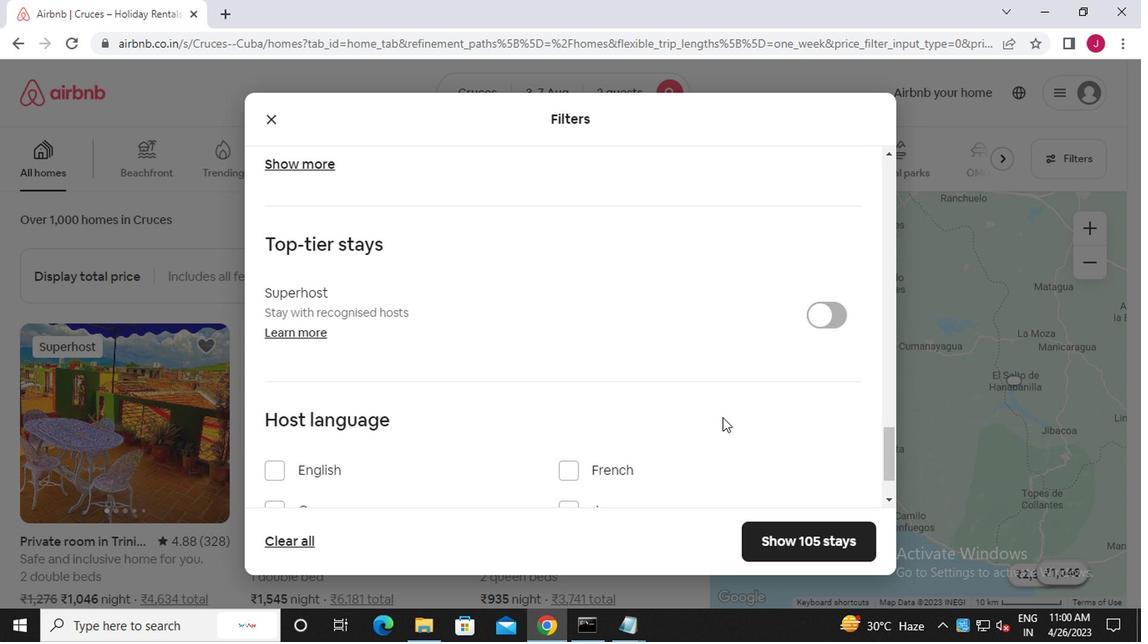
Action: Mouse moved to (795, 539)
Screenshot: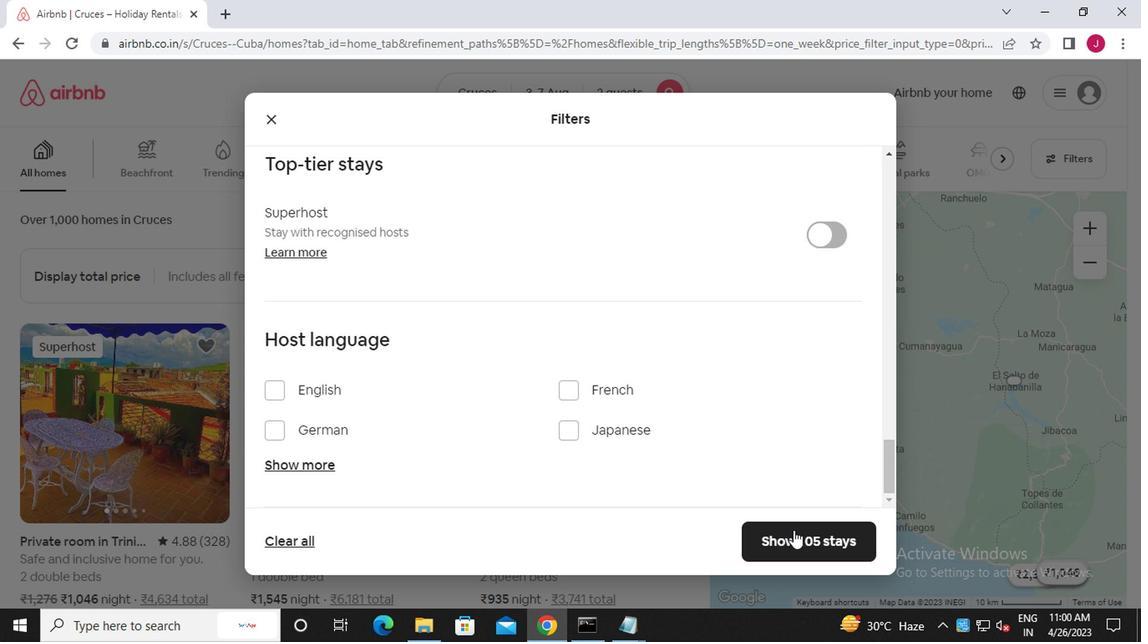 
Action: Mouse pressed left at (795, 539)
Screenshot: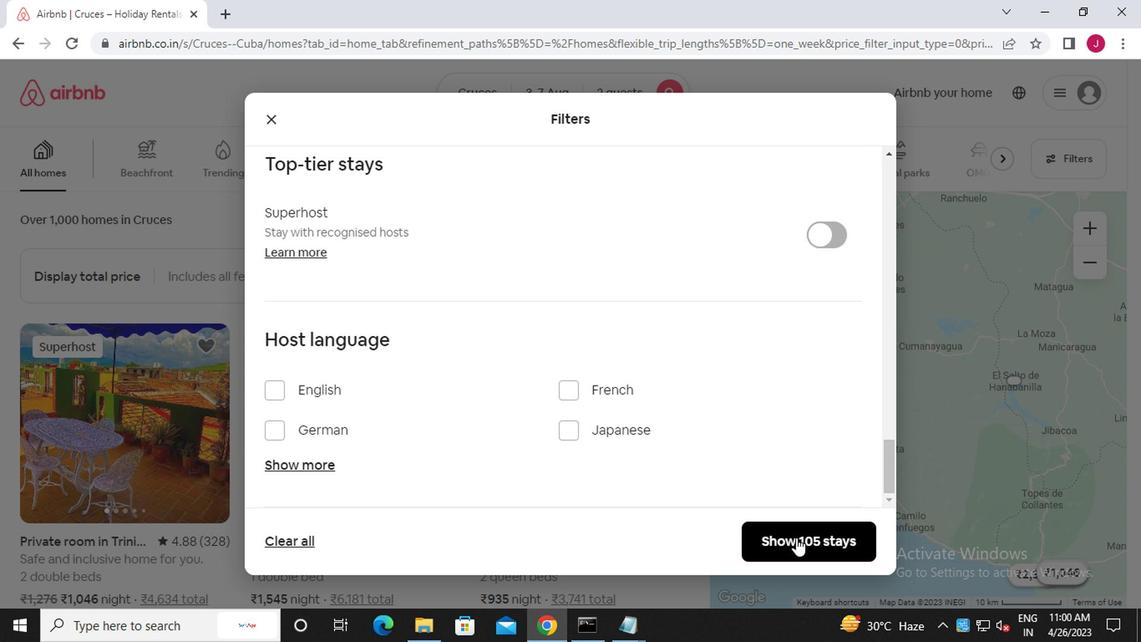 
Action: Mouse moved to (780, 519)
Screenshot: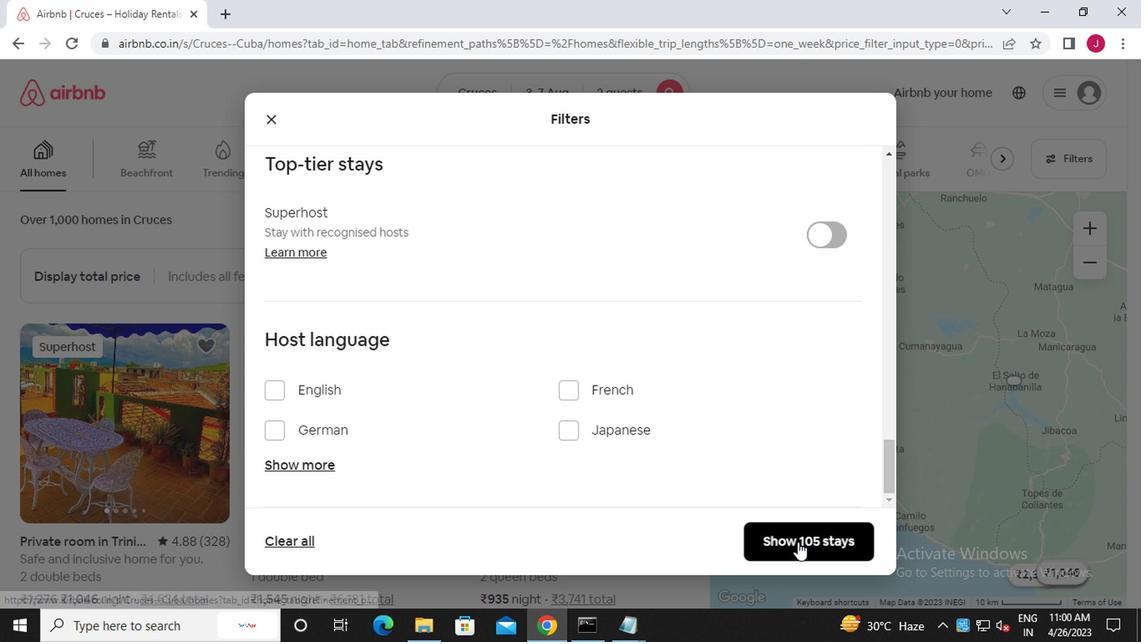 
